 Task: Find connections with filter location Stuttgart Feuerbach with filter topic #Automationwith filter profile language Spanish with filter current company Qualys with filter school K S Institute of Technology, BANGALORE with filter industry Book Publishing with filter service category Business Law with filter keywords title Merchandising Associate
Action: Mouse moved to (625, 80)
Screenshot: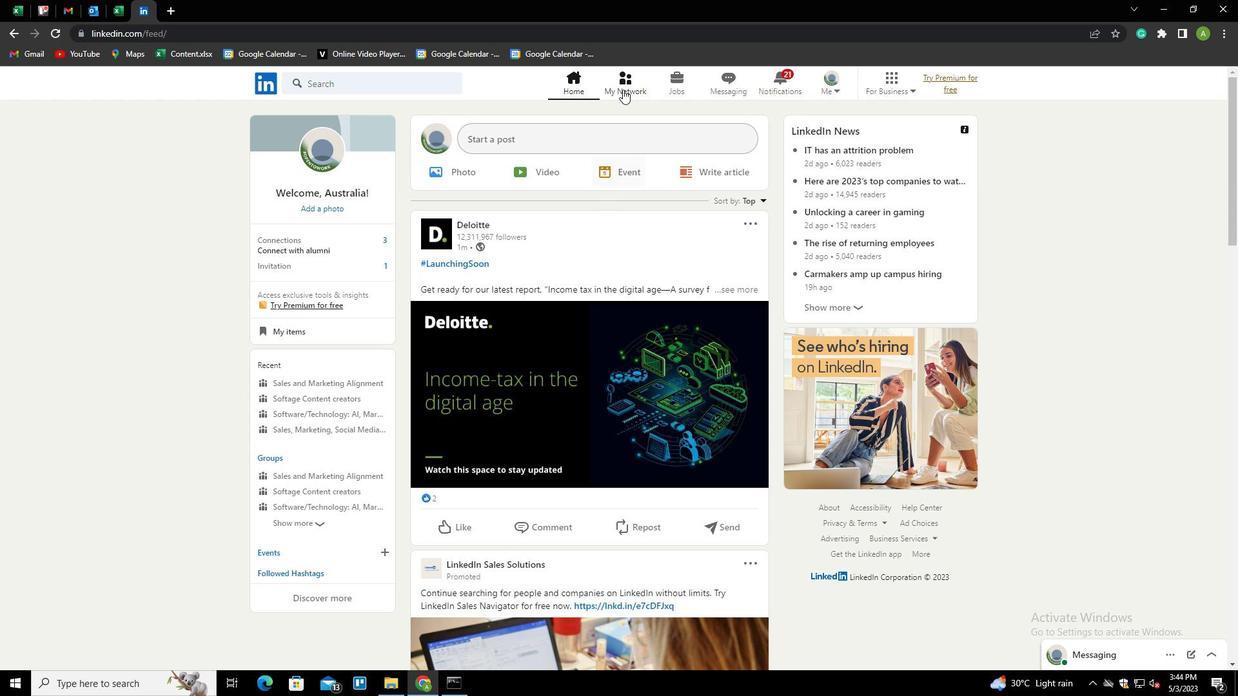 
Action: Mouse pressed left at (625, 80)
Screenshot: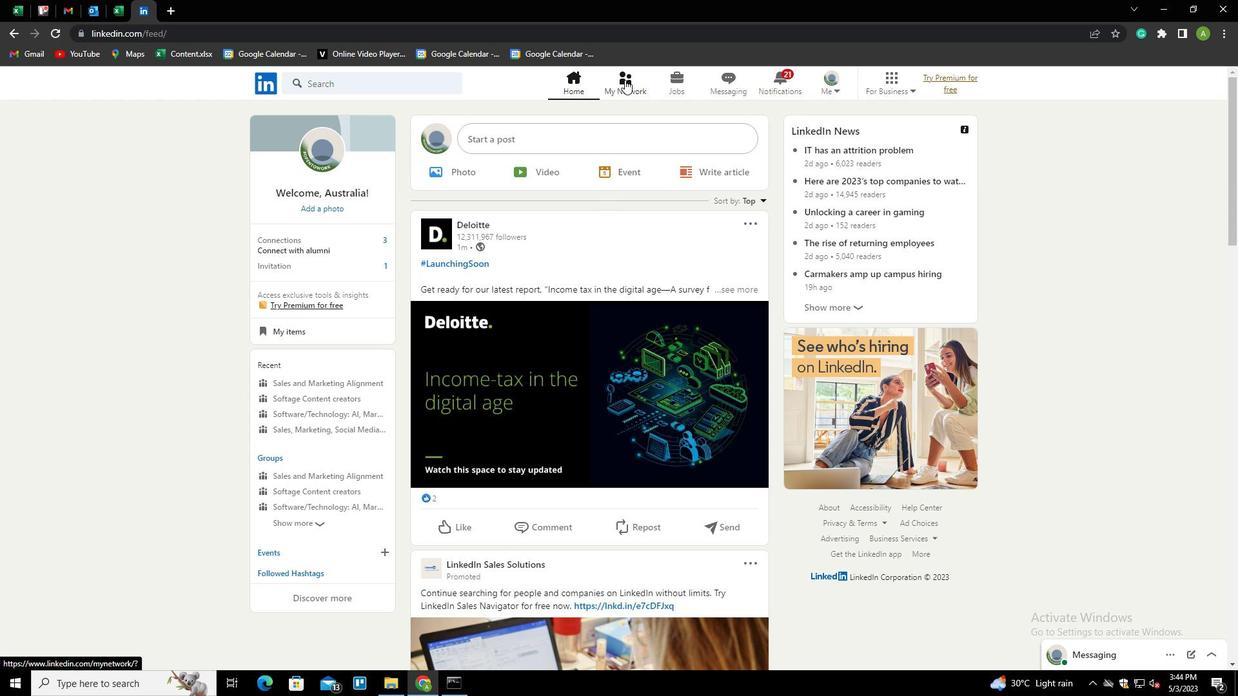 
Action: Mouse moved to (331, 154)
Screenshot: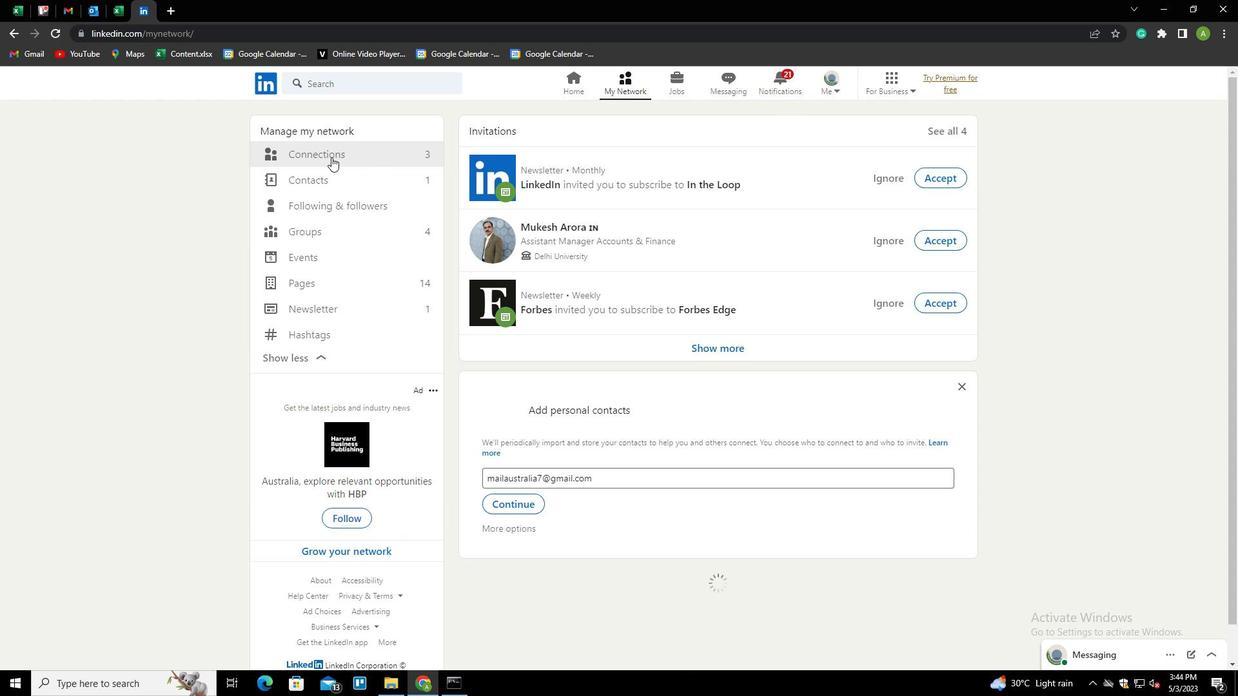 
Action: Mouse pressed left at (331, 154)
Screenshot: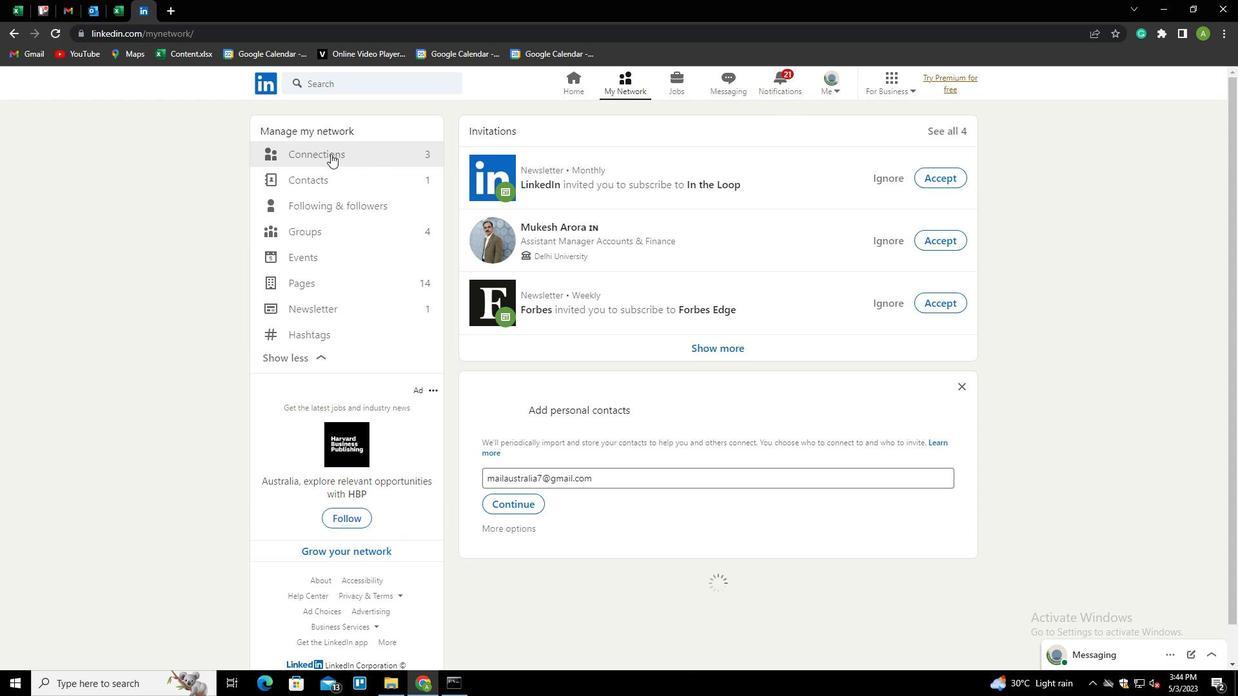 
Action: Mouse moved to (707, 150)
Screenshot: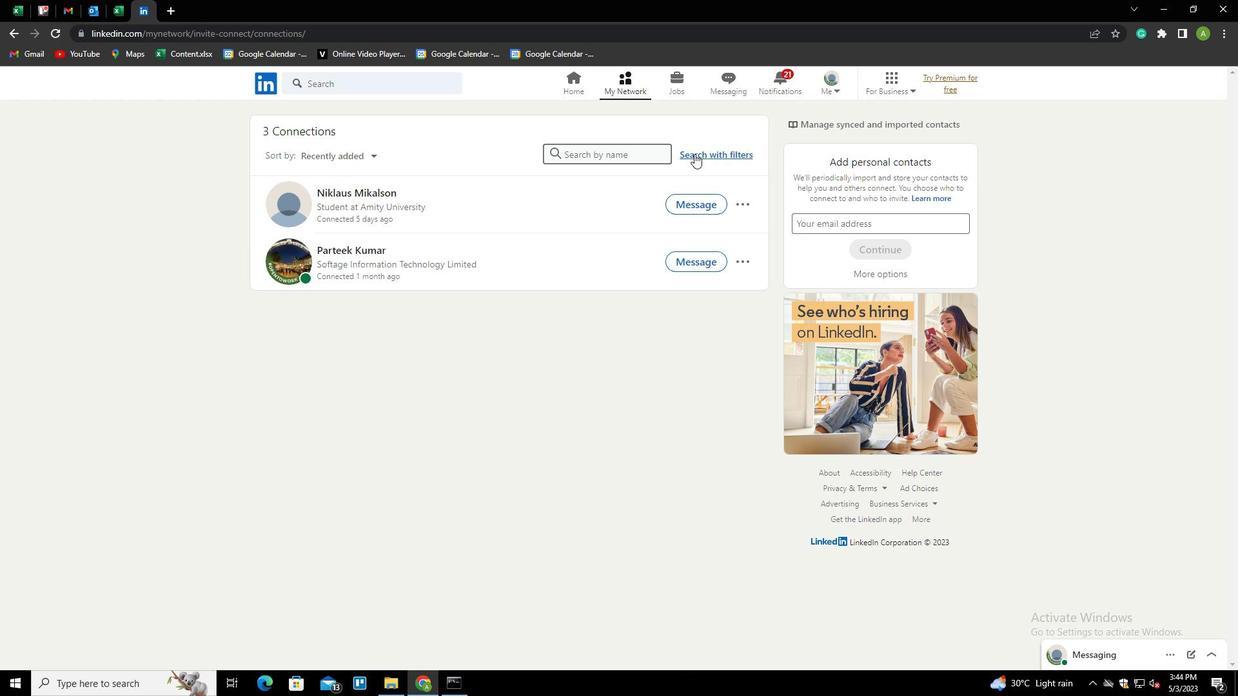 
Action: Mouse pressed left at (707, 150)
Screenshot: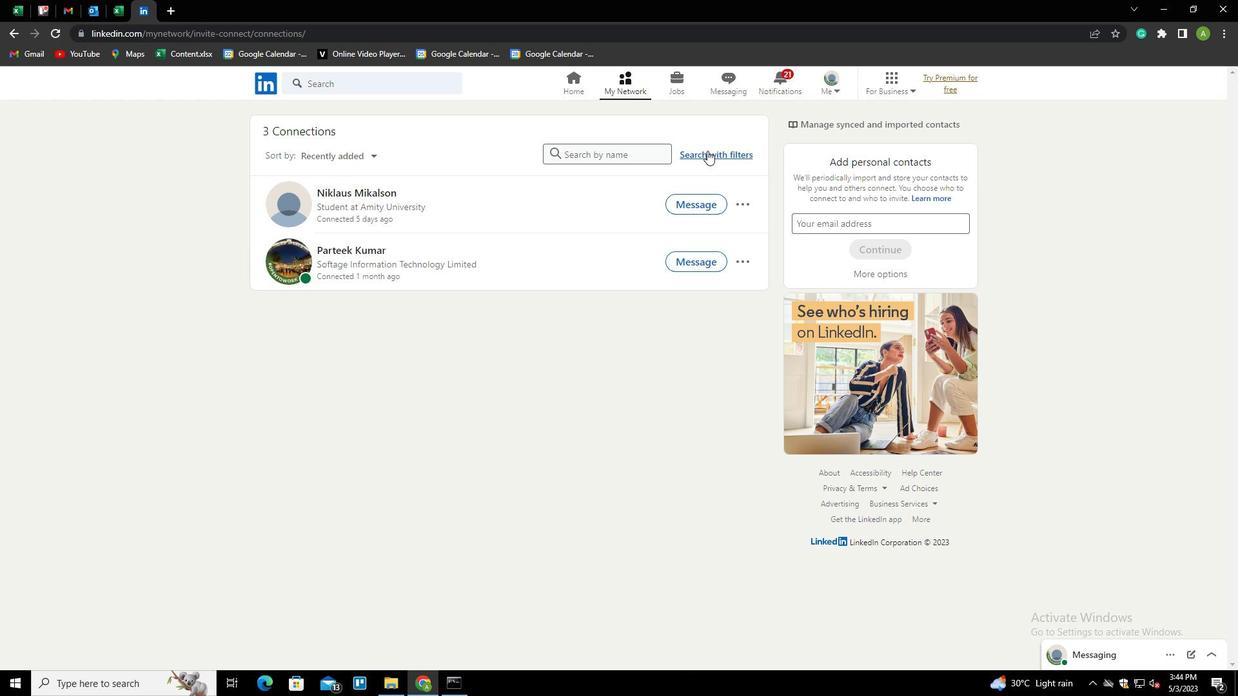
Action: Mouse moved to (656, 120)
Screenshot: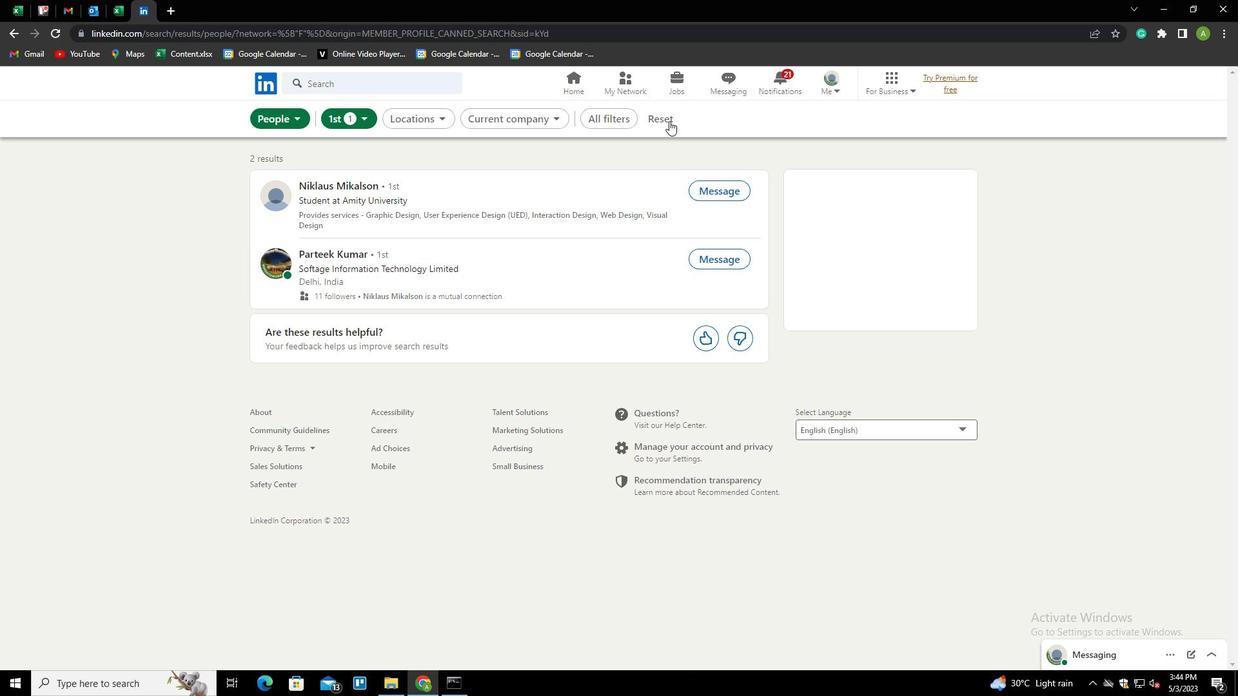 
Action: Mouse pressed left at (656, 120)
Screenshot: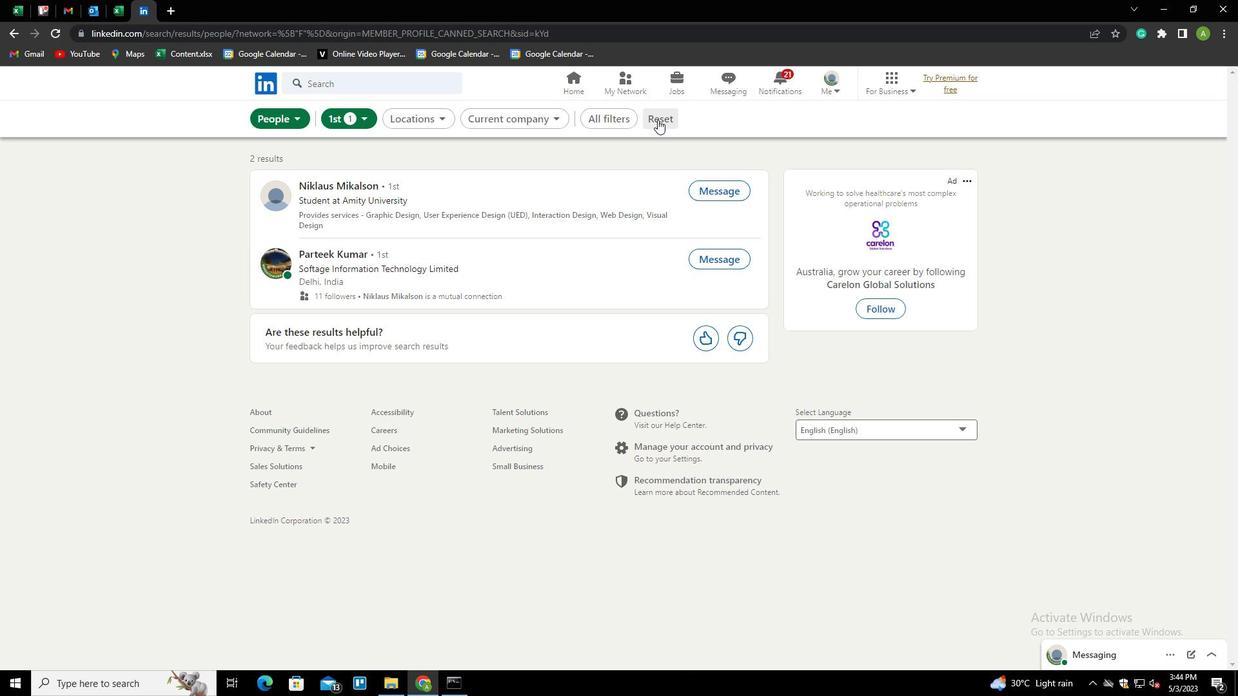 
Action: Mouse moved to (636, 119)
Screenshot: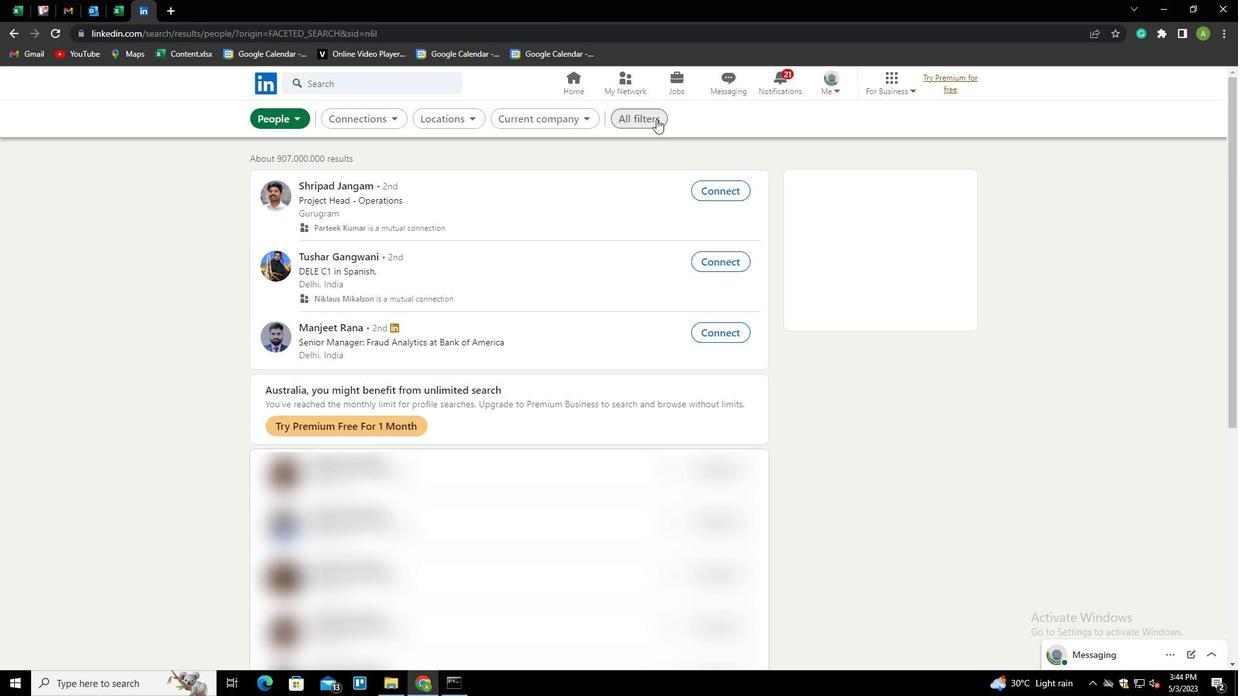 
Action: Mouse pressed left at (636, 119)
Screenshot: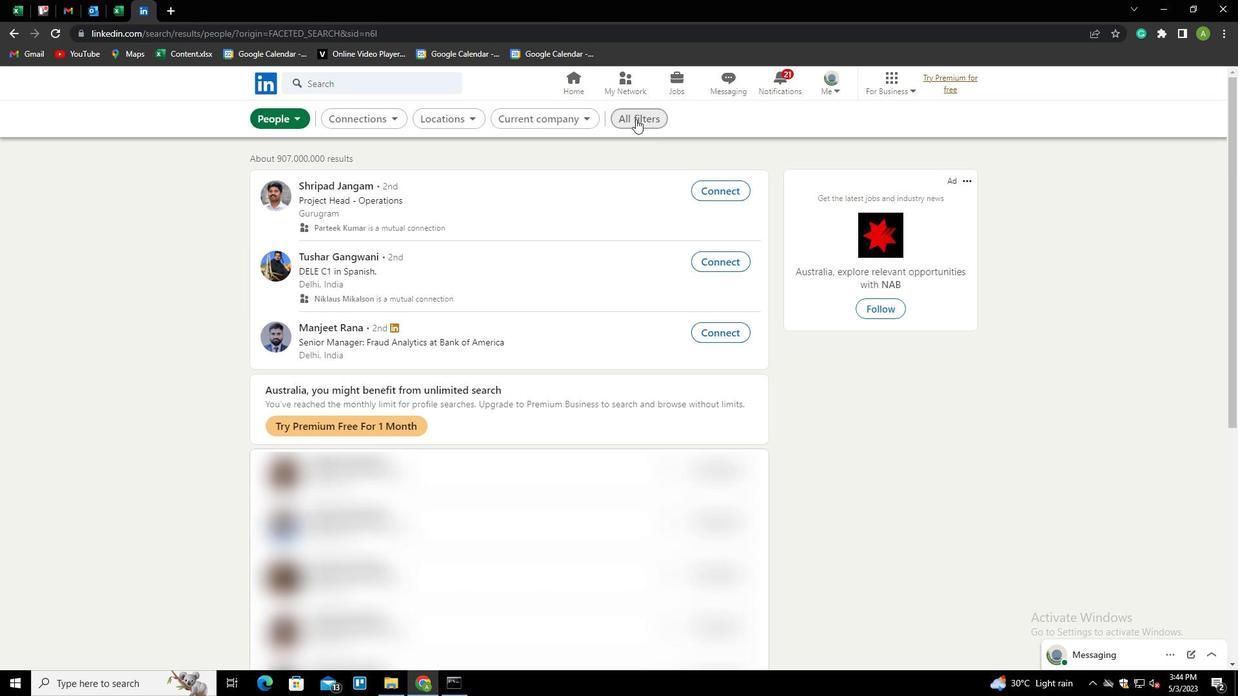 
Action: Mouse moved to (1016, 324)
Screenshot: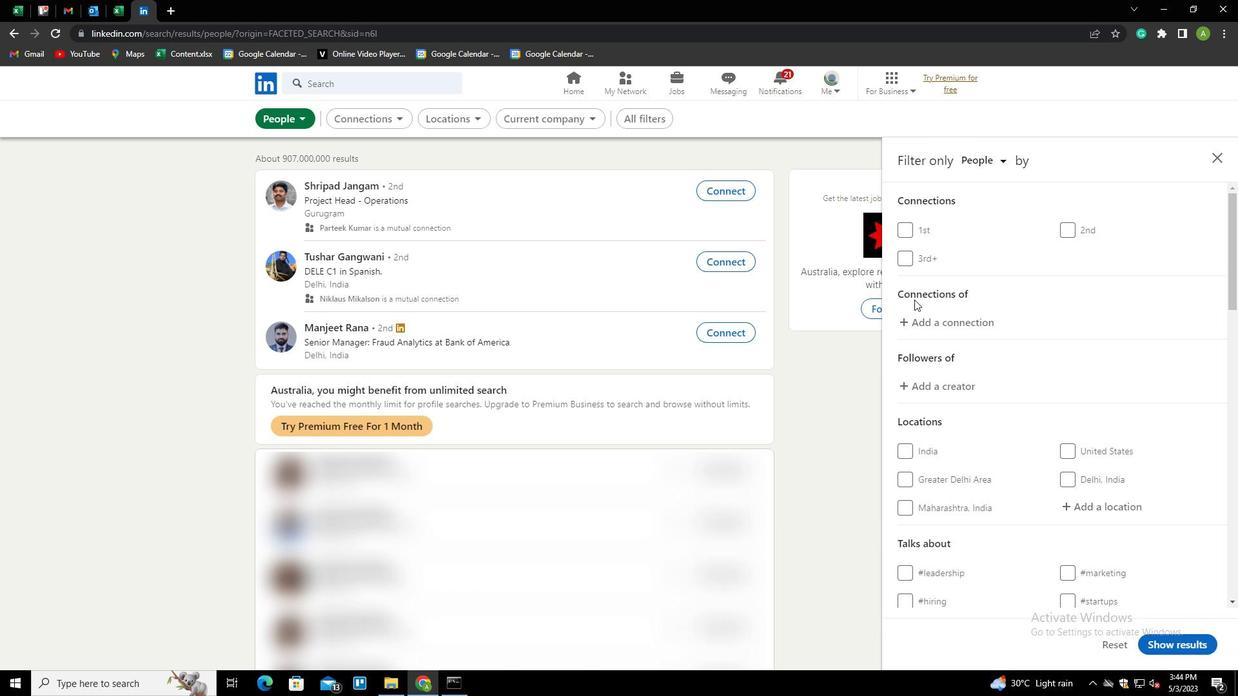 
Action: Mouse scrolled (1016, 323) with delta (0, 0)
Screenshot: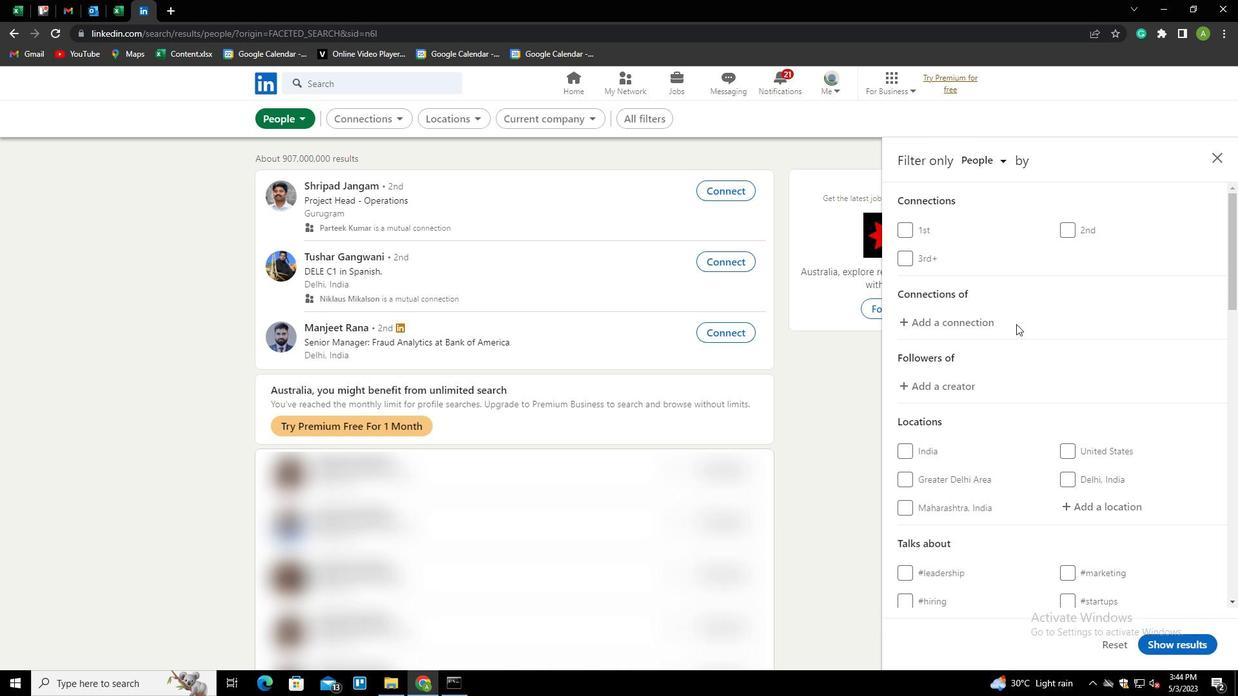 
Action: Mouse scrolled (1016, 323) with delta (0, 0)
Screenshot: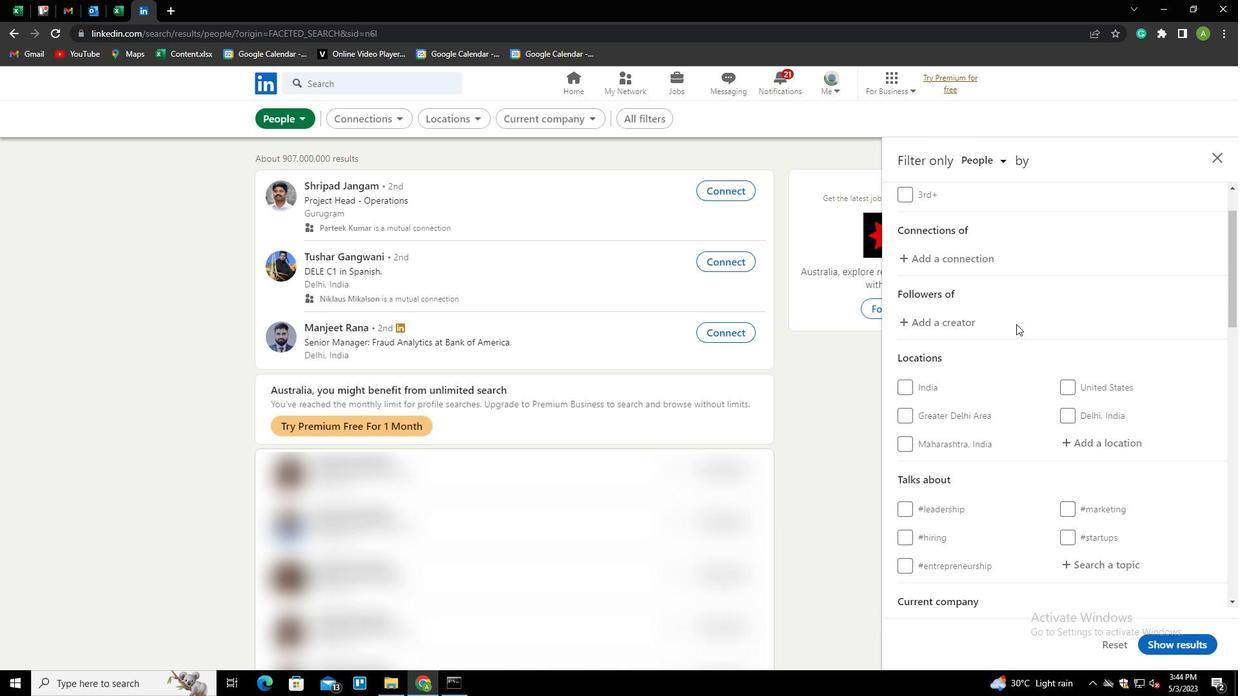 
Action: Mouse scrolled (1016, 323) with delta (0, 0)
Screenshot: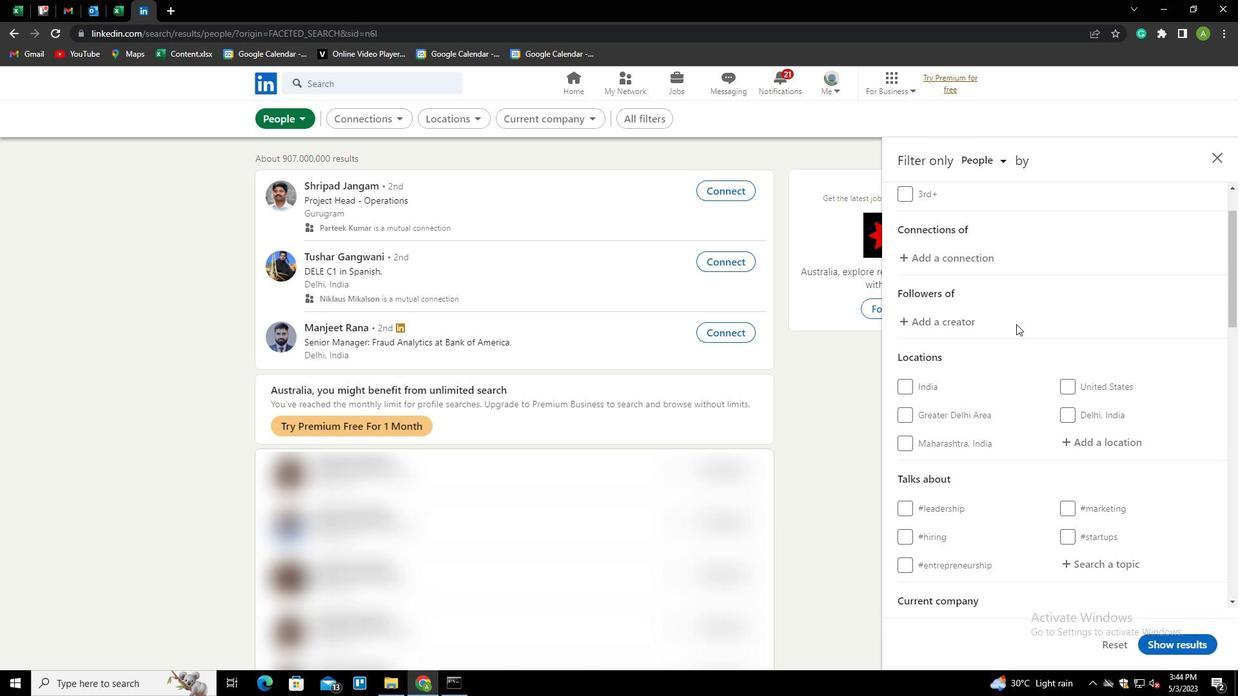 
Action: Mouse moved to (1069, 315)
Screenshot: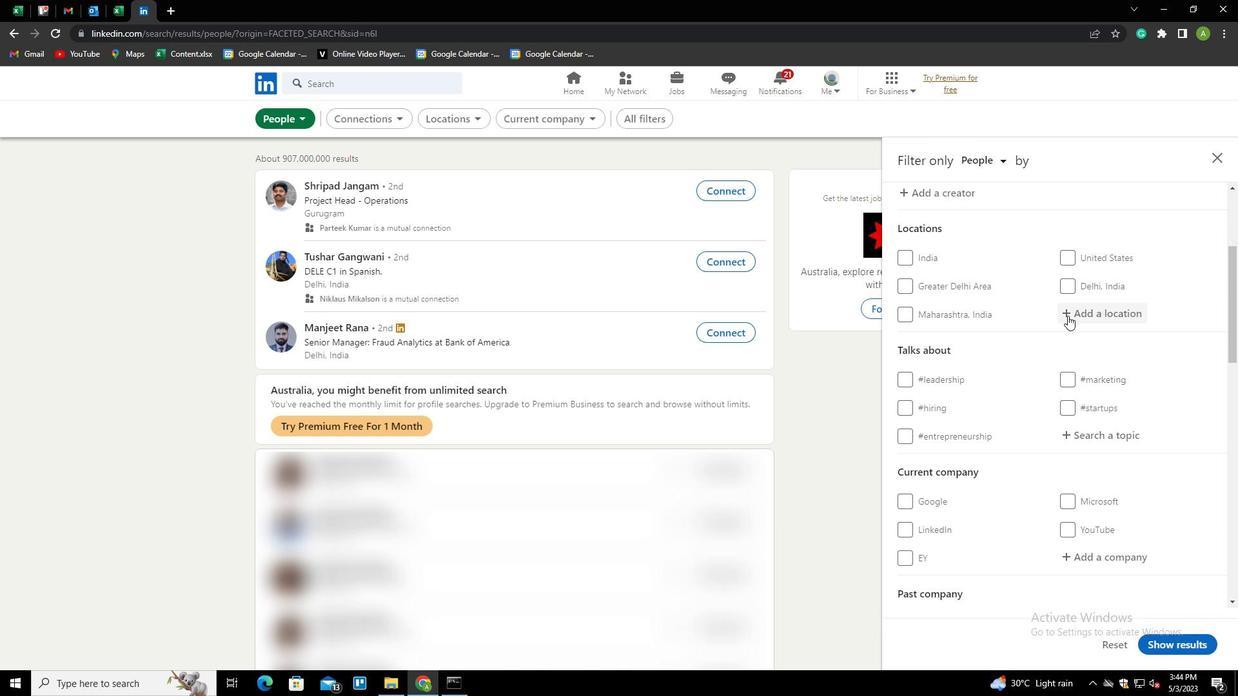 
Action: Mouse pressed left at (1069, 315)
Screenshot: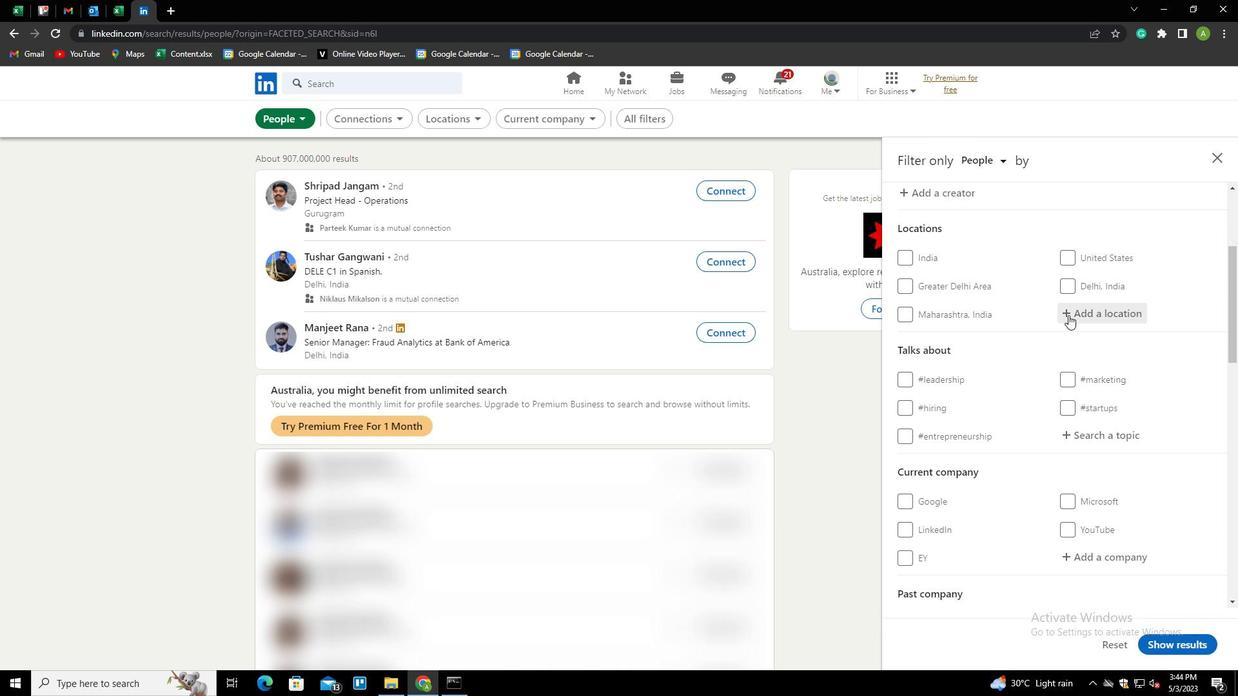 
Action: Mouse moved to (1074, 315)
Screenshot: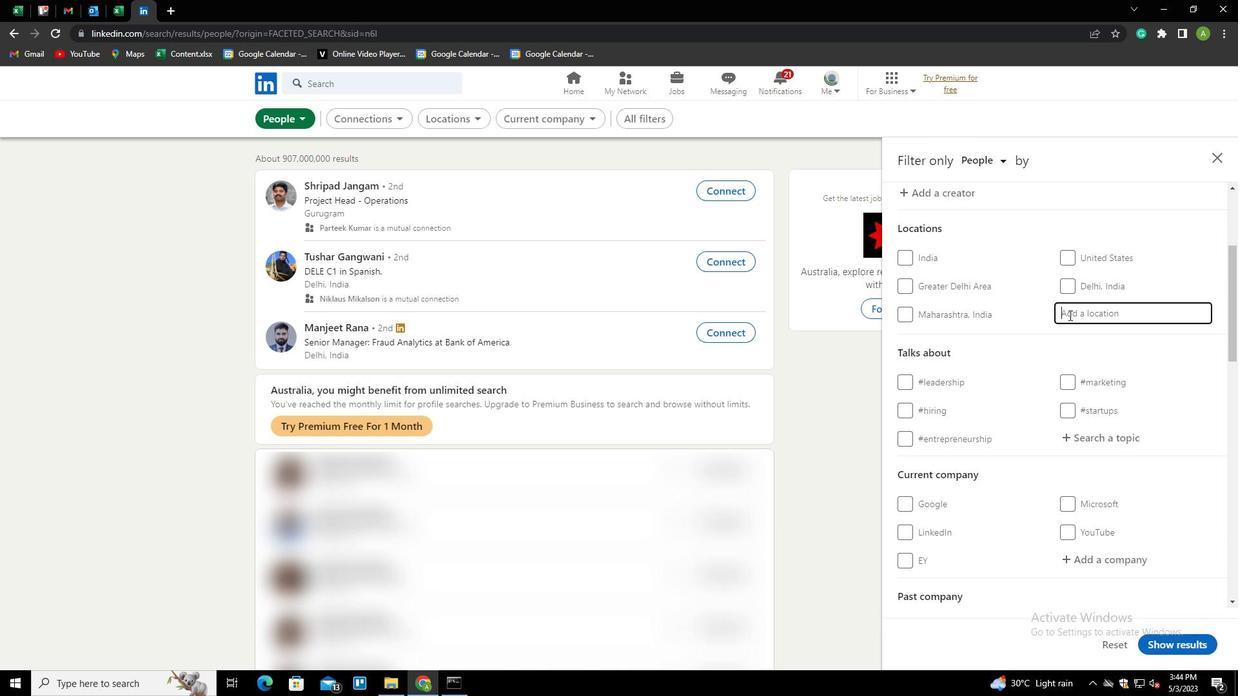 
Action: Mouse pressed left at (1074, 315)
Screenshot: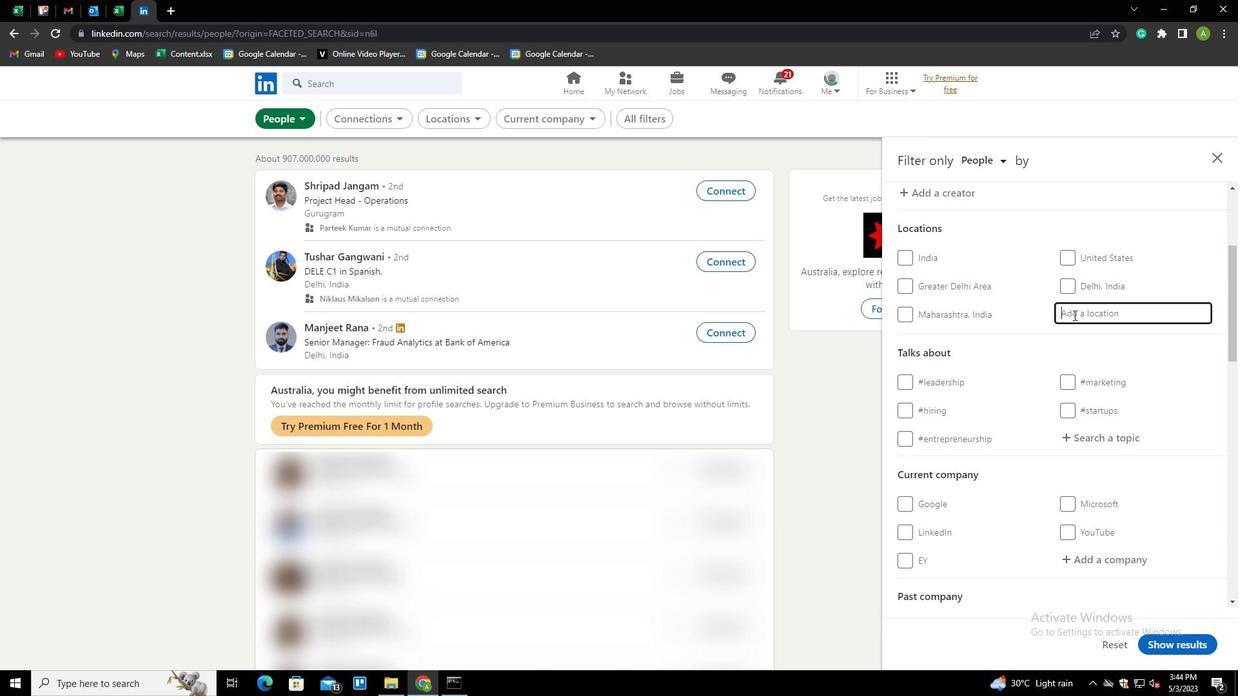 
Action: Key pressed <Key.shift><Key.shift>FERE<Key.backspace><Key.backspace>RE<Key.backspace><Key.backspace>UERBACH<Key.home><Key.shift><Key.shift><Key.shift><Key.shift><Key.shift><Key.shift><Key.shift><Key.shift><Key.shift><Key.shift><Key.shift><Key.shift><Key.shift><Key.shift><Key.shift><Key.shift><Key.shift><Key.shift><Key.shift><Key.shift><Key.shift><Key.shift><Key.shift><Key.shift><Key.shift><Key.shift><Key.shift><Key.shift>STUTTGART<Key.space>
Screenshot: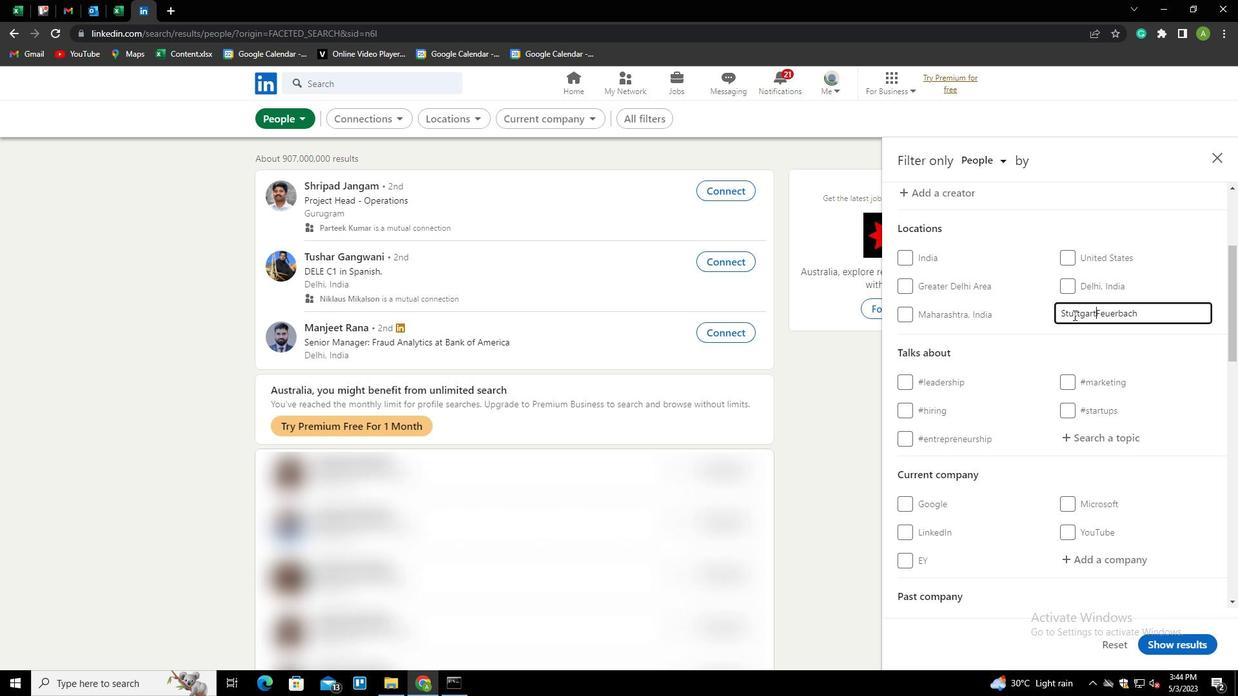 
Action: Mouse moved to (1122, 352)
Screenshot: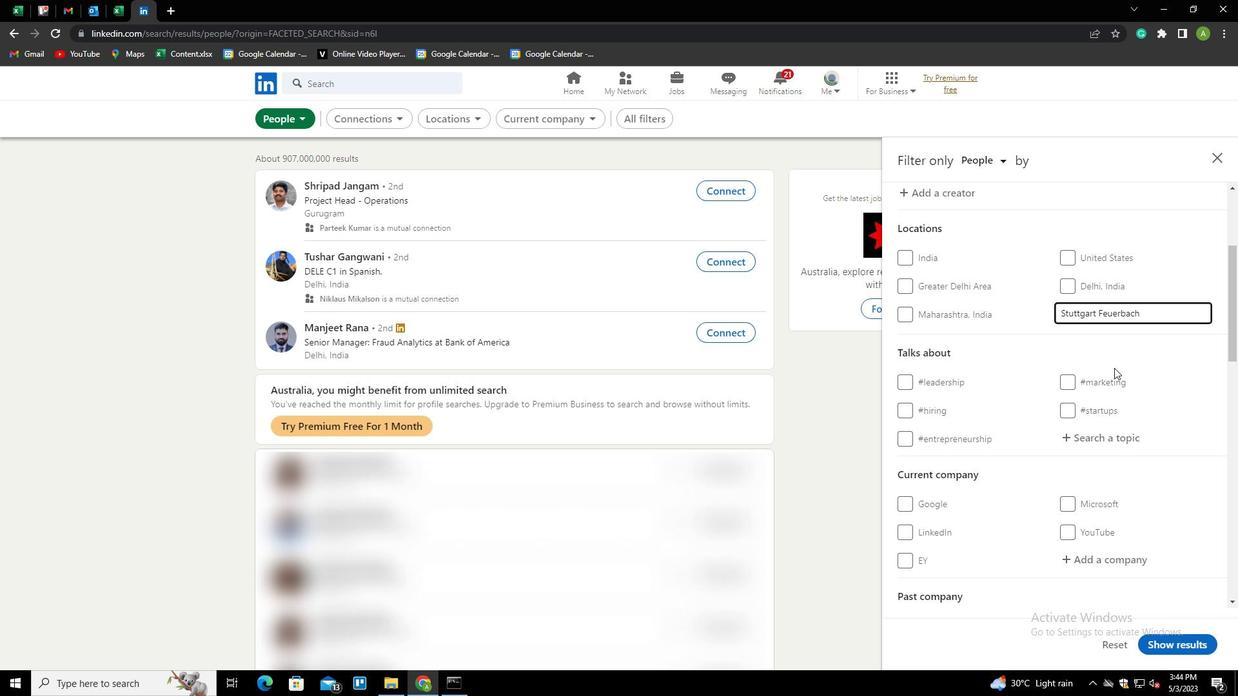 
Action: Mouse pressed left at (1122, 352)
Screenshot: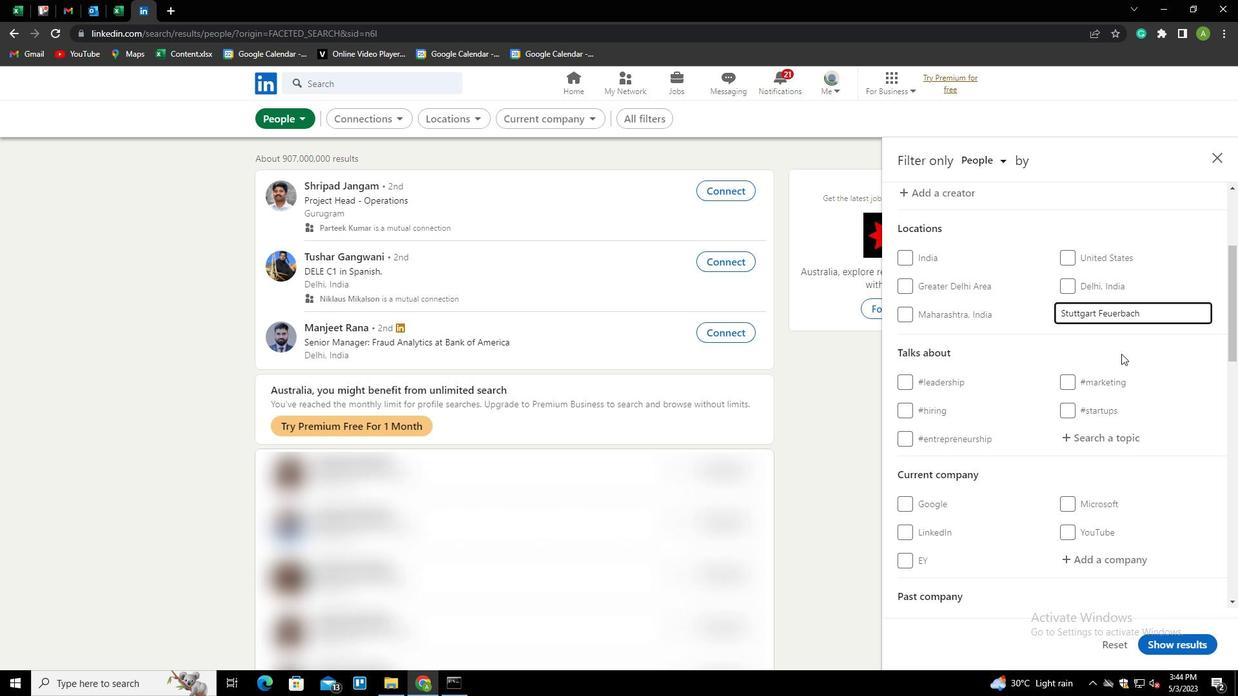 
Action: Mouse moved to (1110, 439)
Screenshot: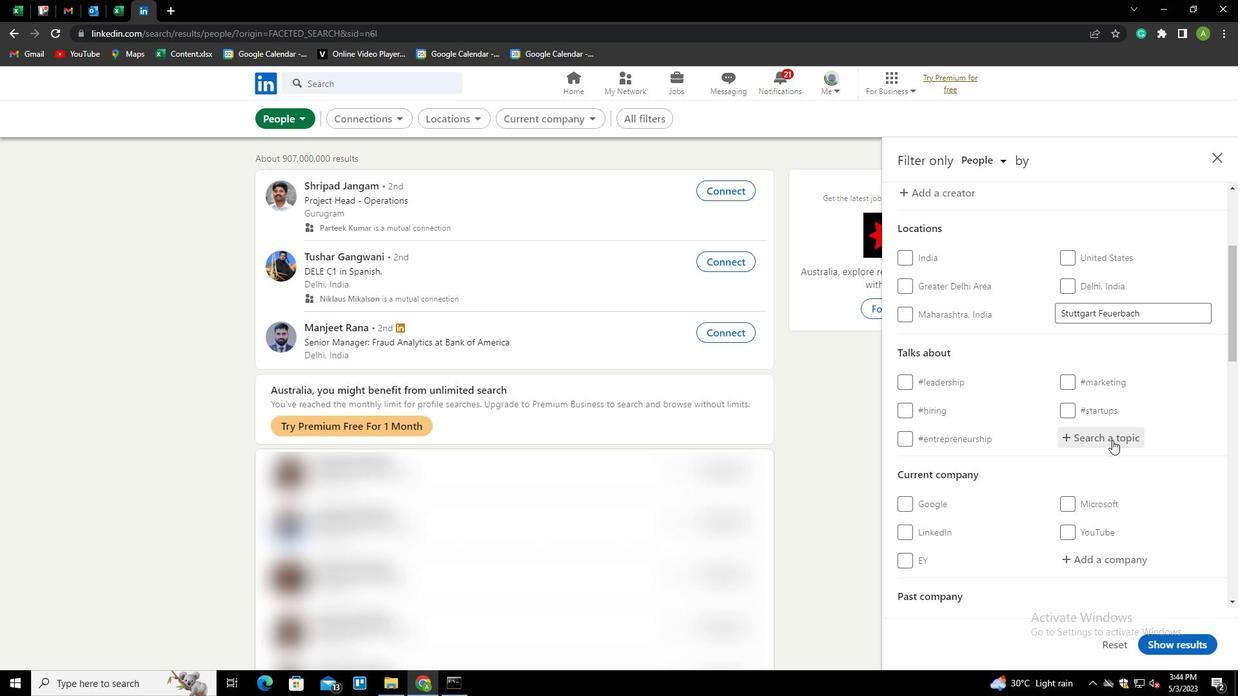 
Action: Mouse pressed left at (1110, 439)
Screenshot: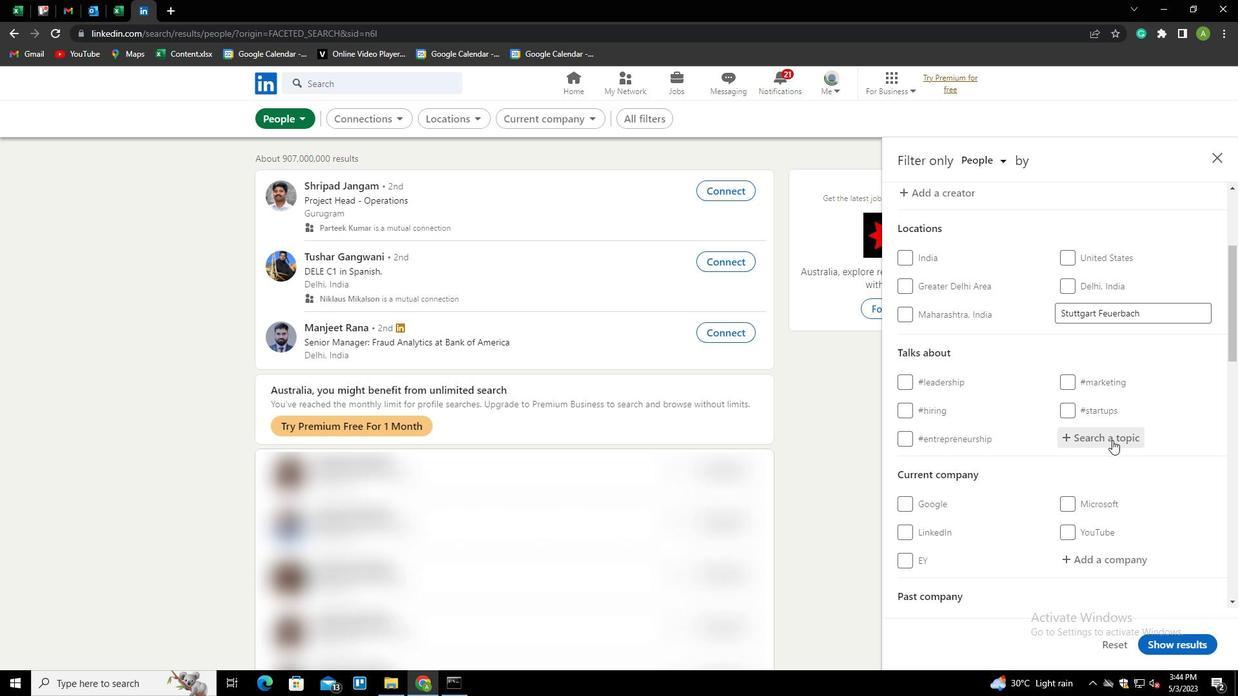 
Action: Mouse moved to (1110, 438)
Screenshot: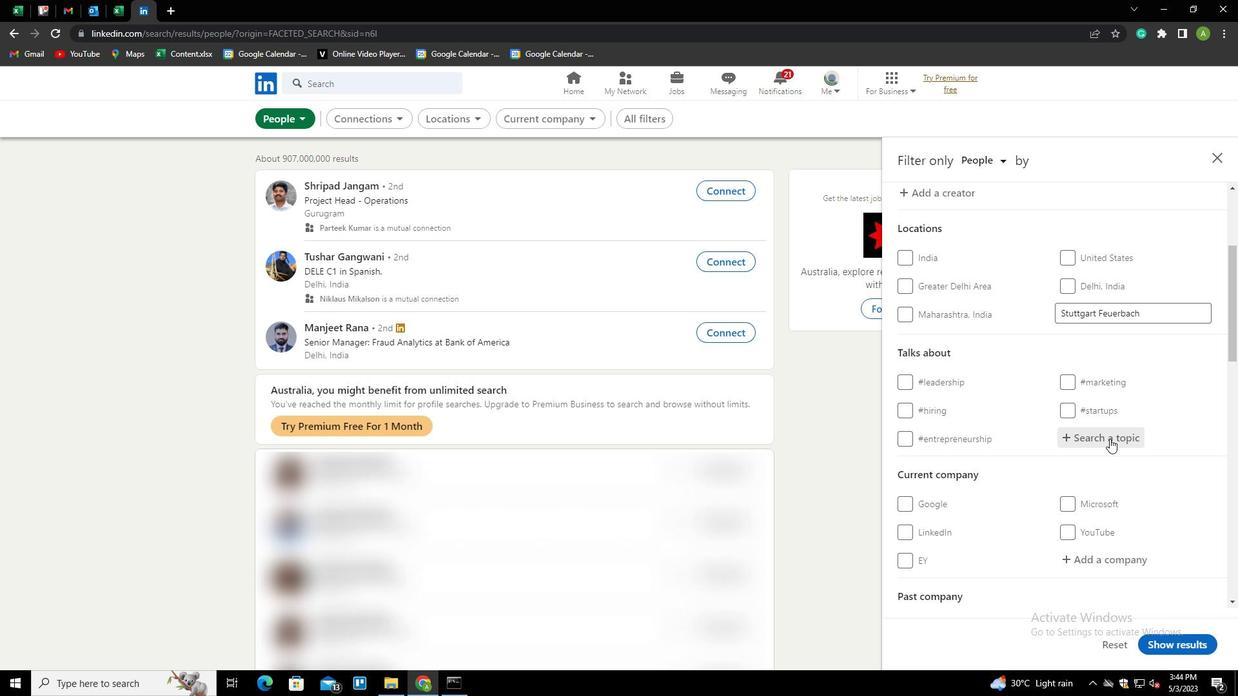 
Action: Key pressed <Key.shift>AUTOMATION<Key.down><Key.enter>
Screenshot: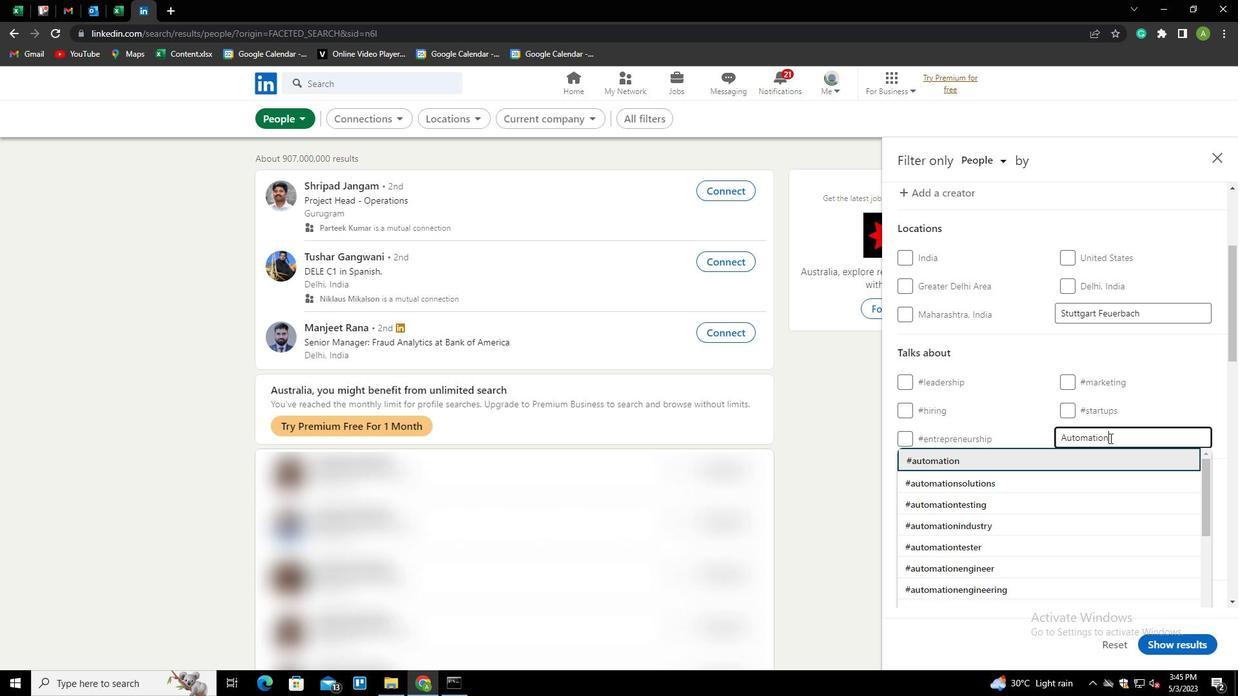 
Action: Mouse scrolled (1110, 438) with delta (0, 0)
Screenshot: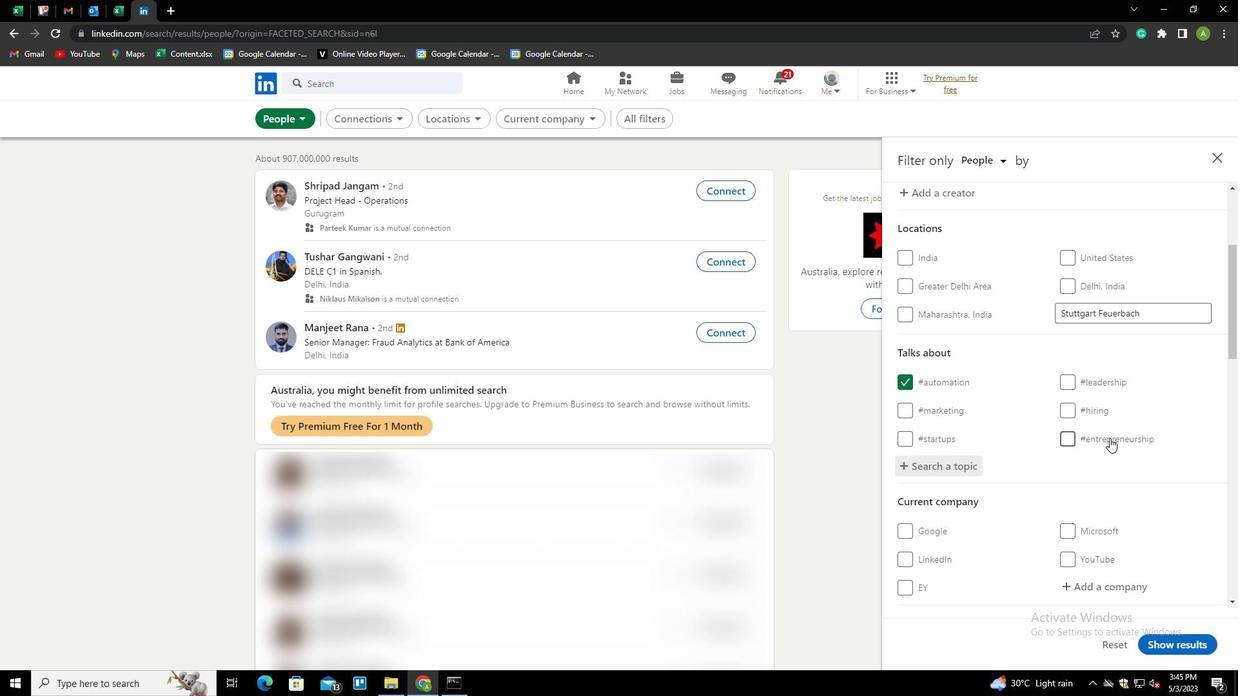 
Action: Mouse scrolled (1110, 438) with delta (0, 0)
Screenshot: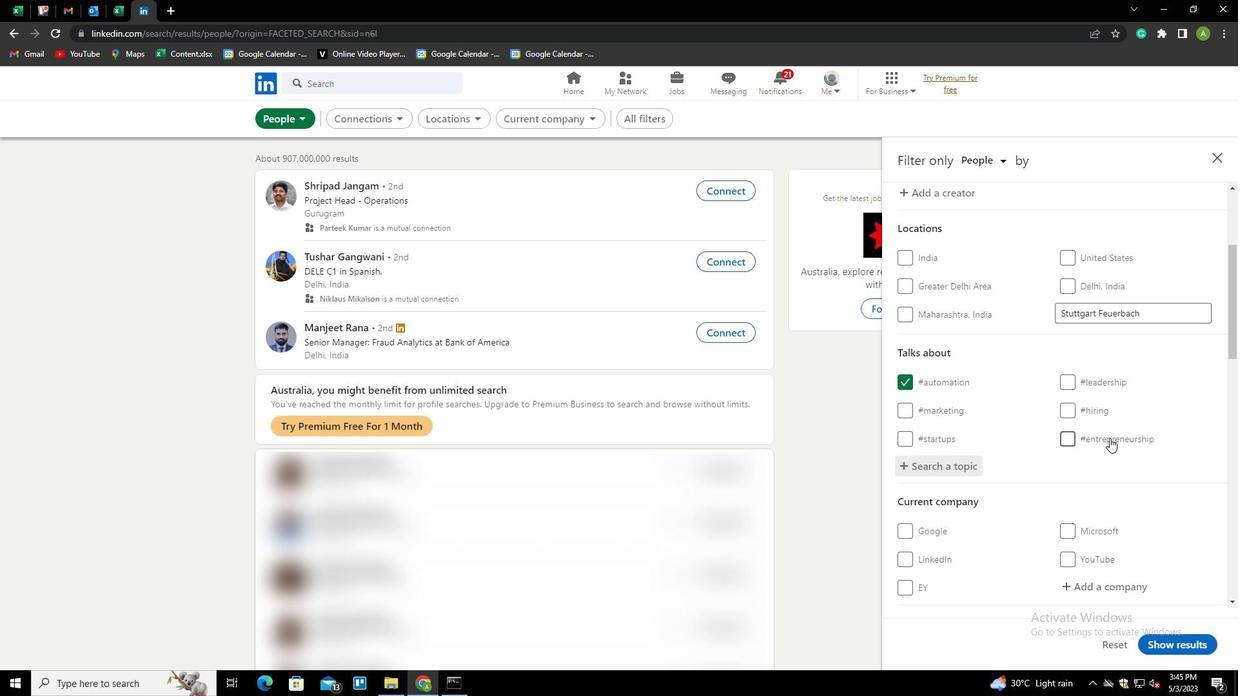 
Action: Mouse scrolled (1110, 438) with delta (0, 0)
Screenshot: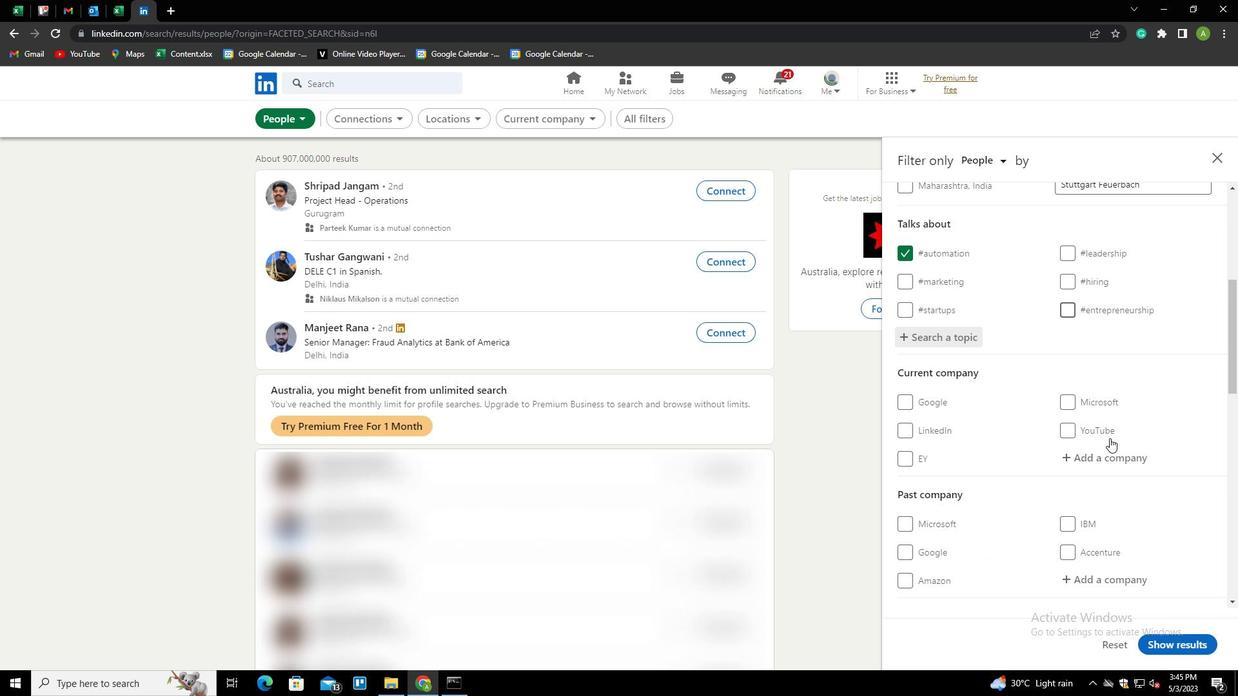 
Action: Mouse scrolled (1110, 438) with delta (0, 0)
Screenshot: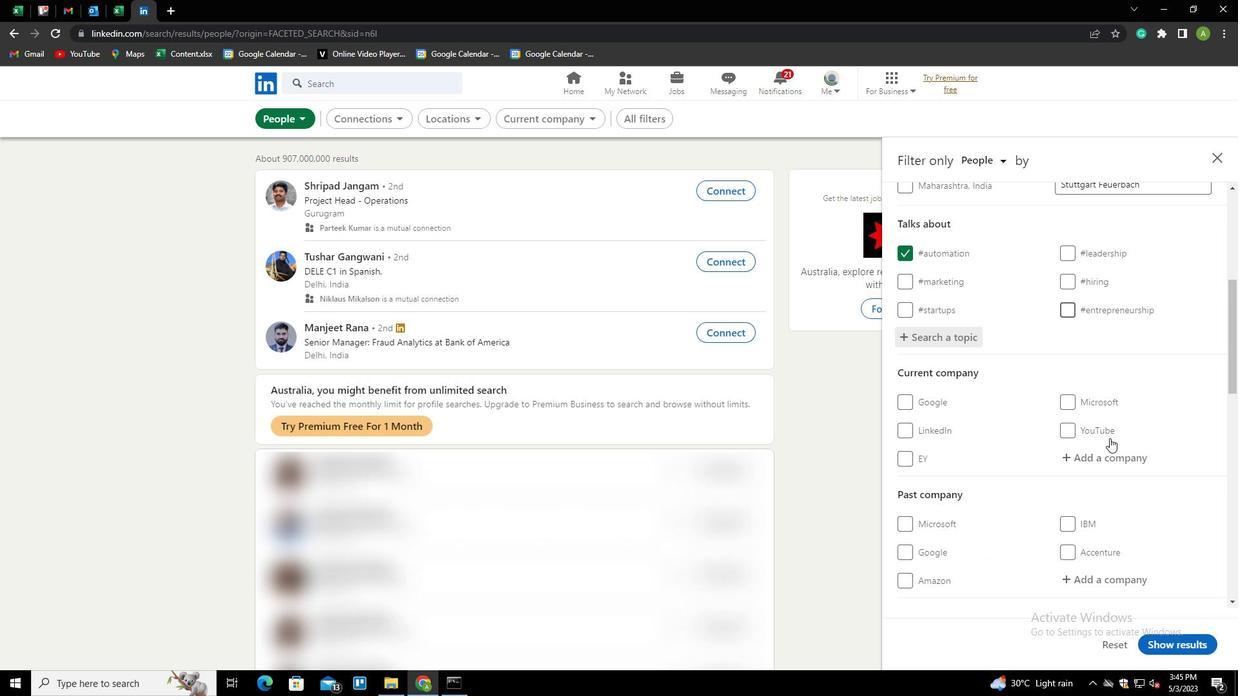 
Action: Mouse scrolled (1110, 438) with delta (0, 0)
Screenshot: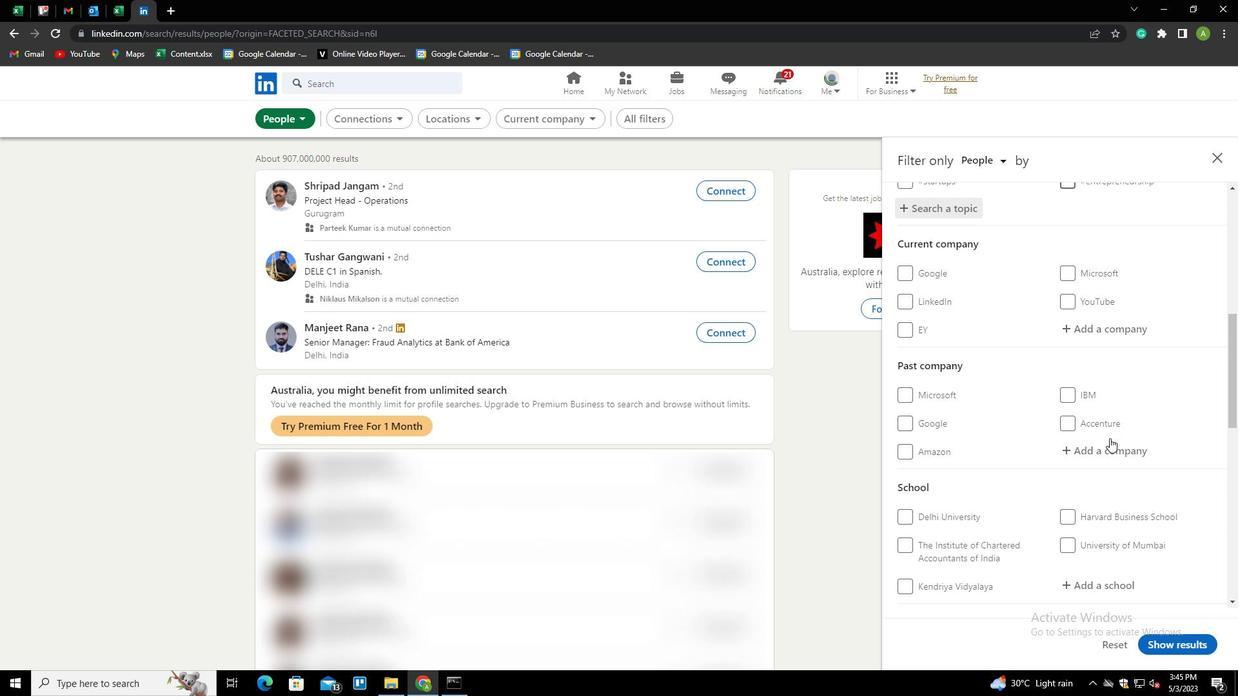 
Action: Mouse scrolled (1110, 438) with delta (0, 0)
Screenshot: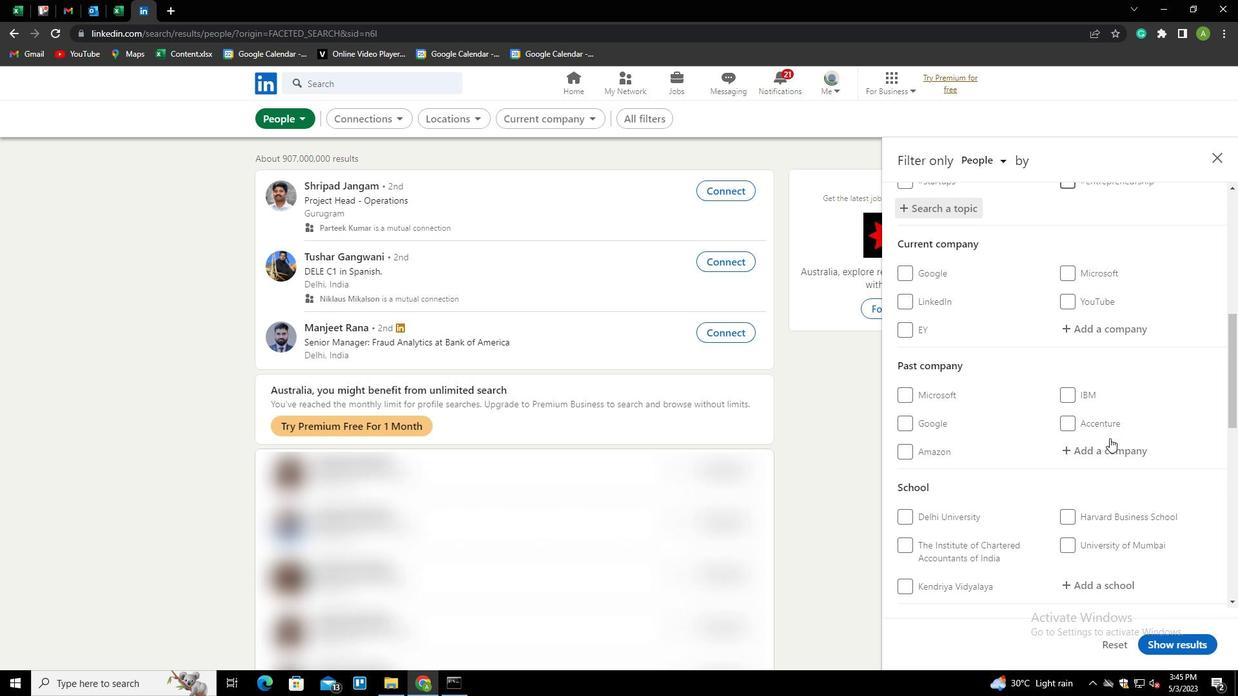 
Action: Mouse scrolled (1110, 438) with delta (0, 0)
Screenshot: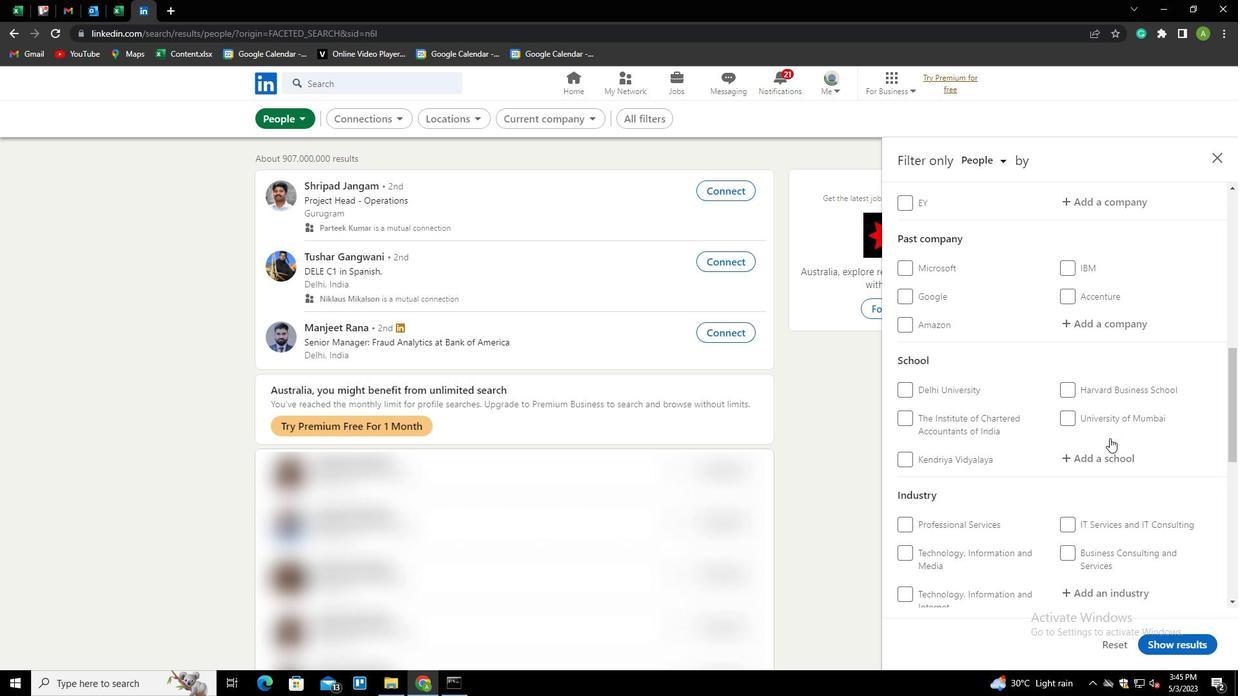 
Action: Mouse scrolled (1110, 438) with delta (0, 0)
Screenshot: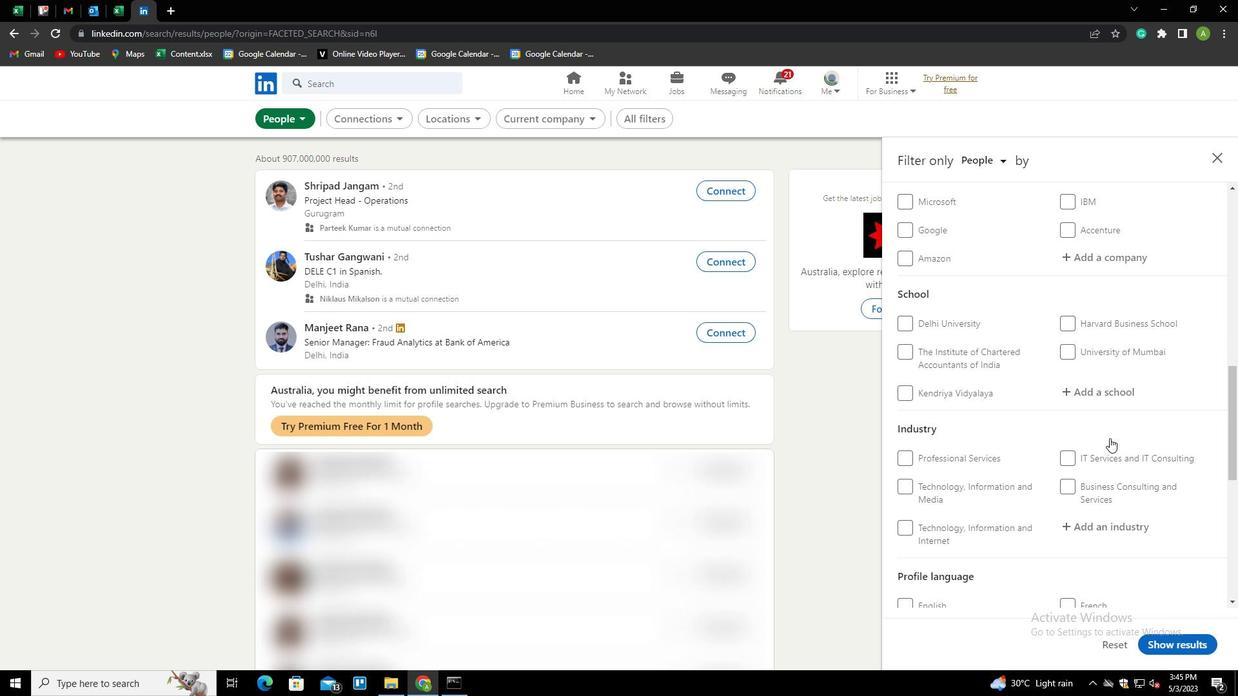 
Action: Mouse scrolled (1110, 438) with delta (0, 0)
Screenshot: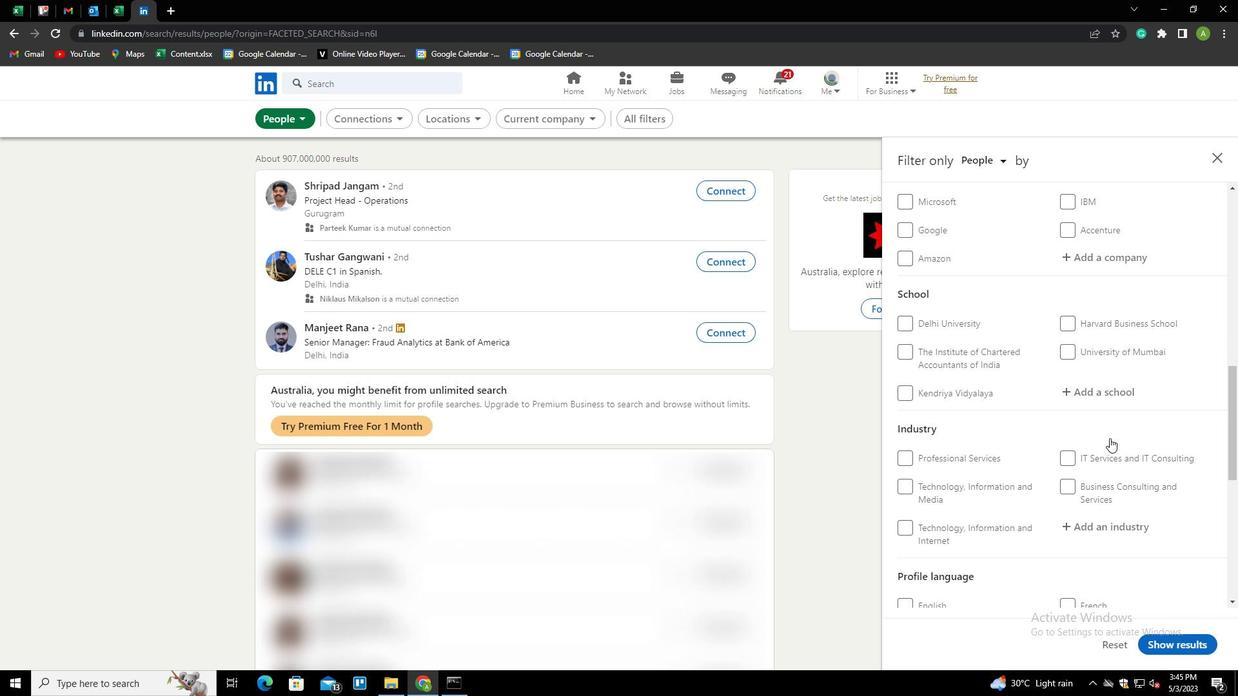 
Action: Mouse moved to (912, 507)
Screenshot: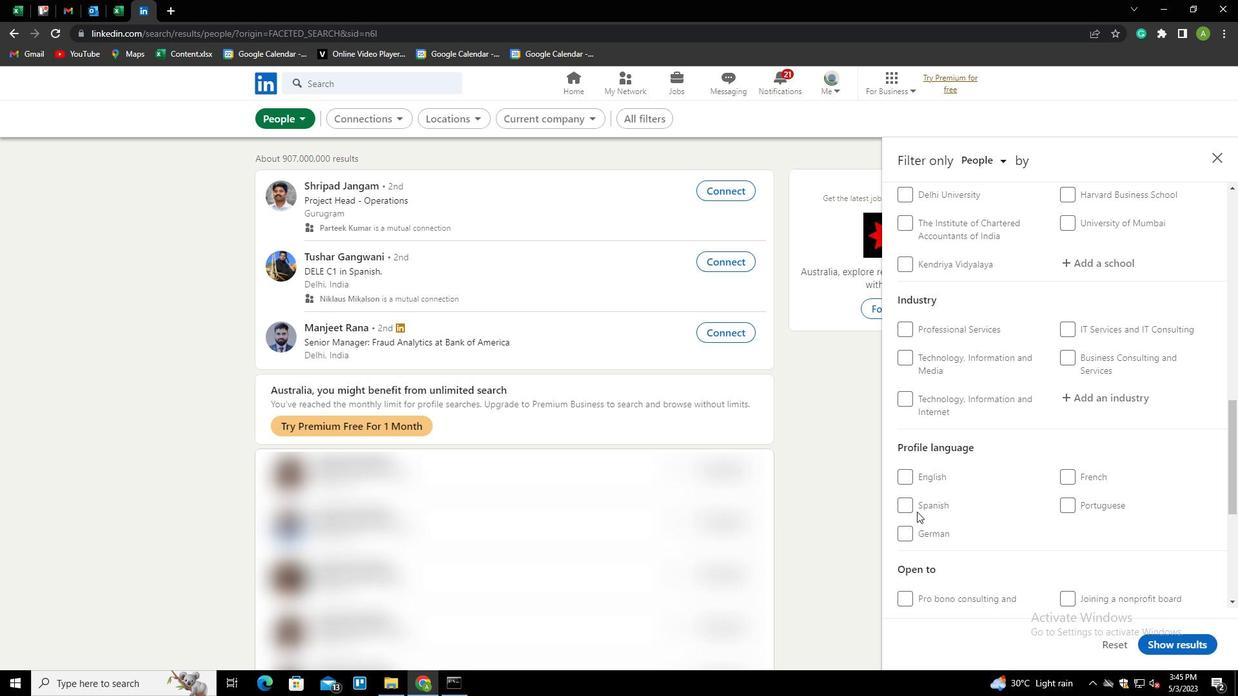 
Action: Mouse pressed left at (912, 507)
Screenshot: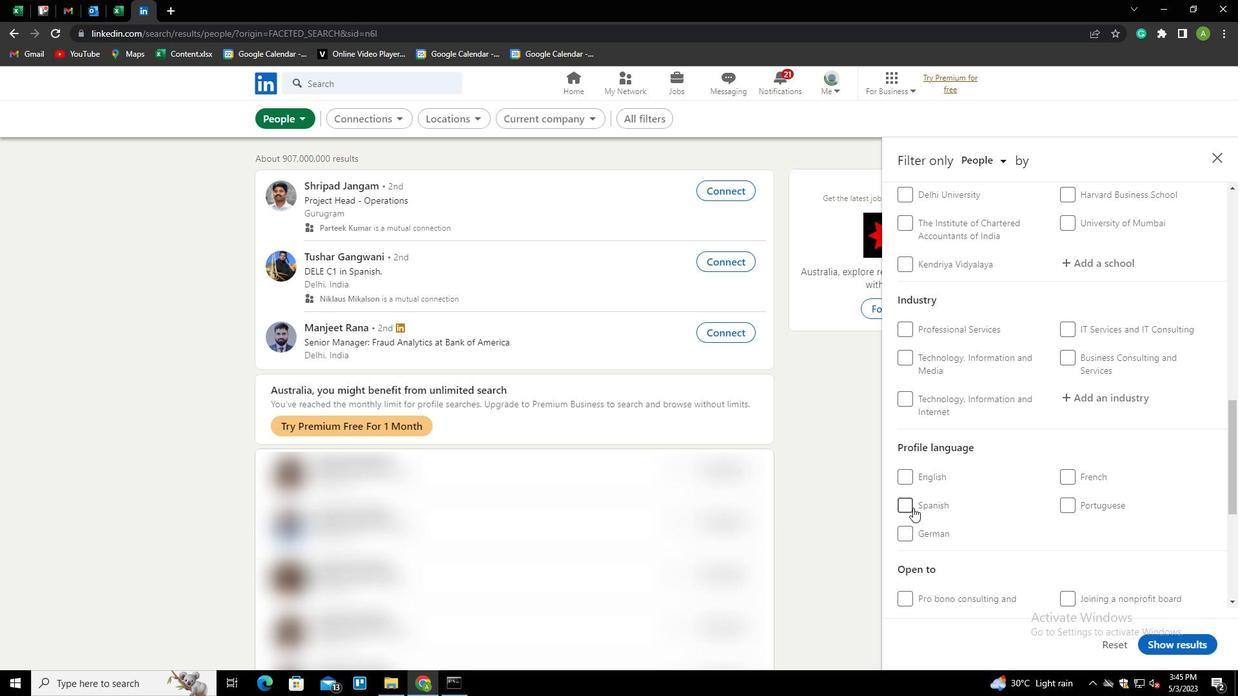 
Action: Mouse moved to (1026, 483)
Screenshot: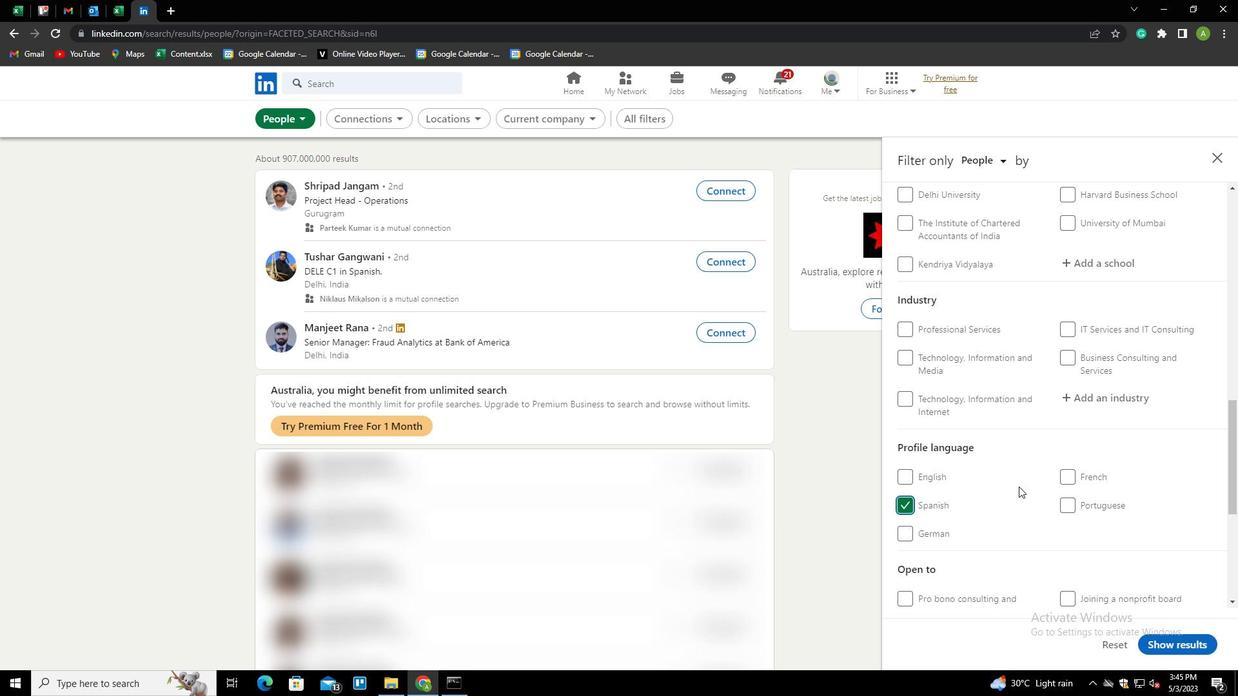 
Action: Mouse scrolled (1026, 484) with delta (0, 0)
Screenshot: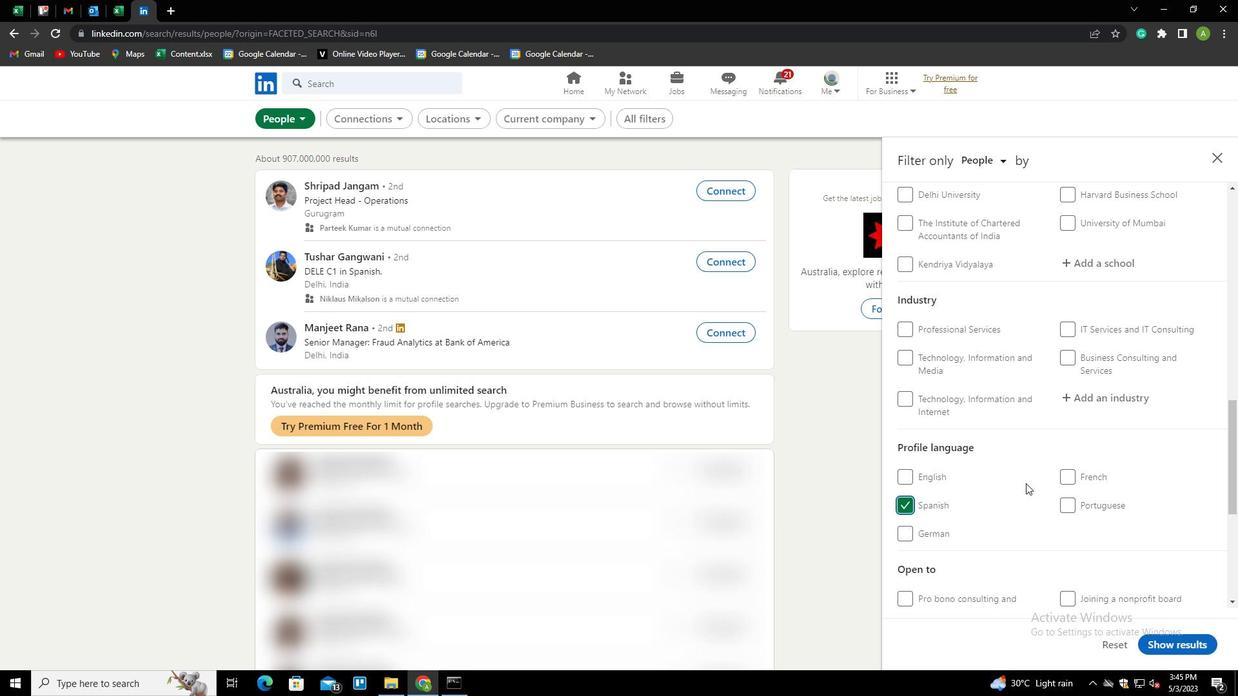 
Action: Mouse scrolled (1026, 484) with delta (0, 0)
Screenshot: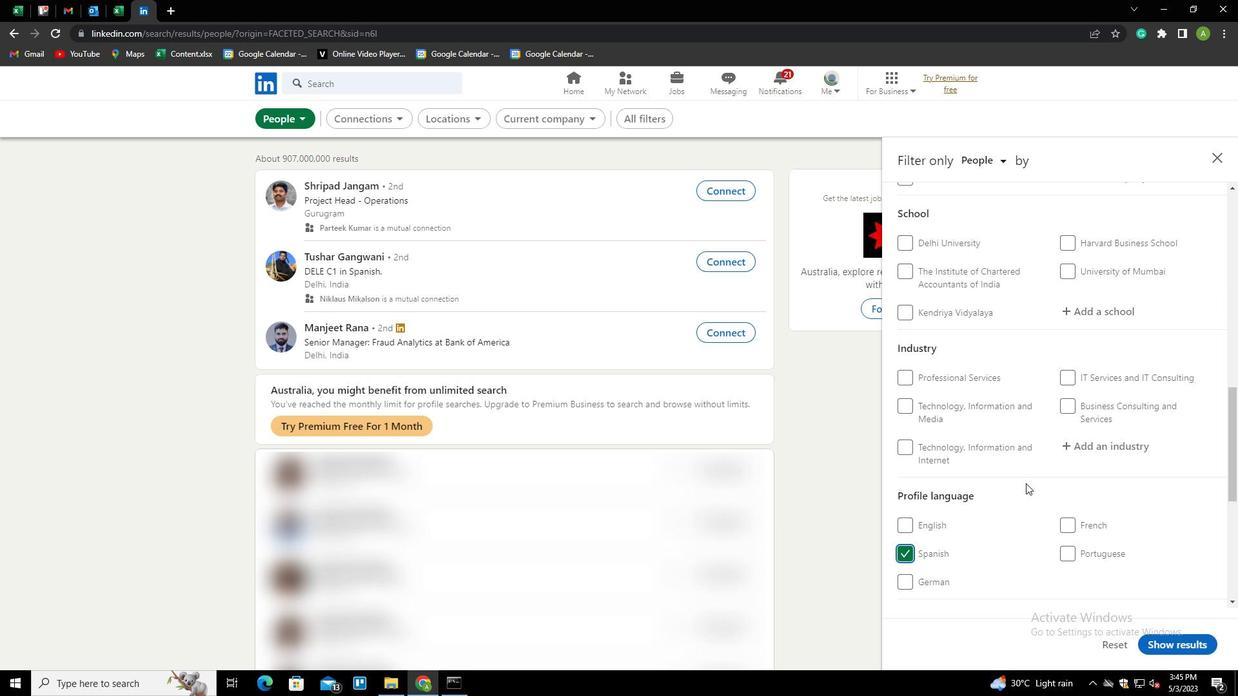 
Action: Mouse scrolled (1026, 484) with delta (0, 0)
Screenshot: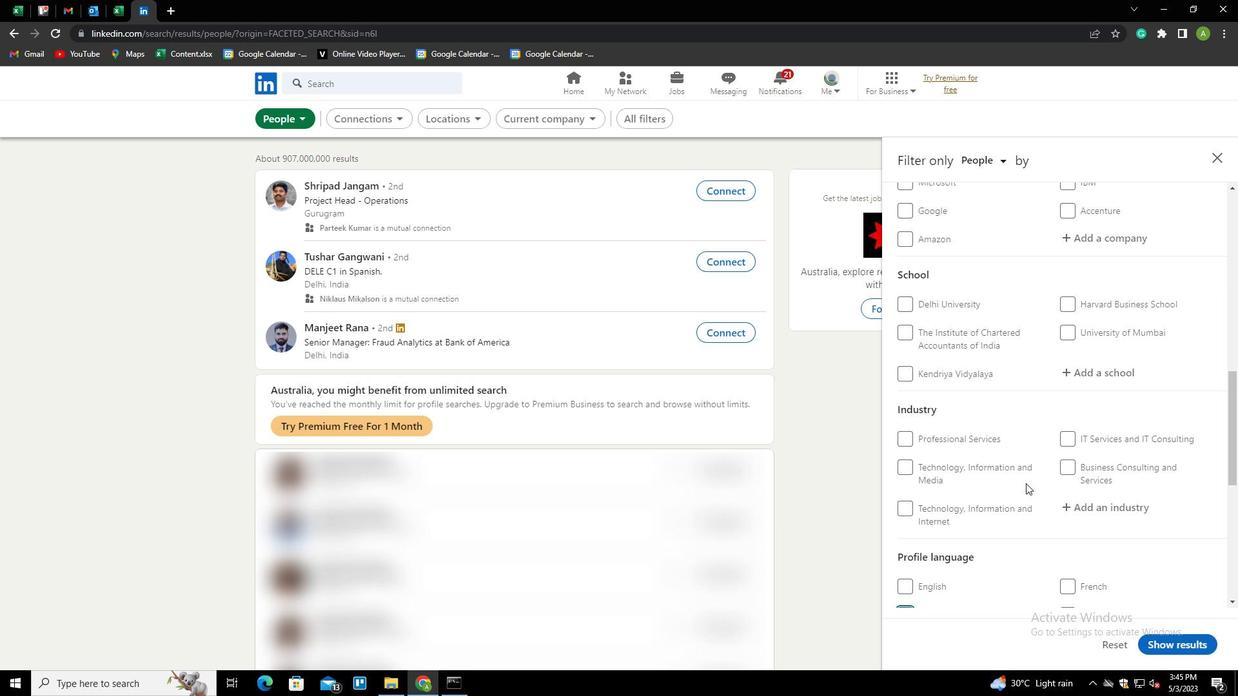 
Action: Mouse scrolled (1026, 484) with delta (0, 0)
Screenshot: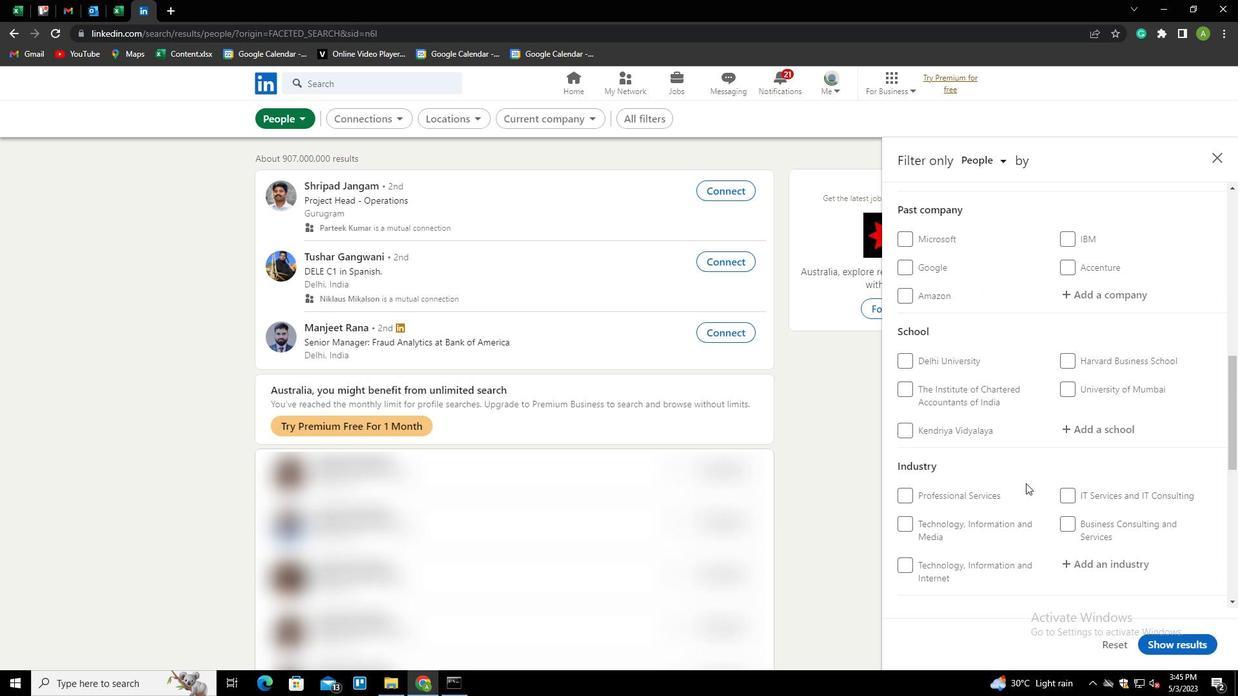 
Action: Mouse scrolled (1026, 484) with delta (0, 0)
Screenshot: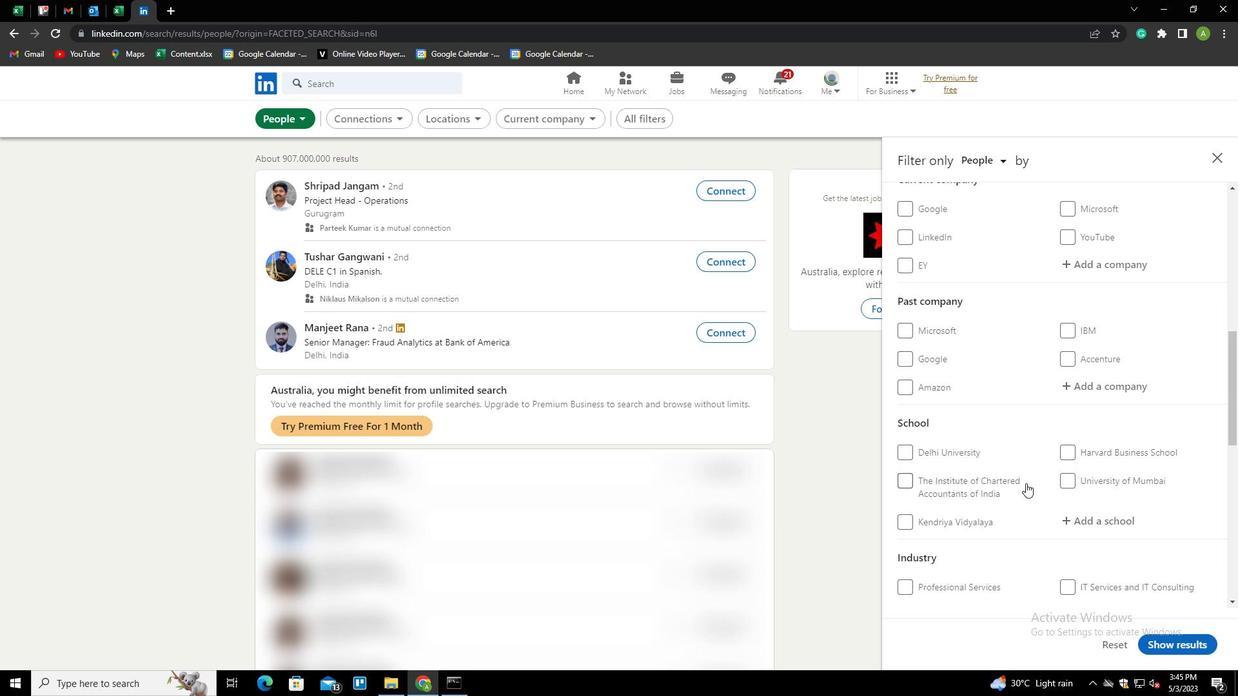 
Action: Mouse scrolled (1026, 484) with delta (0, 0)
Screenshot: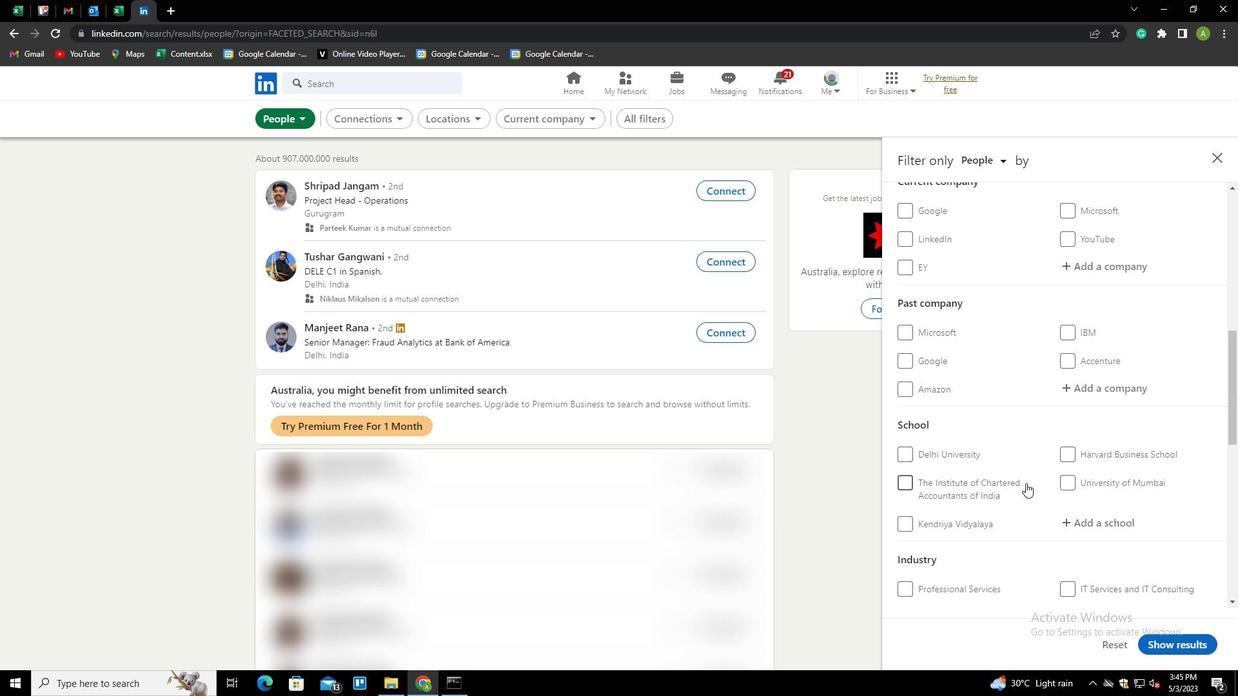 
Action: Mouse moved to (1082, 399)
Screenshot: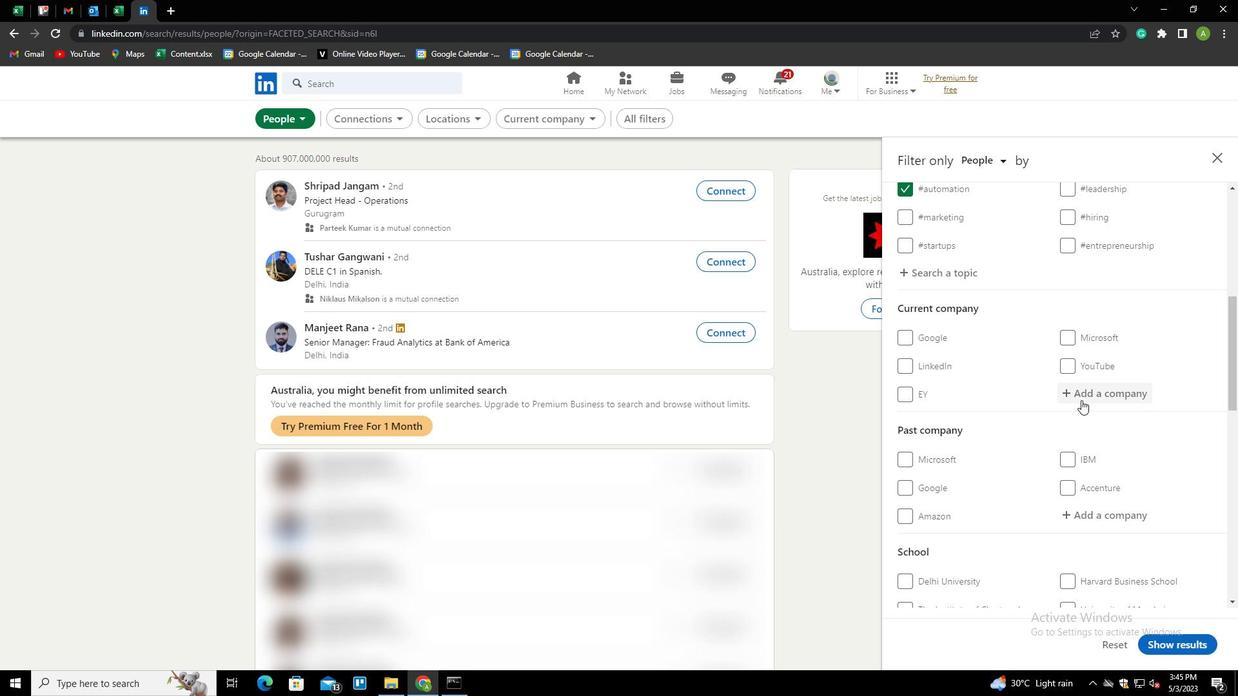 
Action: Mouse pressed left at (1082, 399)
Screenshot: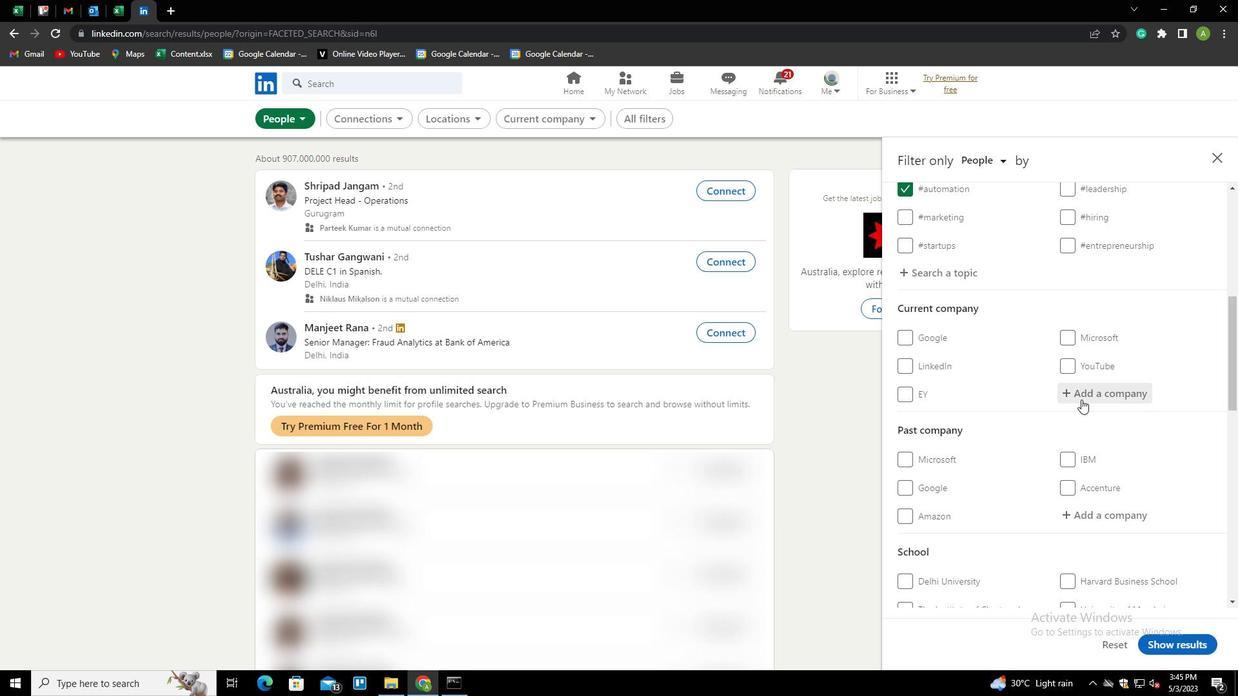 
Action: Key pressed <Key.shift>W<Key.backspace><Key.shift>QUALYS<Key.down><Key.enter>
Screenshot: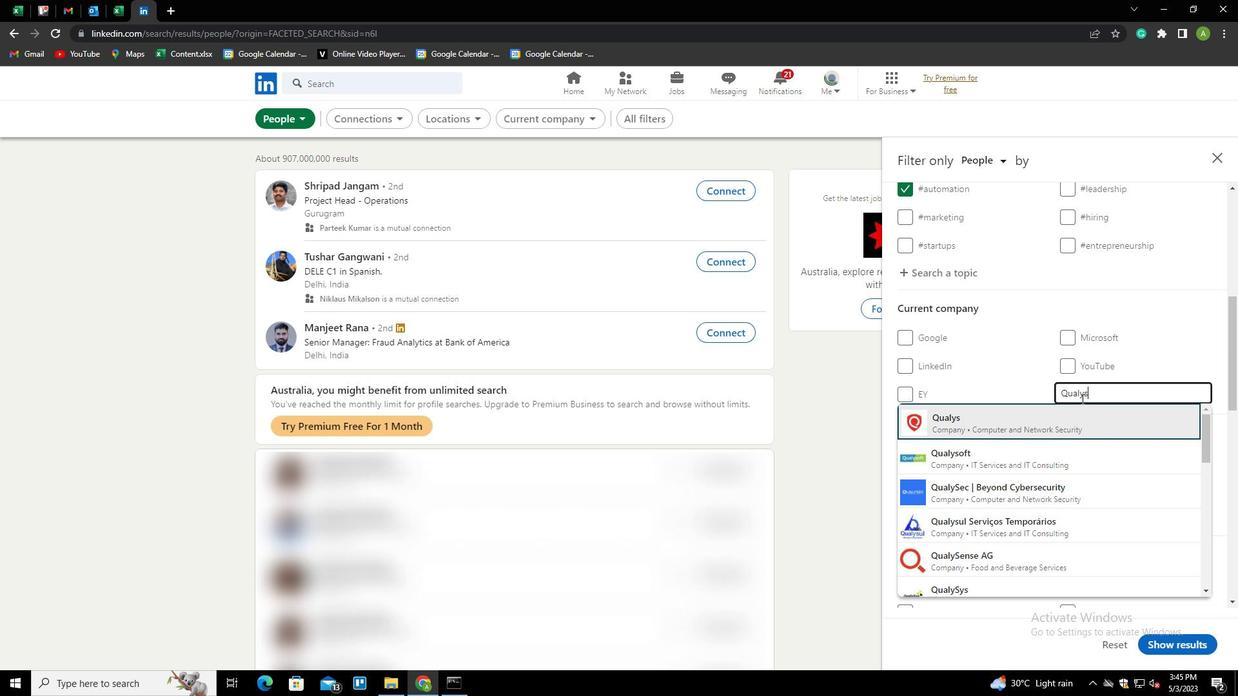 
Action: Mouse scrolled (1082, 398) with delta (0, 0)
Screenshot: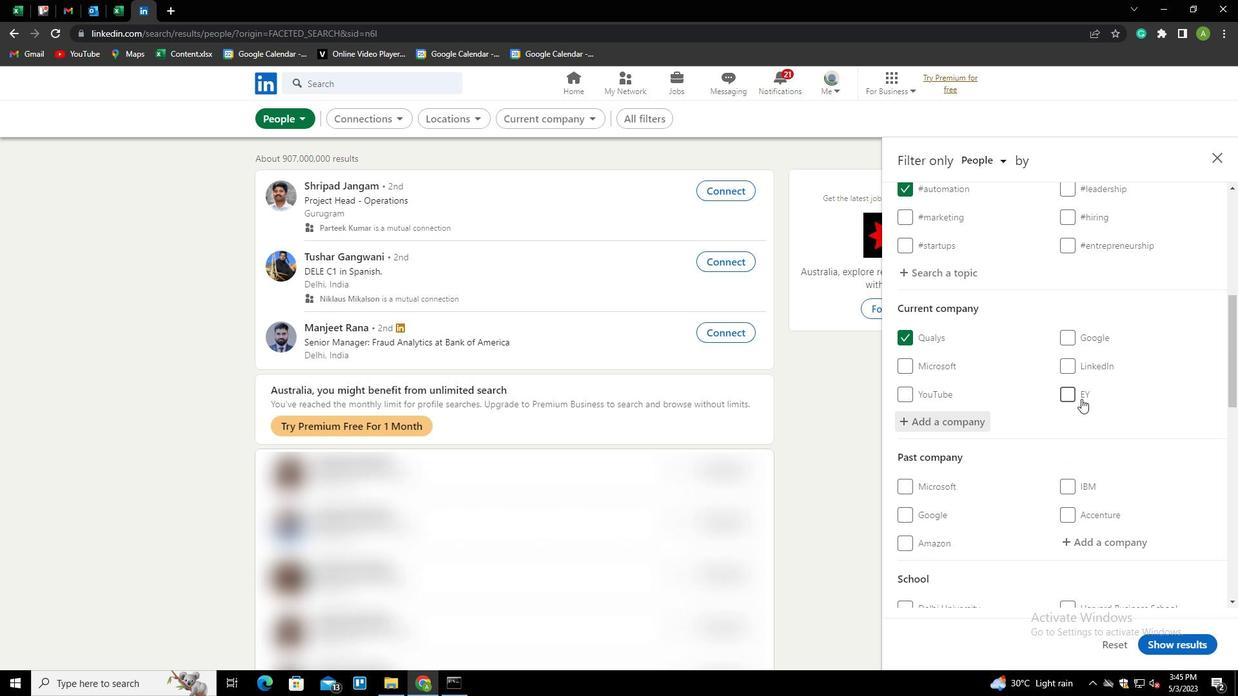 
Action: Mouse scrolled (1082, 398) with delta (0, 0)
Screenshot: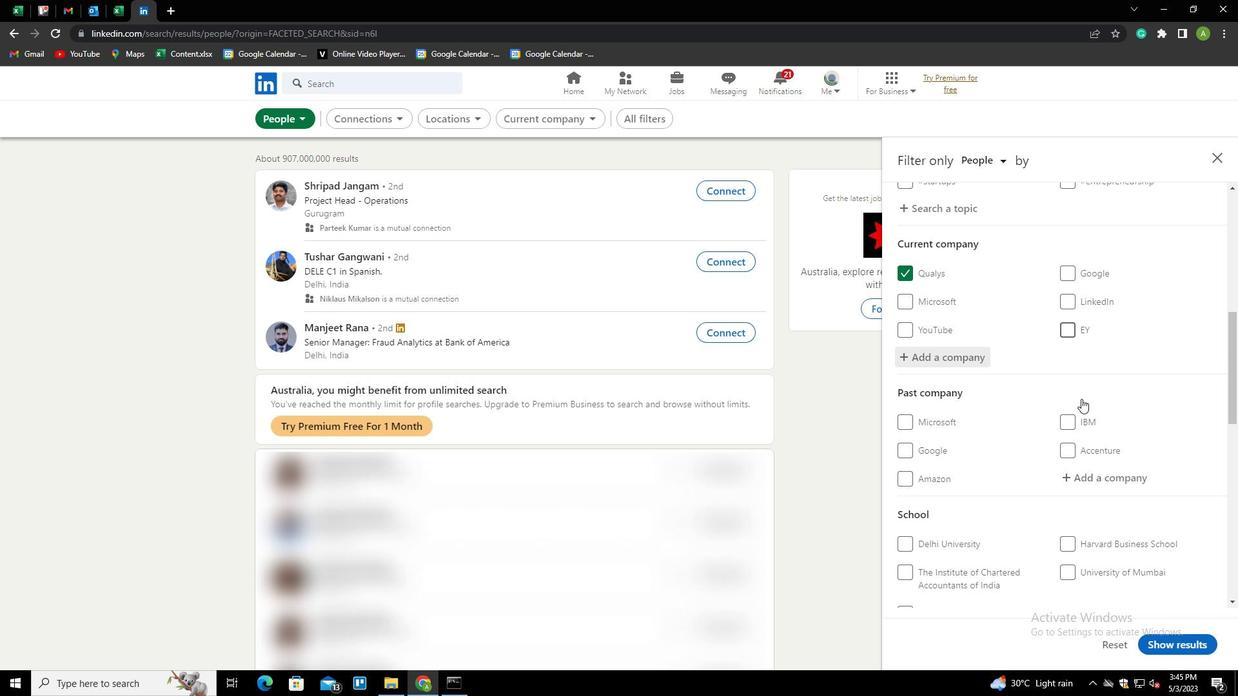 
Action: Mouse scrolled (1082, 398) with delta (0, 0)
Screenshot: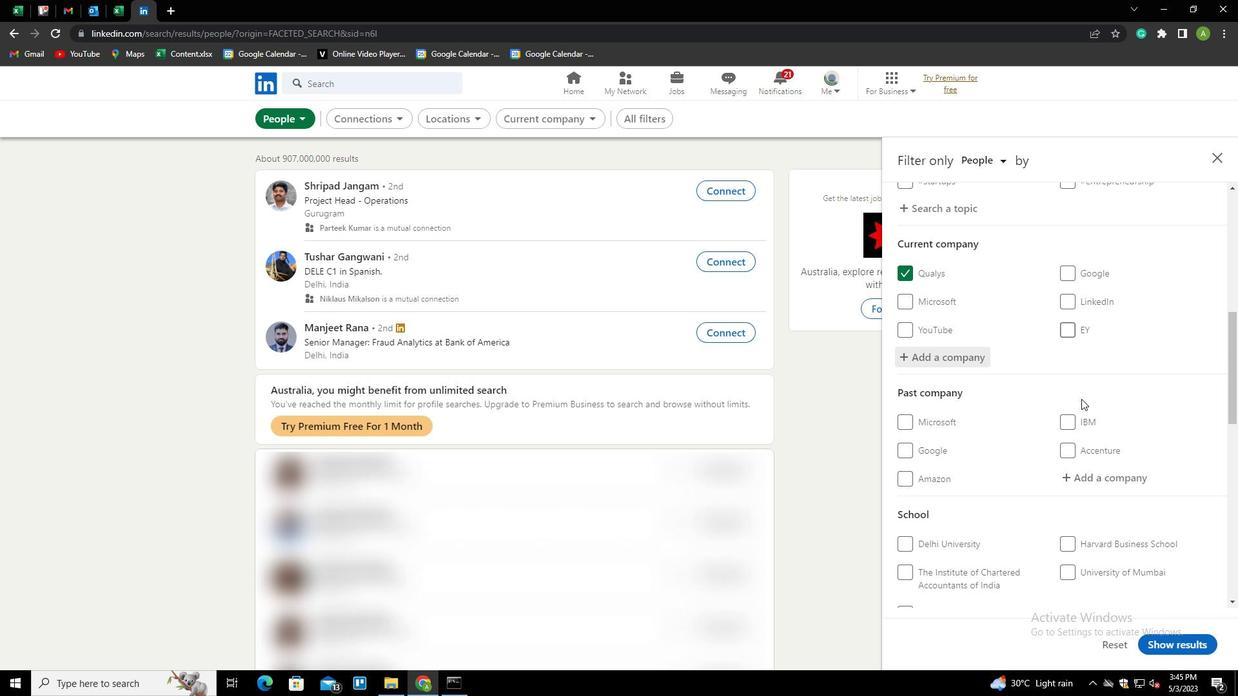 
Action: Mouse scrolled (1082, 398) with delta (0, 0)
Screenshot: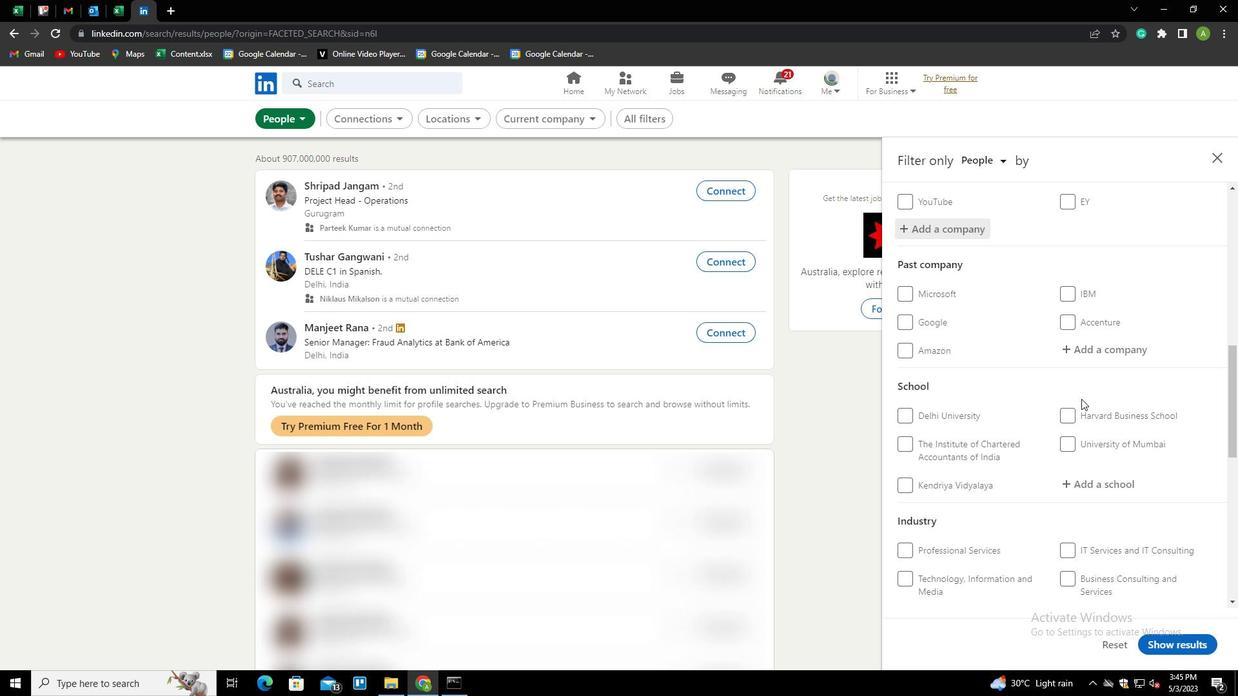 
Action: Mouse moved to (1087, 418)
Screenshot: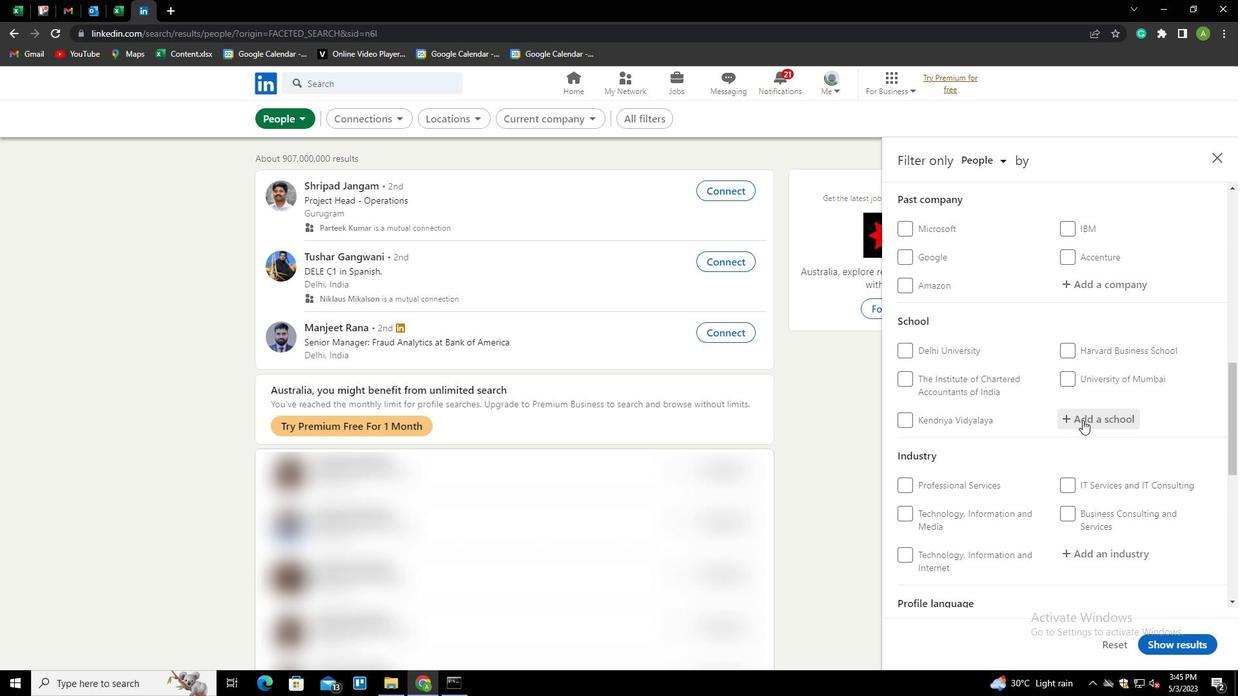 
Action: Mouse pressed left at (1087, 418)
Screenshot: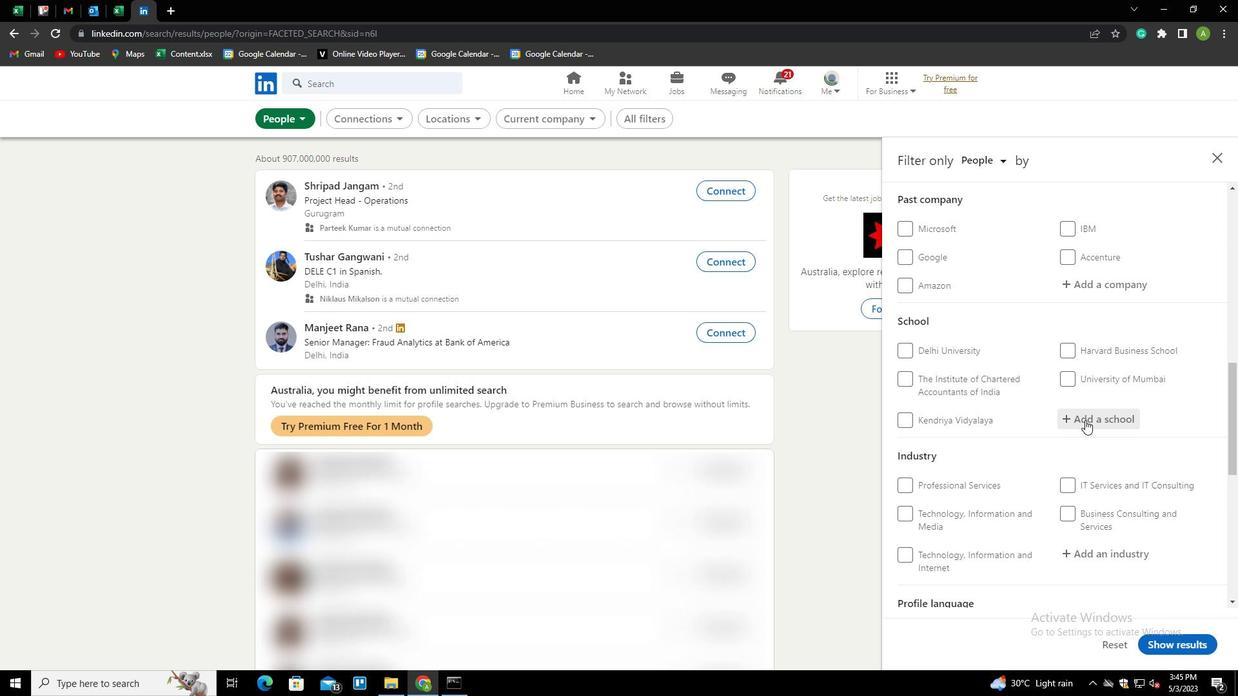 
Action: Mouse moved to (1090, 417)
Screenshot: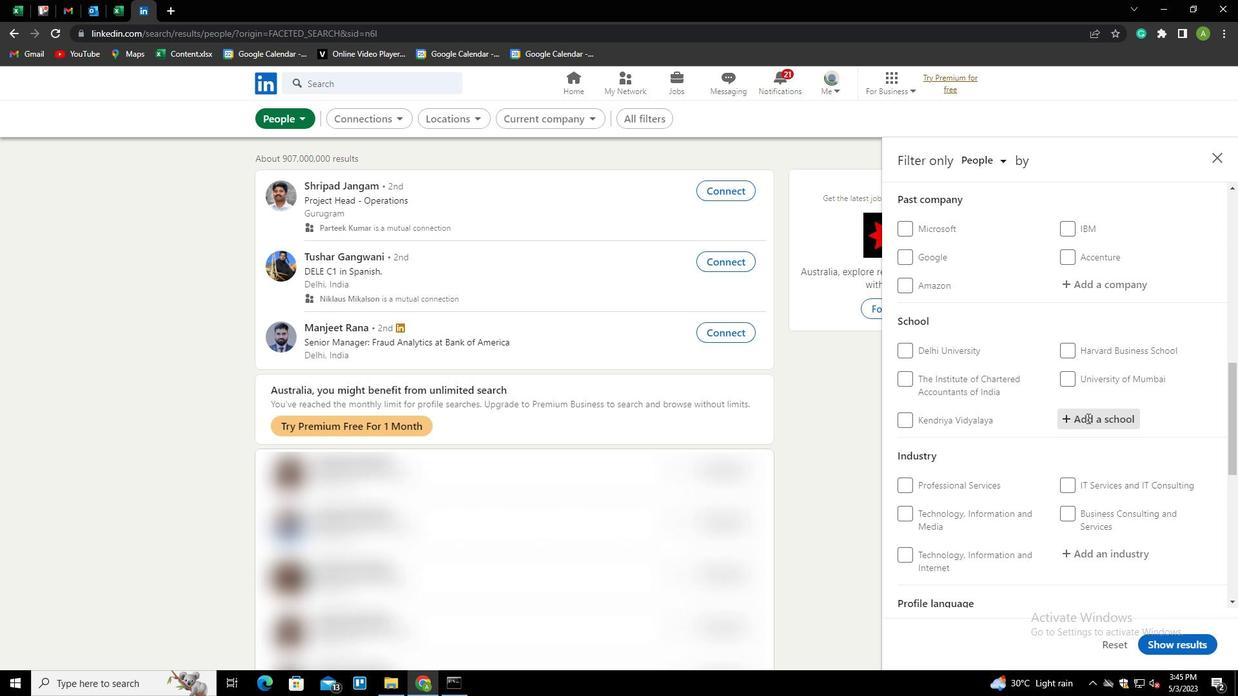 
Action: Mouse pressed left at (1090, 417)
Screenshot: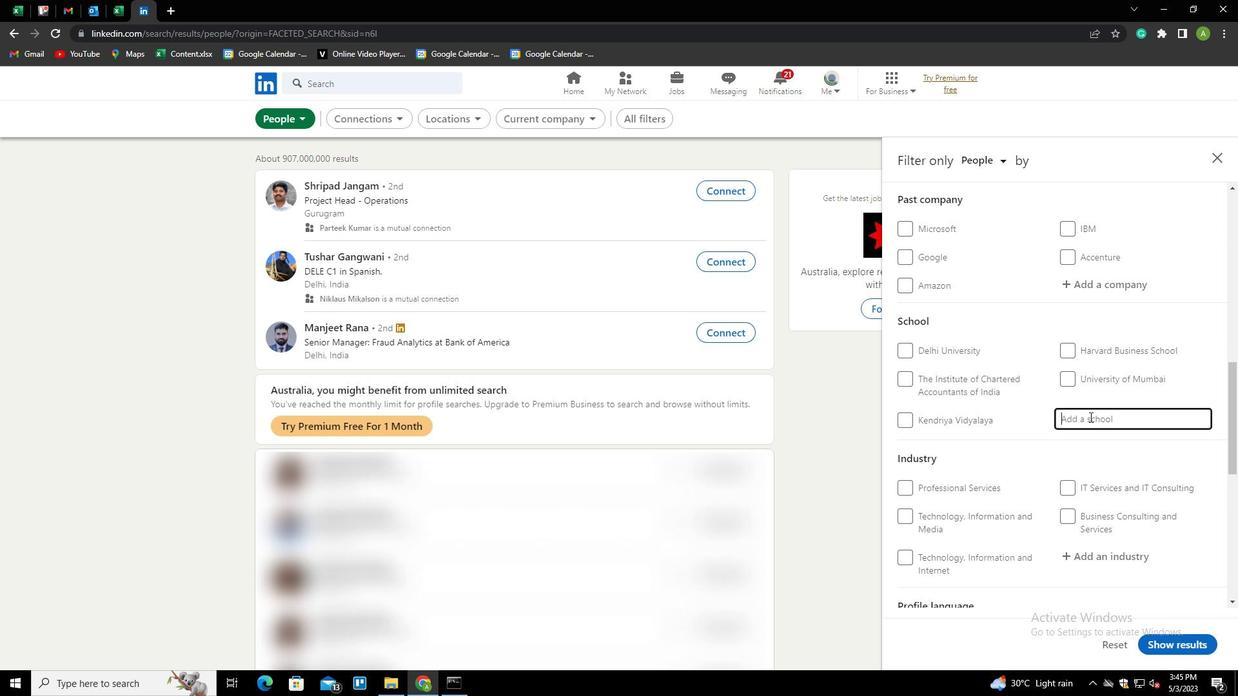 
Action: Key pressed <Key.shift>K<Key.space>S<Key.space>INSTITUTE<Key.space>OF<Key.space><Key.shift>TECHNOLOGY<Key.down><Key.enter>
Screenshot: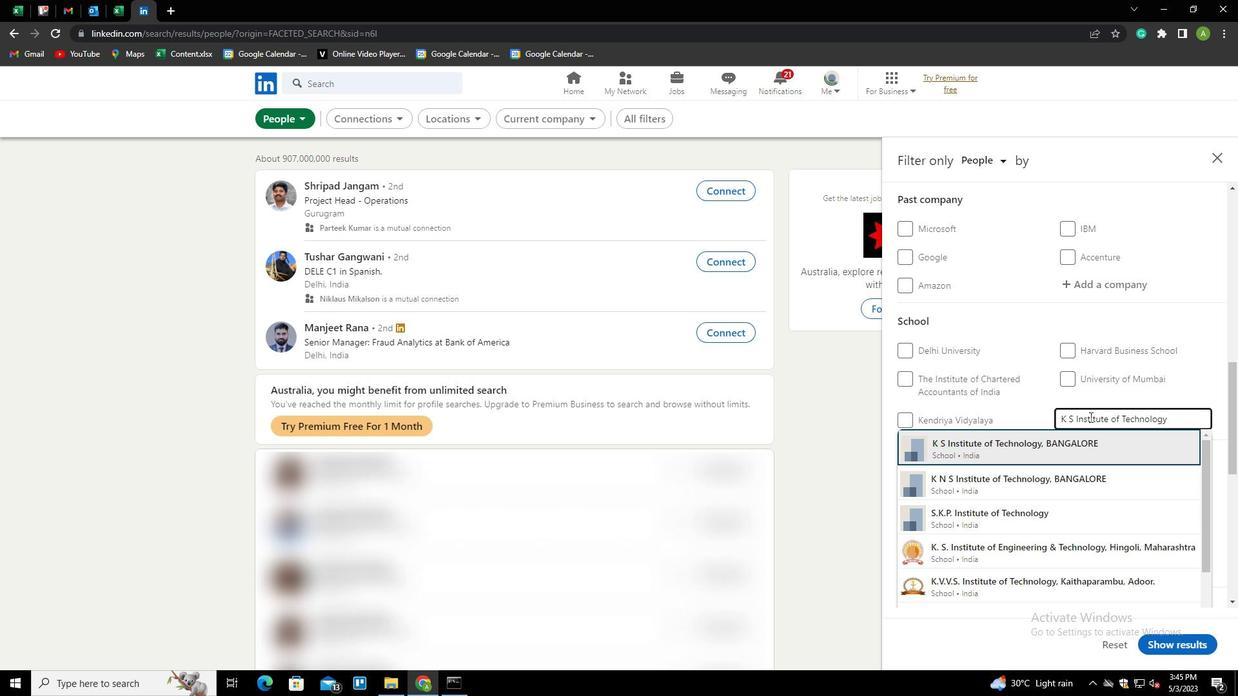 
Action: Mouse scrolled (1090, 416) with delta (0, 0)
Screenshot: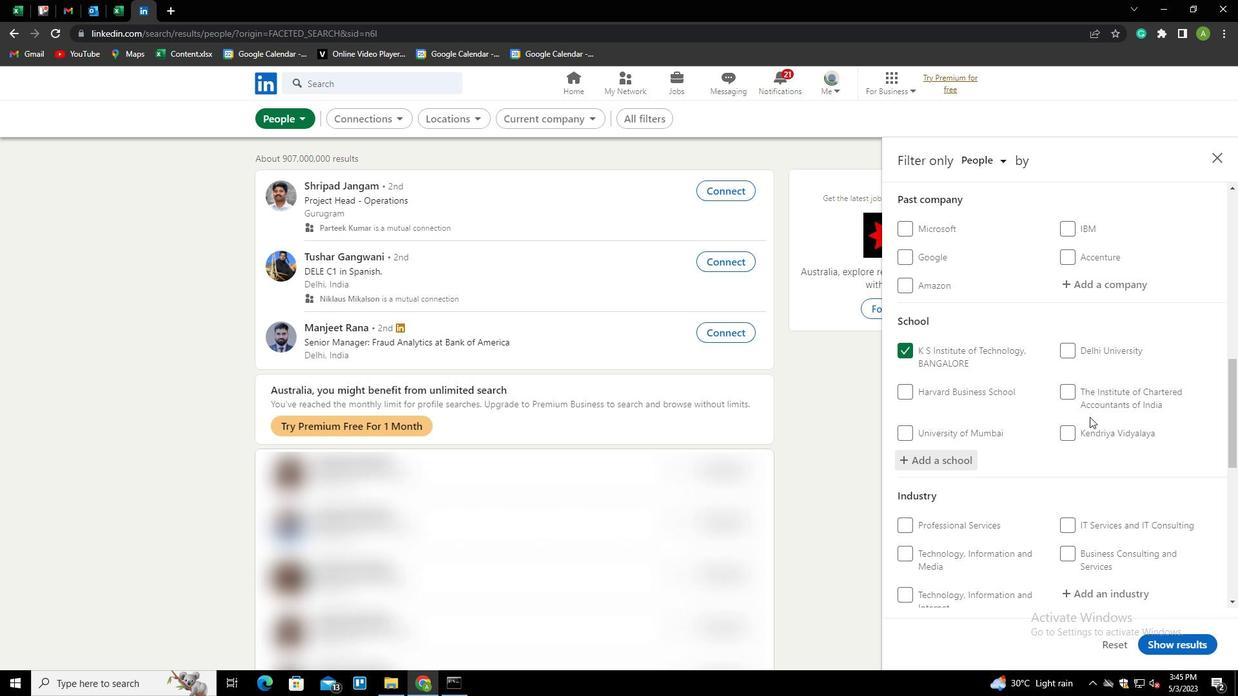 
Action: Mouse scrolled (1090, 416) with delta (0, 0)
Screenshot: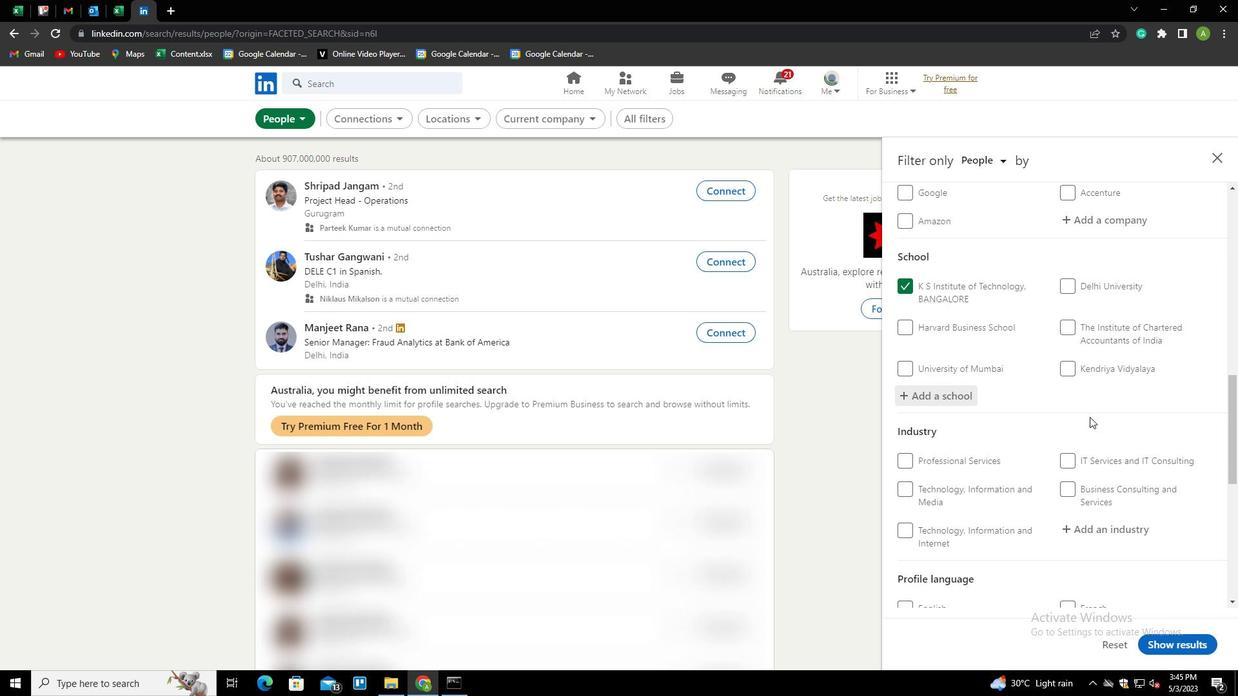 
Action: Mouse scrolled (1090, 416) with delta (0, 0)
Screenshot: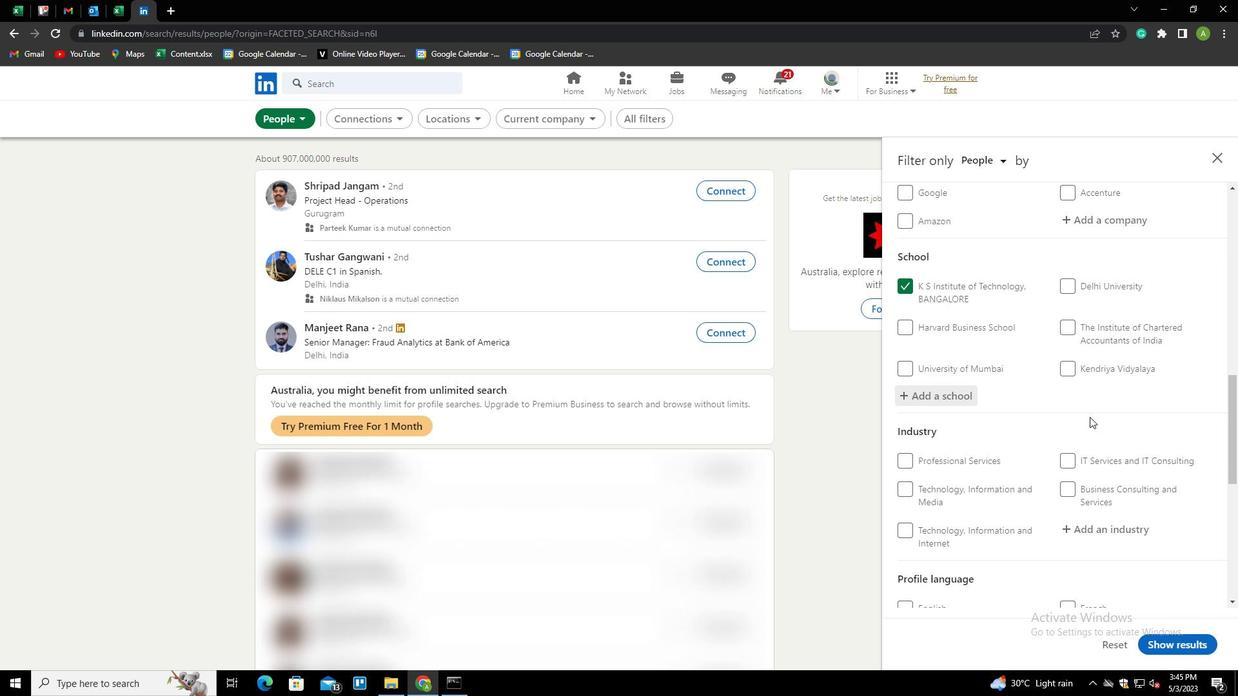 
Action: Mouse moved to (1104, 404)
Screenshot: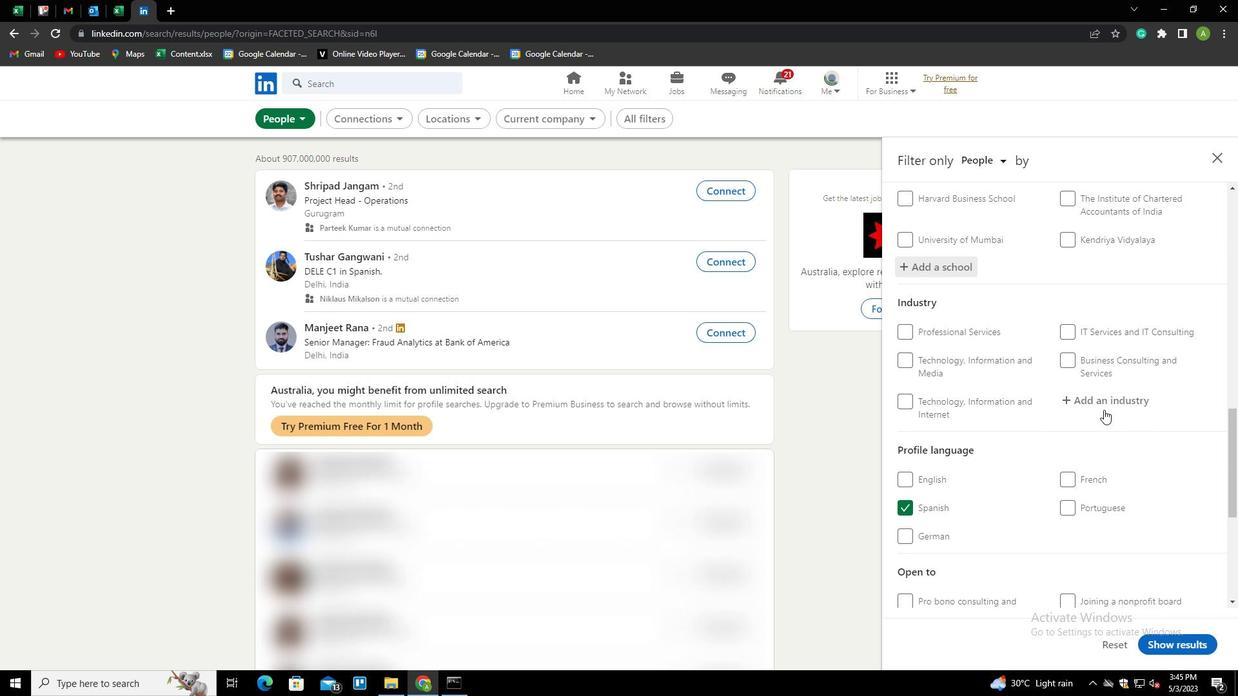 
Action: Mouse pressed left at (1104, 404)
Screenshot: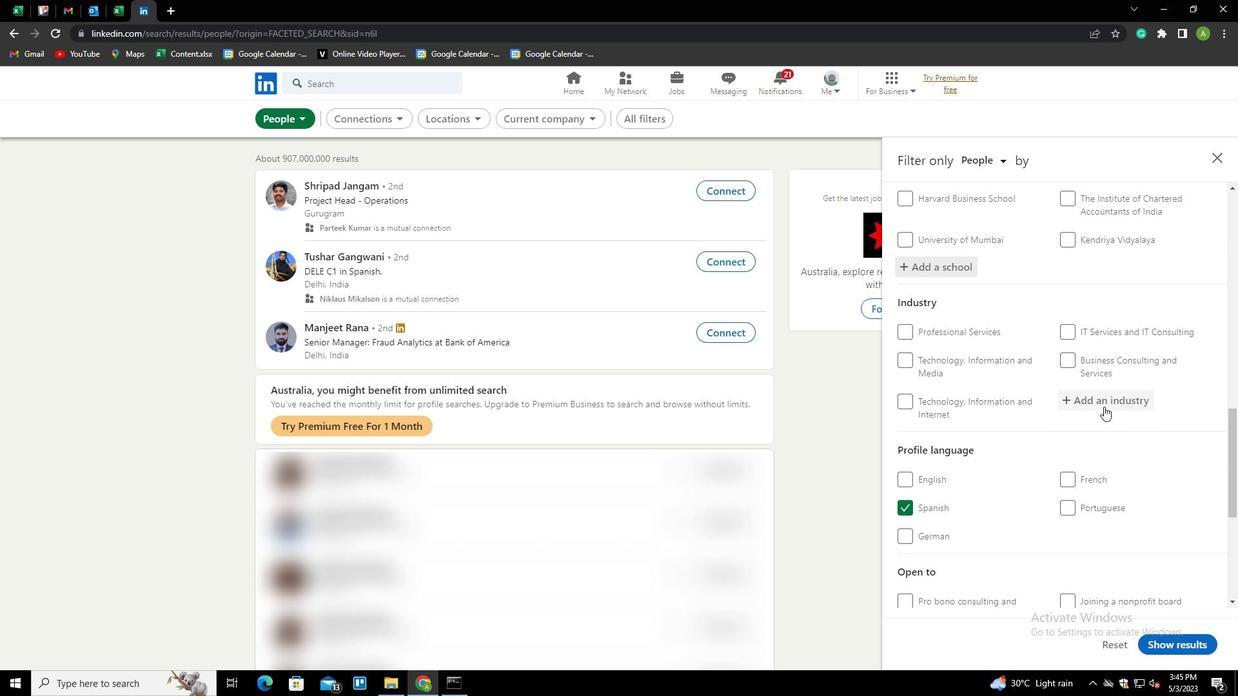 
Action: Mouse moved to (1106, 401)
Screenshot: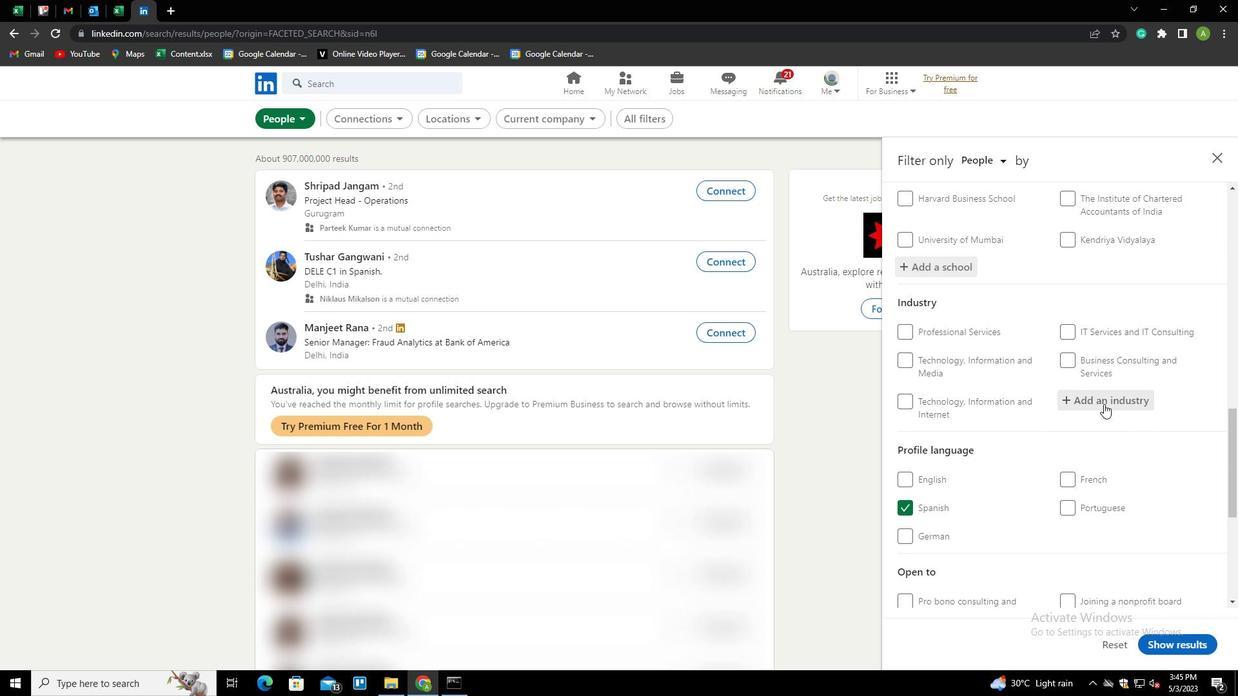
Action: Key pressed <Key.shift><Key.shift><Key.shift><Key.shift><Key.shift><Key.shift><Key.shift><Key.shift><Key.shift><Key.shift><Key.shift><Key.shift><Key.shift><Key.shift><Key.shift><Key.shift><Key.shift><Key.shift><Key.shift><Key.shift><Key.shift><Key.shift><Key.shift><Key.shift><Key.shift><Key.shift><Key.shift><Key.shift><Key.shift><Key.shift><Key.shift><Key.shift><Key.shift><Key.shift><Key.shift><Key.shift><Key.shift><Key.shift>BOOK<Key.space><Key.shift><Key.shift><Key.shift><Key.shift><Key.shift><Key.shift><Key.shift><Key.shift><Key.shift>F<Key.backspace><Key.shift>PUBLIS<Key.down><Key.down><Key.enter>
Screenshot: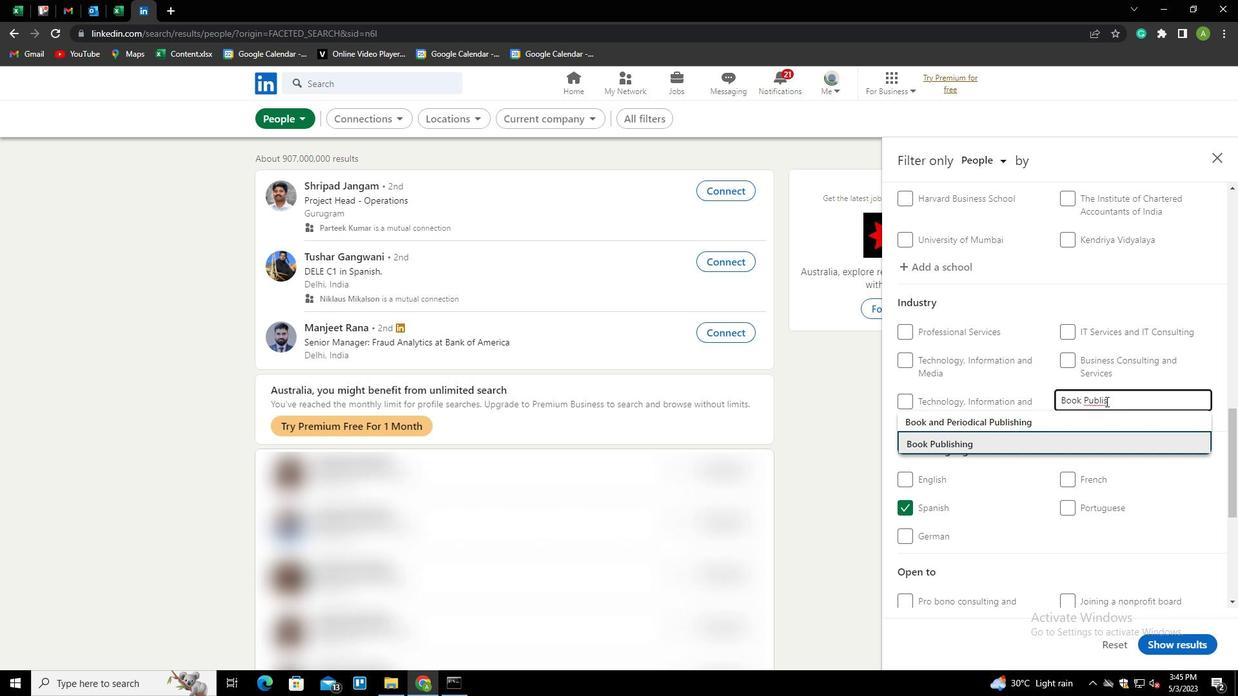
Action: Mouse scrolled (1106, 401) with delta (0, 0)
Screenshot: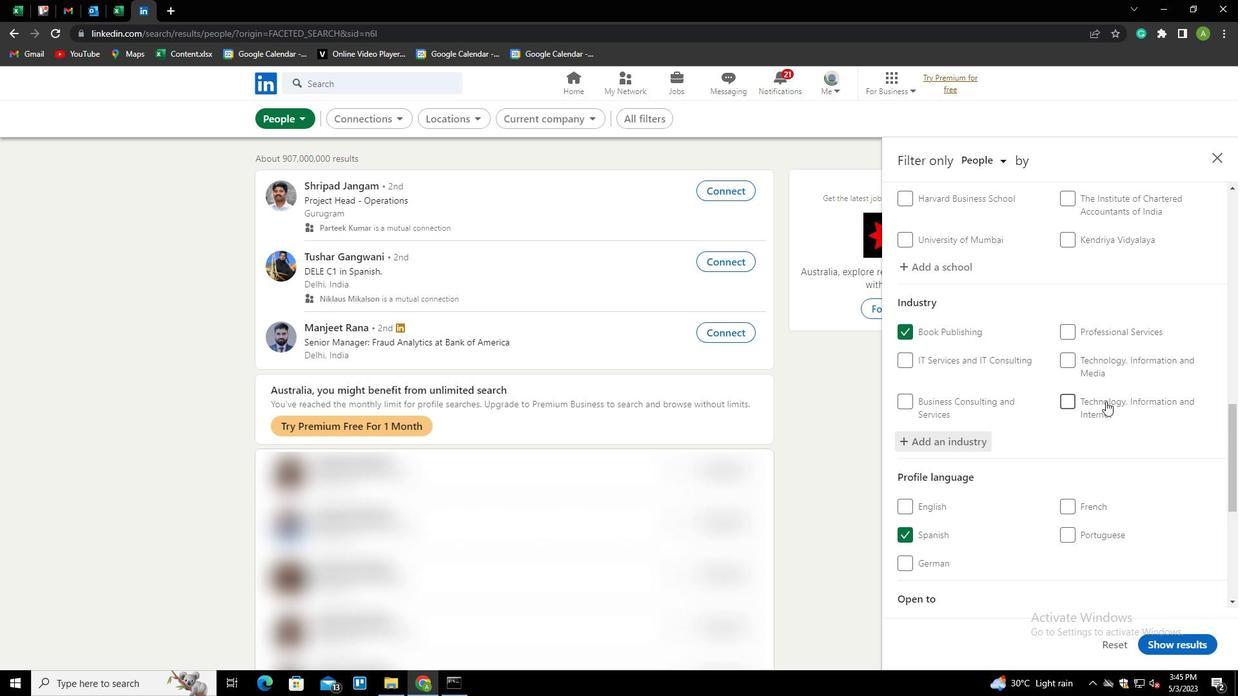 
Action: Mouse scrolled (1106, 401) with delta (0, 0)
Screenshot: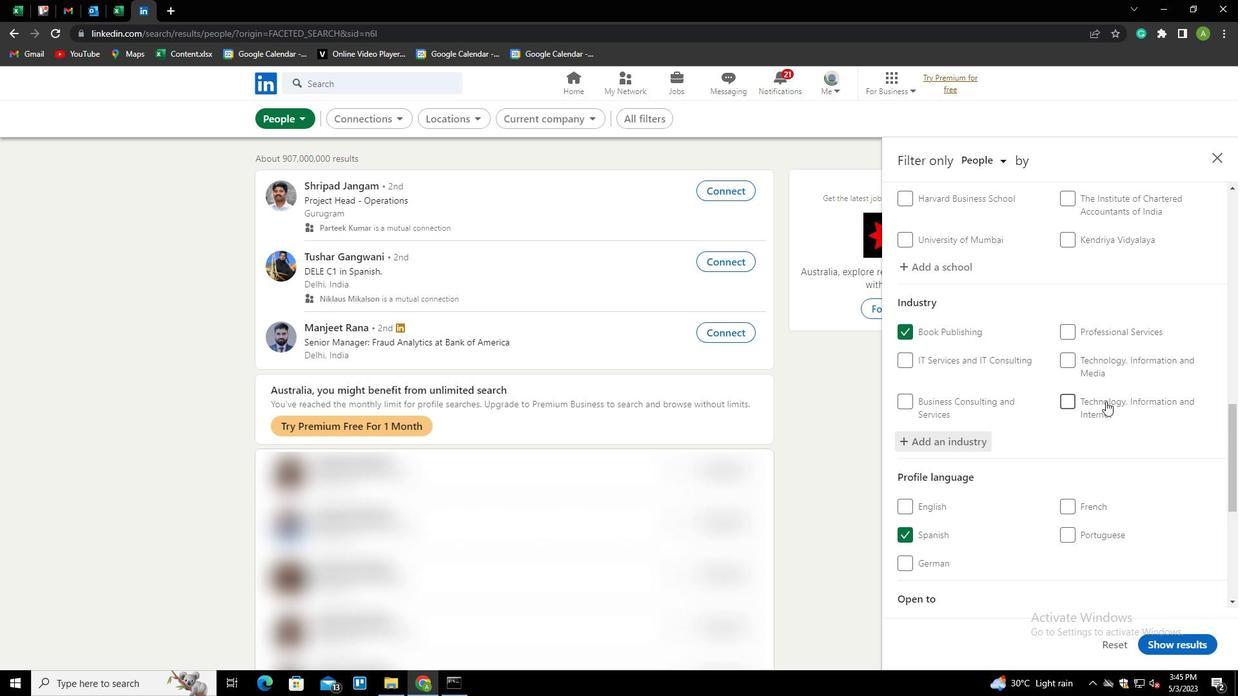 
Action: Mouse scrolled (1106, 401) with delta (0, 0)
Screenshot: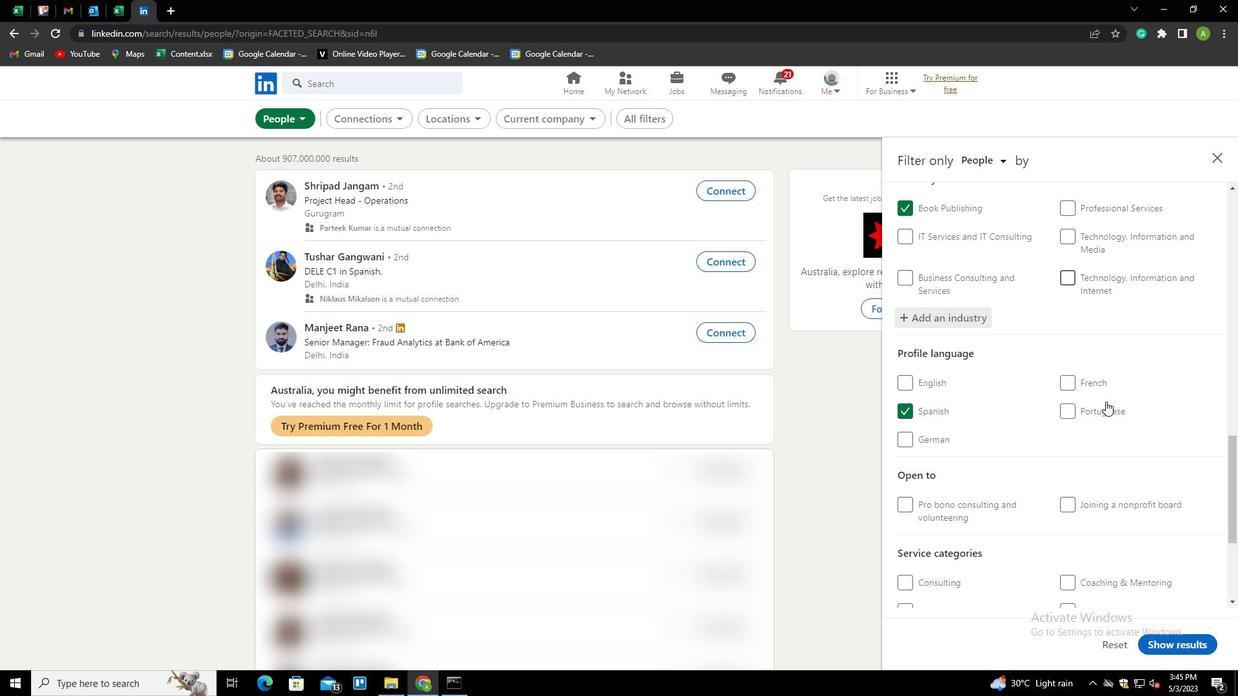 
Action: Mouse scrolled (1106, 401) with delta (0, 0)
Screenshot: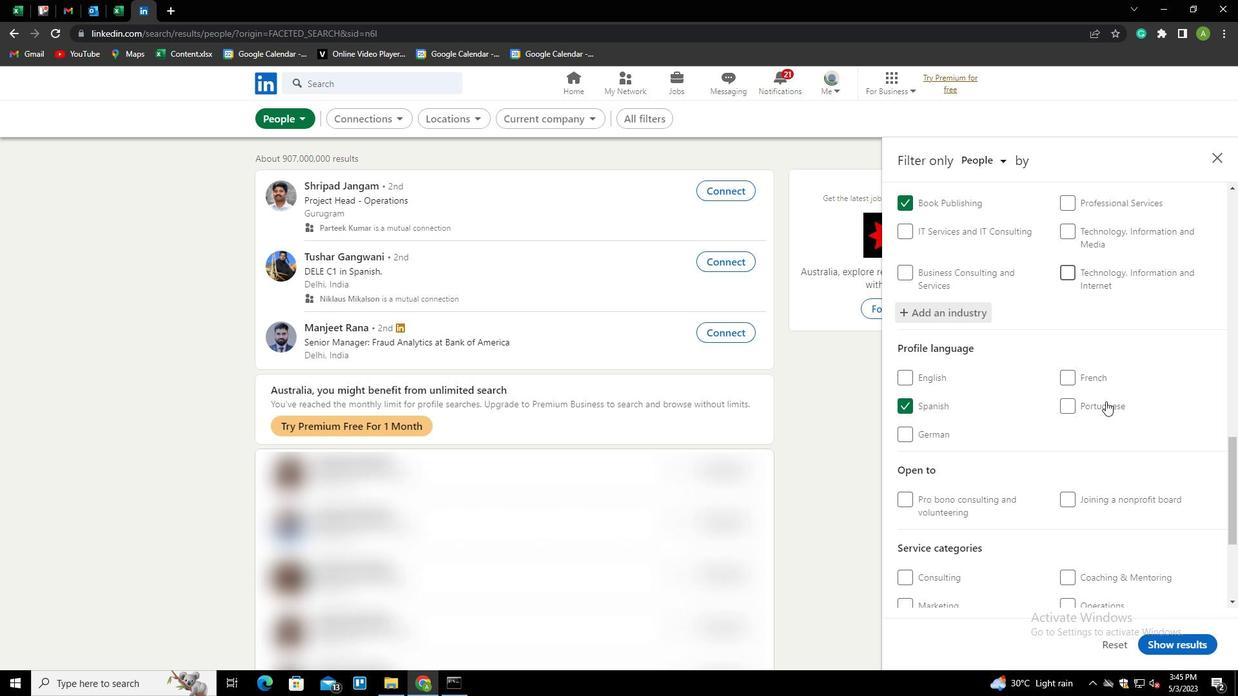 
Action: Mouse scrolled (1106, 401) with delta (0, 0)
Screenshot: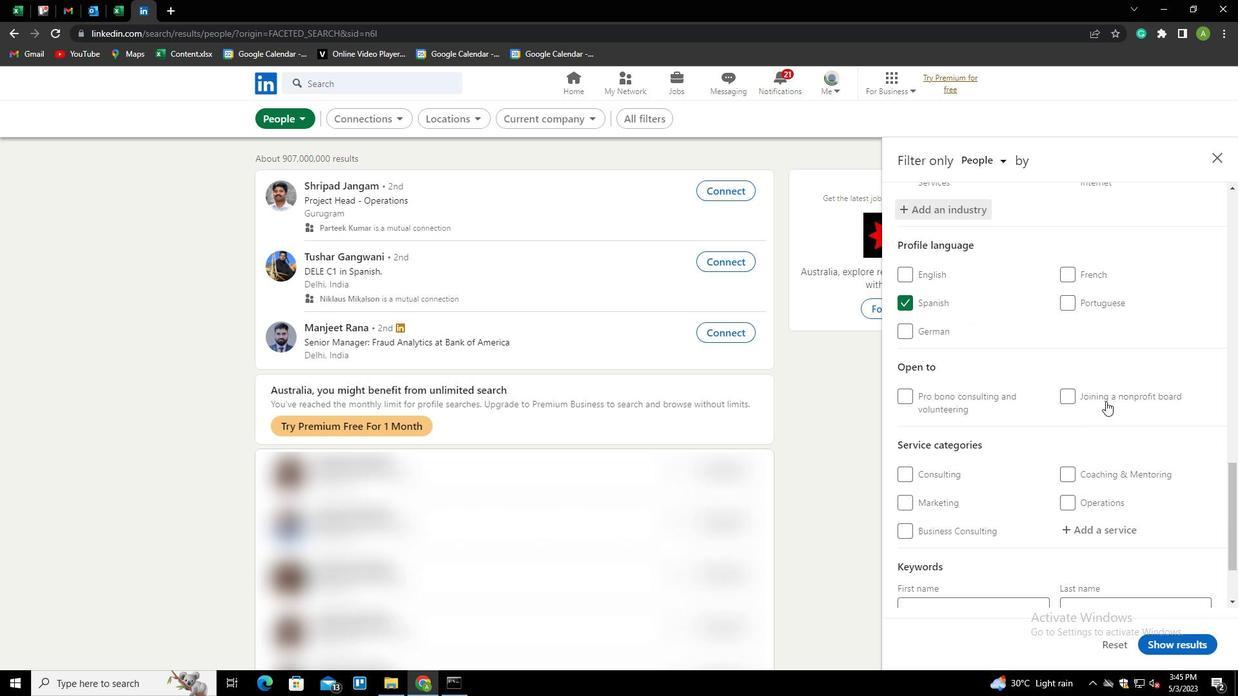 
Action: Mouse scrolled (1106, 401) with delta (0, 0)
Screenshot: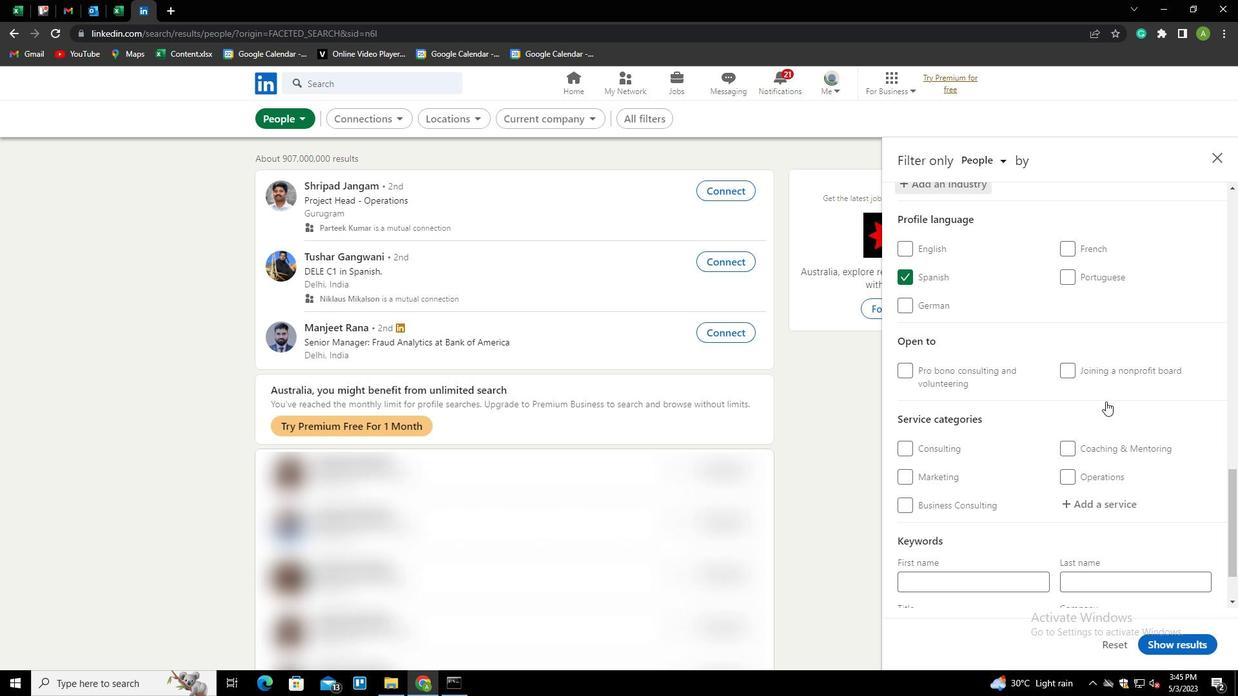 
Action: Mouse scrolled (1106, 401) with delta (0, 0)
Screenshot: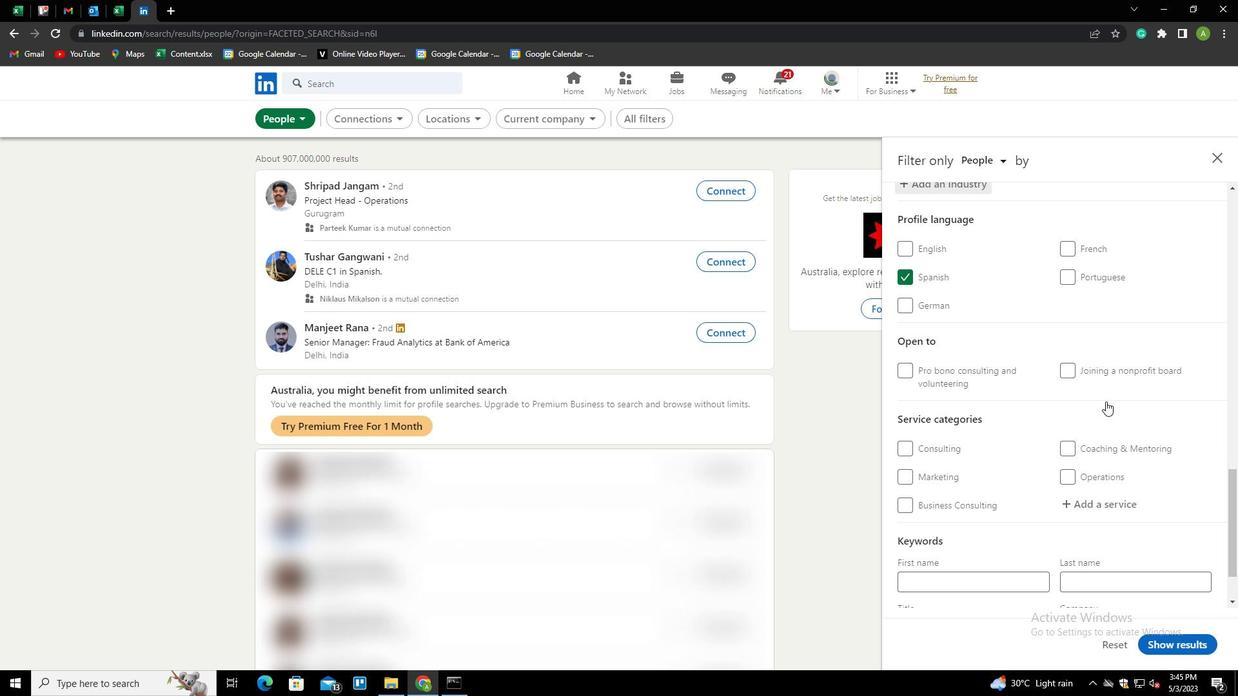 
Action: Mouse moved to (1091, 423)
Screenshot: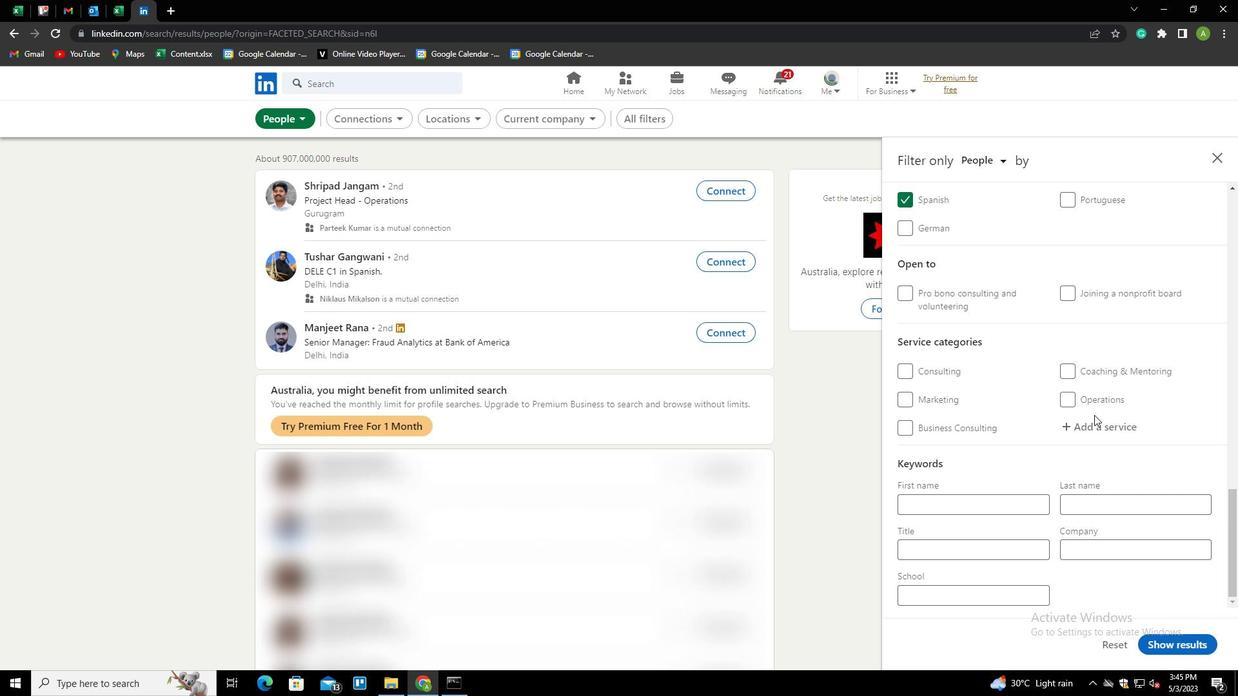 
Action: Mouse pressed left at (1091, 423)
Screenshot: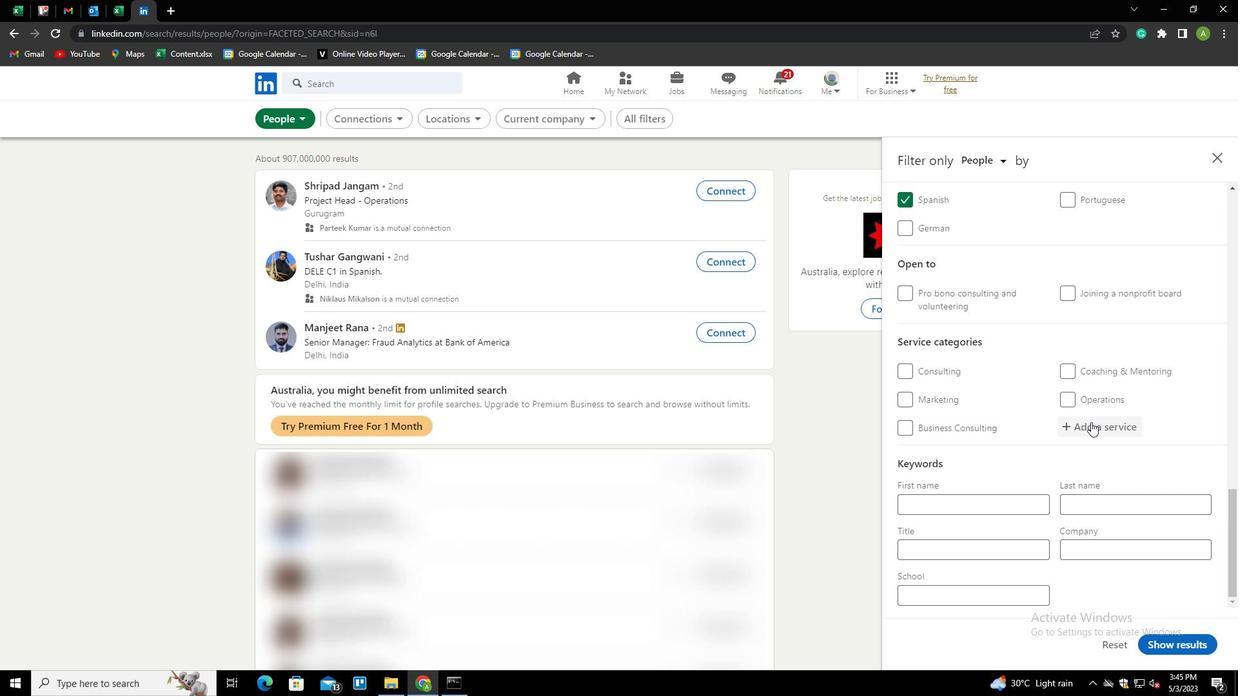 
Action: Mouse moved to (1094, 424)
Screenshot: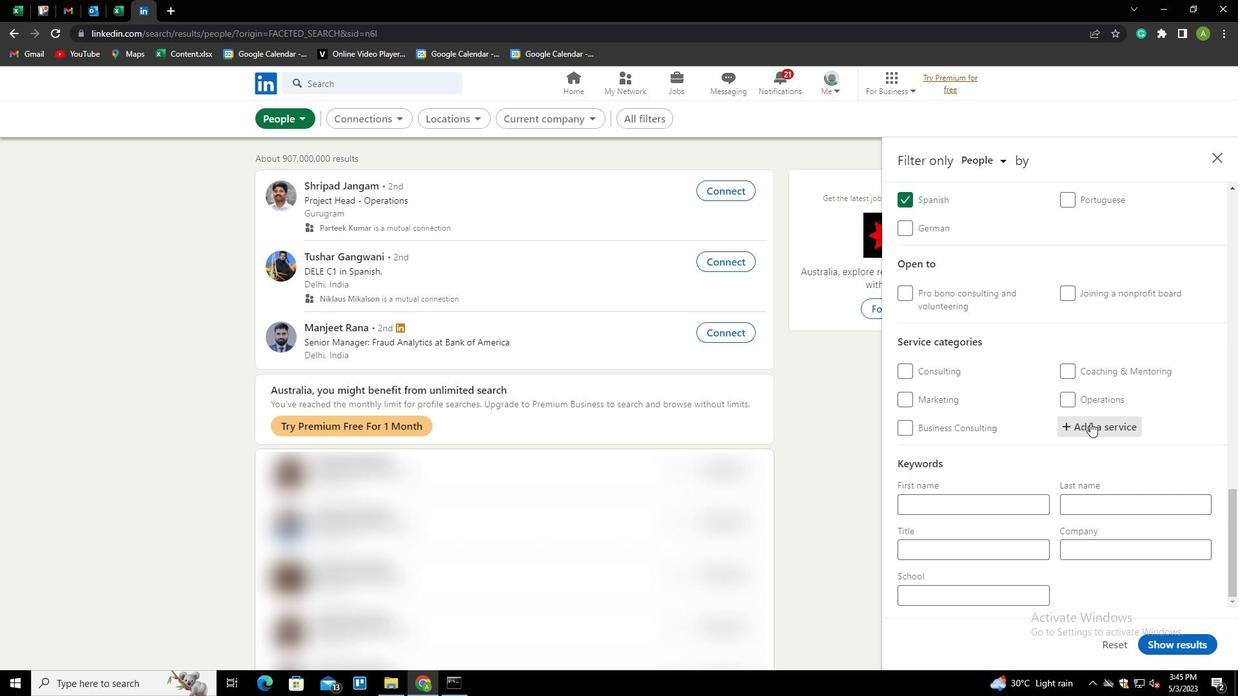 
Action: Mouse pressed left at (1094, 424)
Screenshot: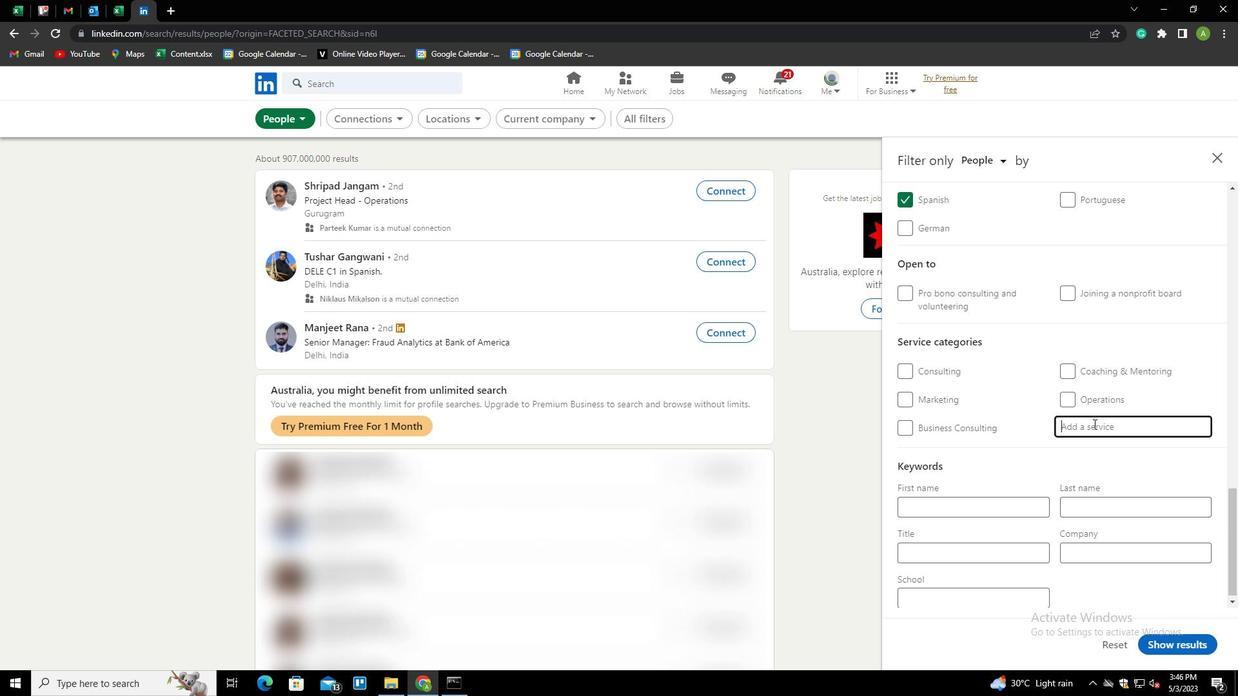 
Action: Key pressed <Key.shift>BUSINESS<Key.space><Key.shift>LAW<Key.down><Key.enter>
Screenshot: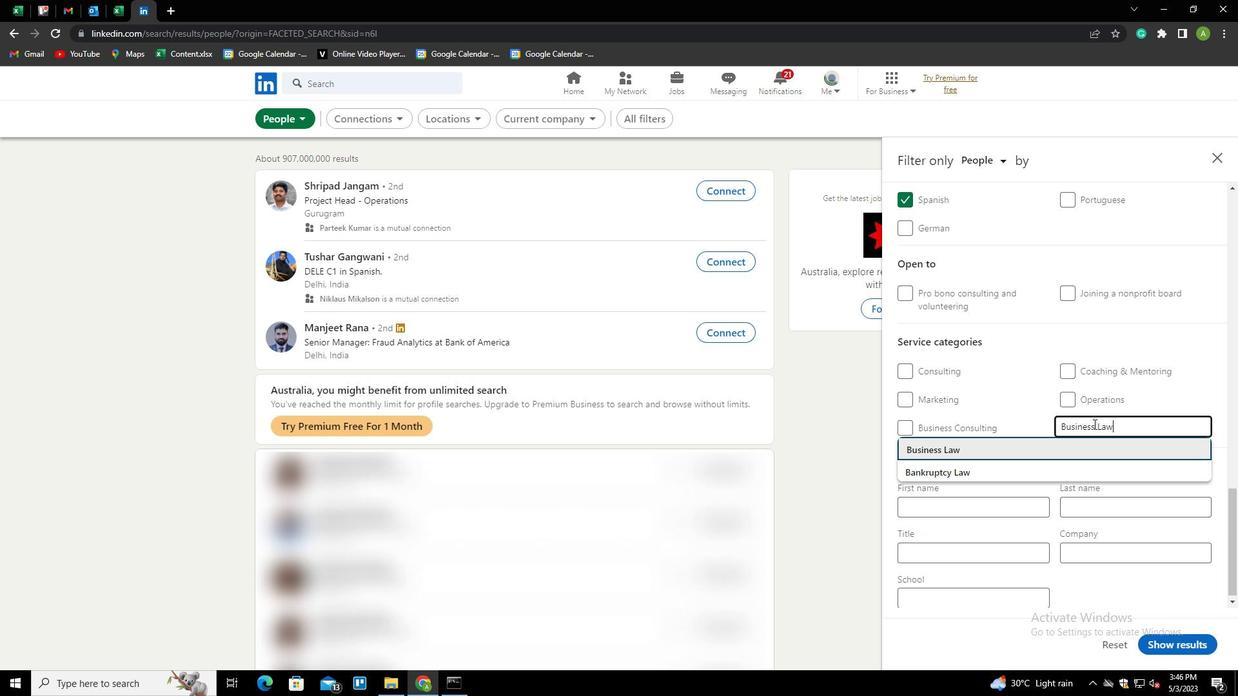 
Action: Mouse scrolled (1094, 423) with delta (0, 0)
Screenshot: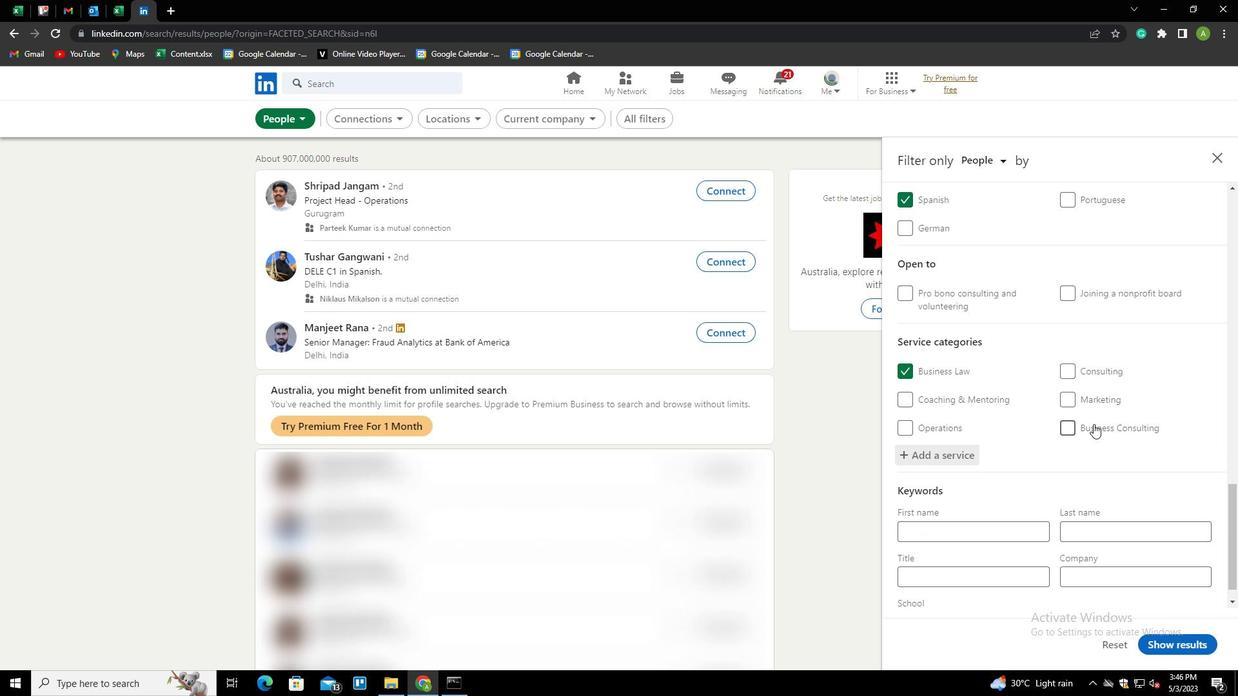 
Action: Mouse scrolled (1094, 423) with delta (0, 0)
Screenshot: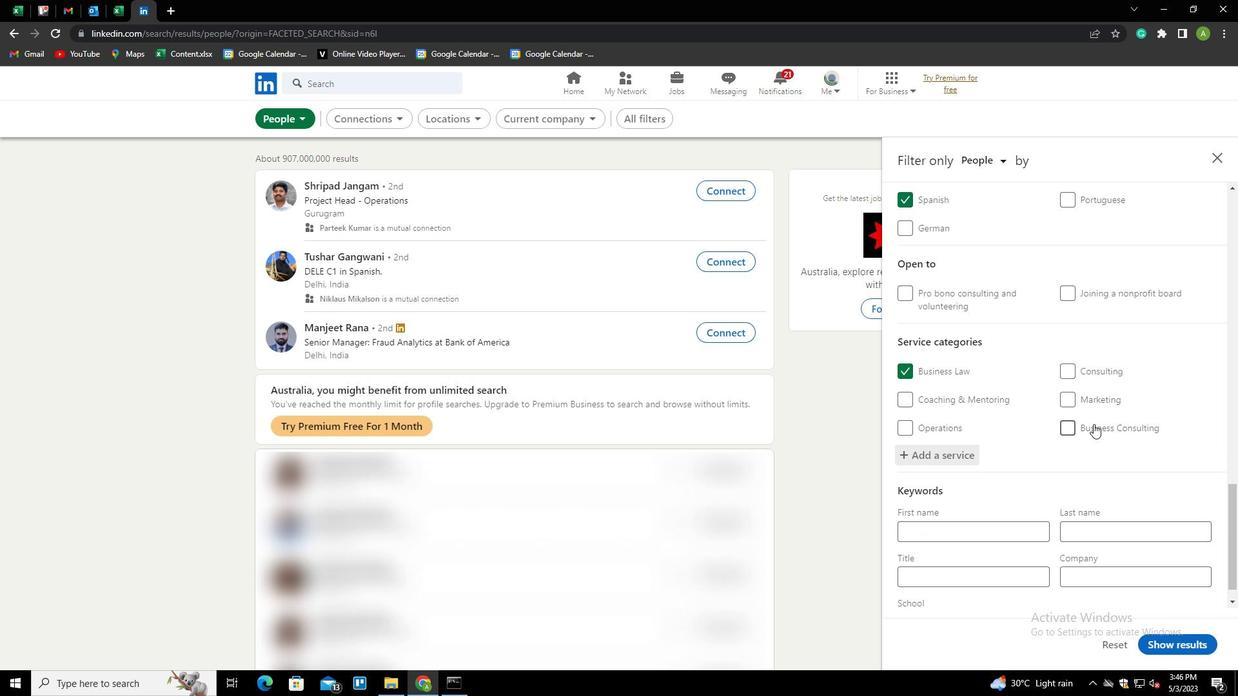 
Action: Mouse scrolled (1094, 423) with delta (0, 0)
Screenshot: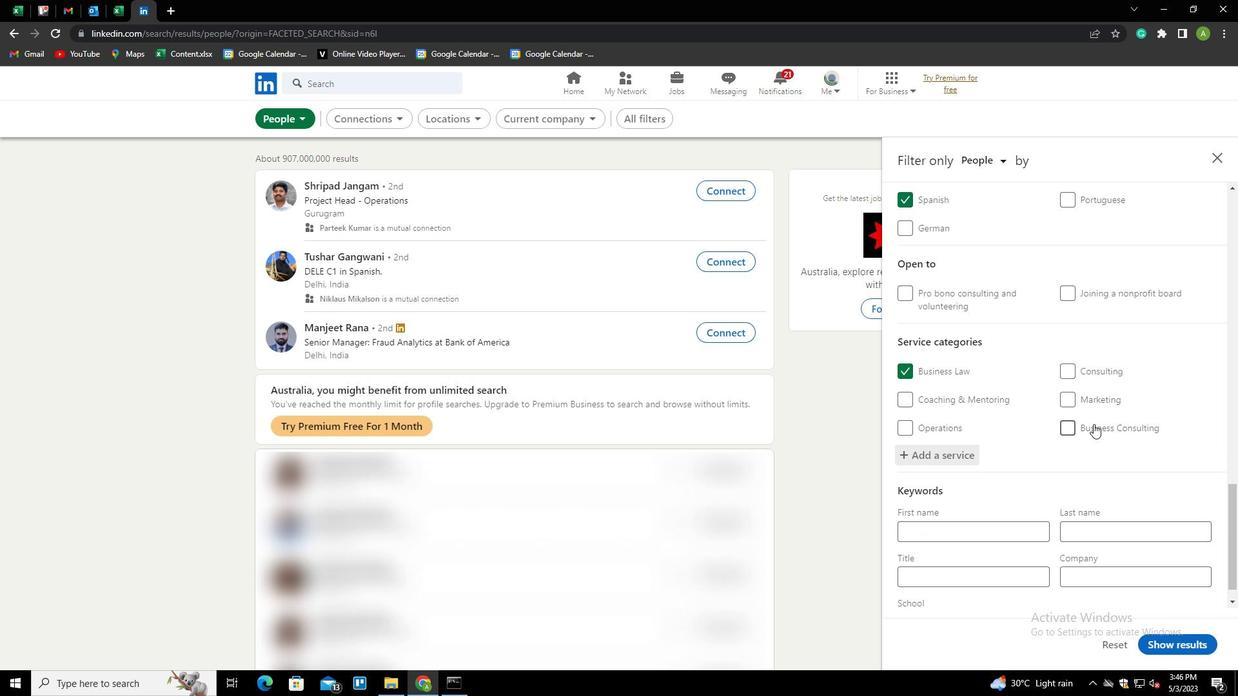
Action: Mouse scrolled (1094, 423) with delta (0, 0)
Screenshot: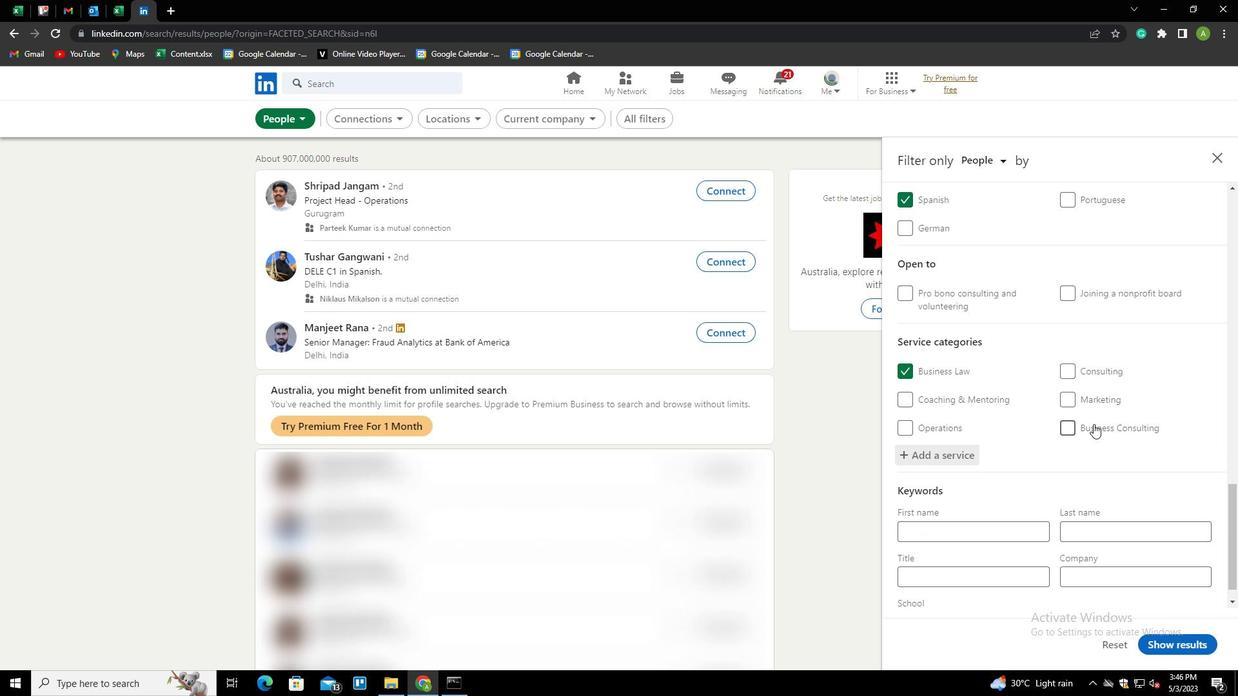
Action: Mouse scrolled (1094, 423) with delta (0, 0)
Screenshot: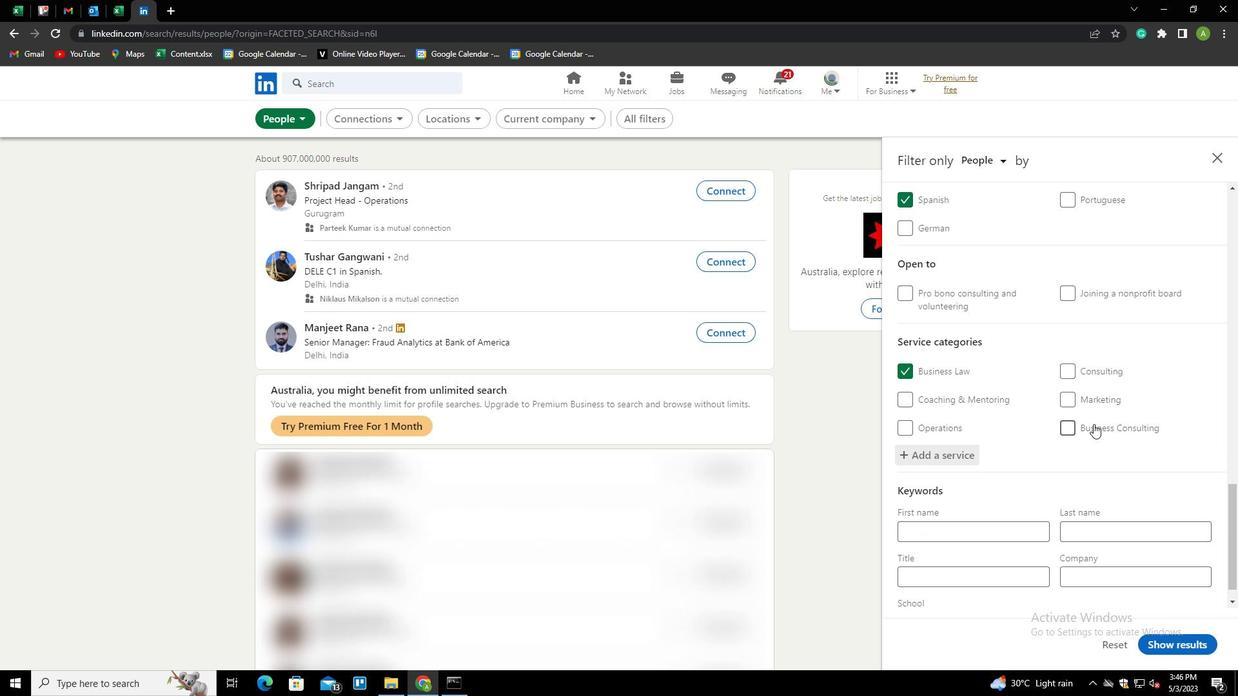 
Action: Mouse moved to (1000, 549)
Screenshot: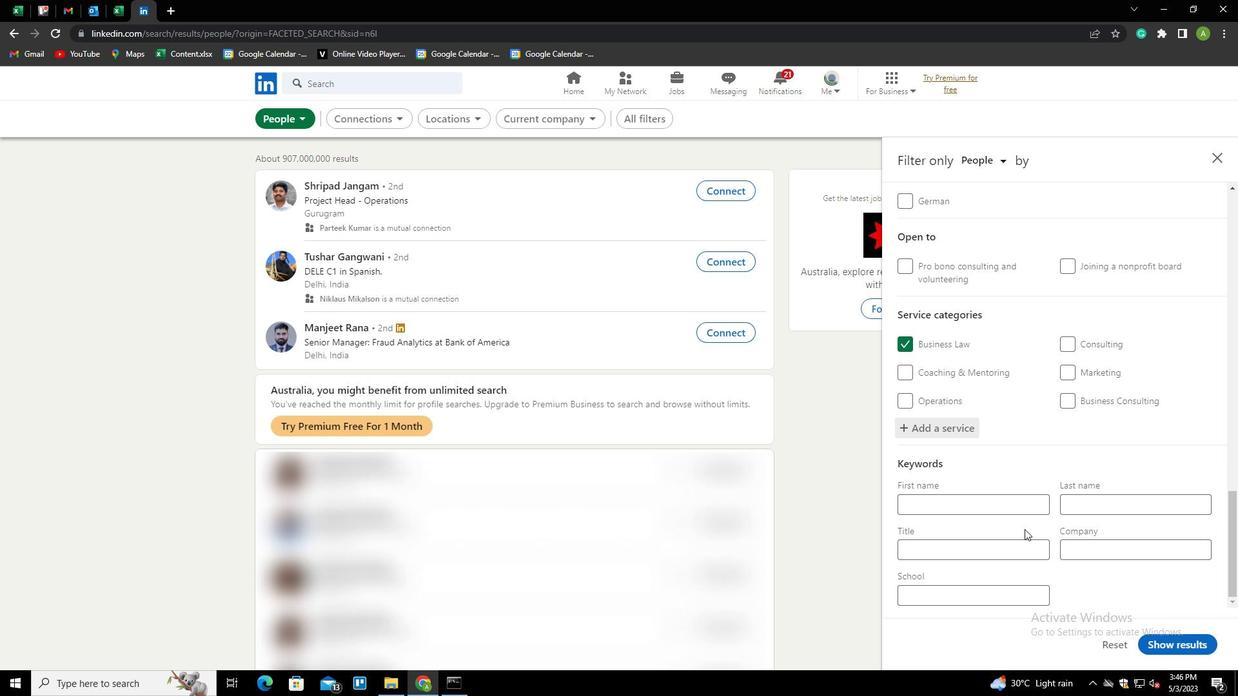 
Action: Mouse pressed left at (1000, 549)
Screenshot: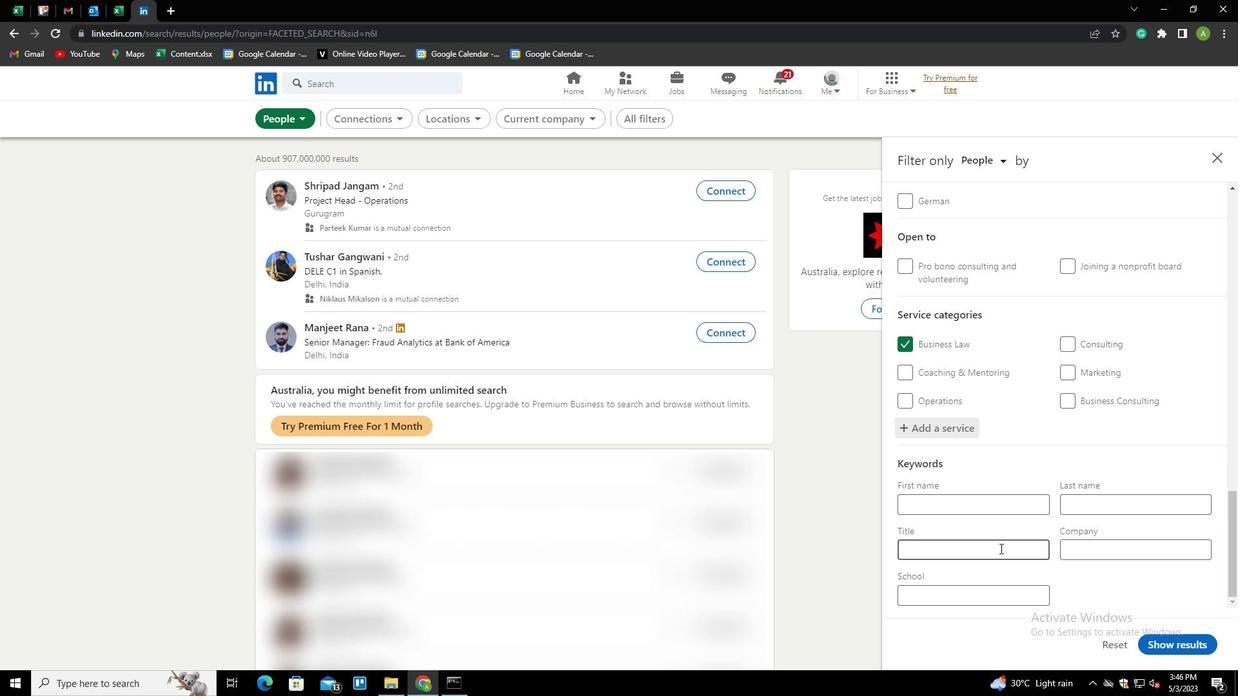 
Action: Key pressed <Key.shift><Key.shift><Key.shift><Key.shift><Key.shift><Key.shift><Key.shift><Key.shift>MERCHSN<Key.backspace><Key.backspace>ANDISING
Screenshot: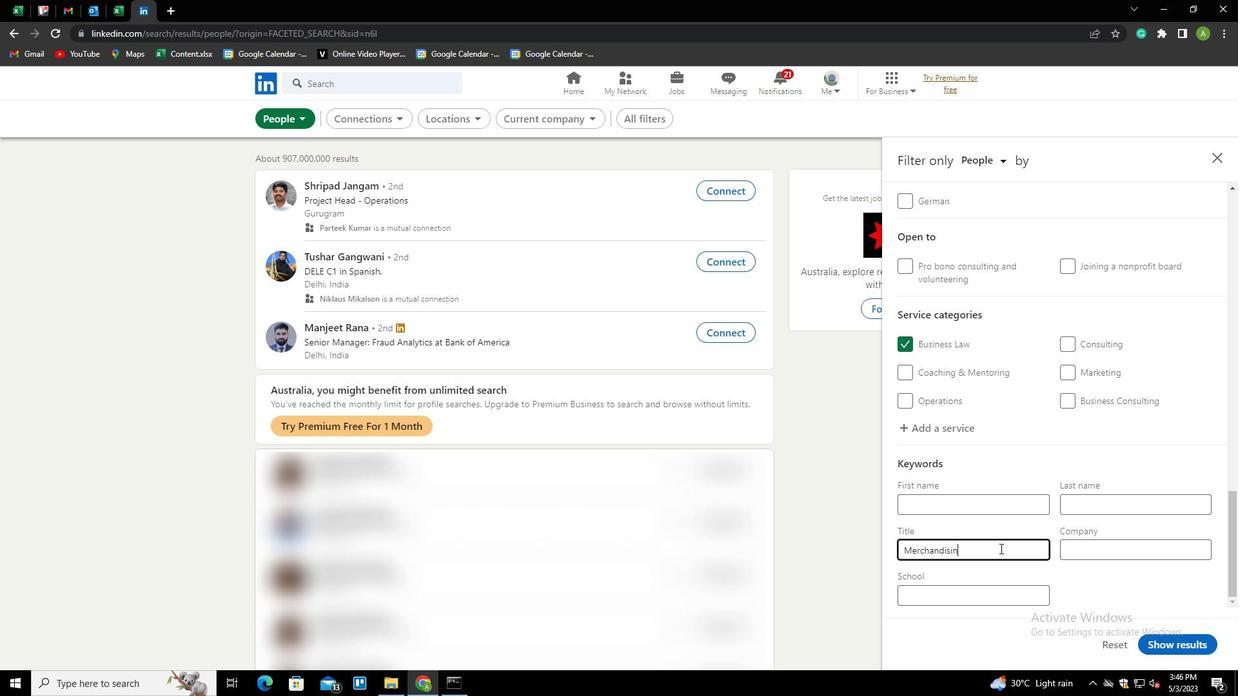 
Action: Mouse moved to (1129, 588)
Screenshot: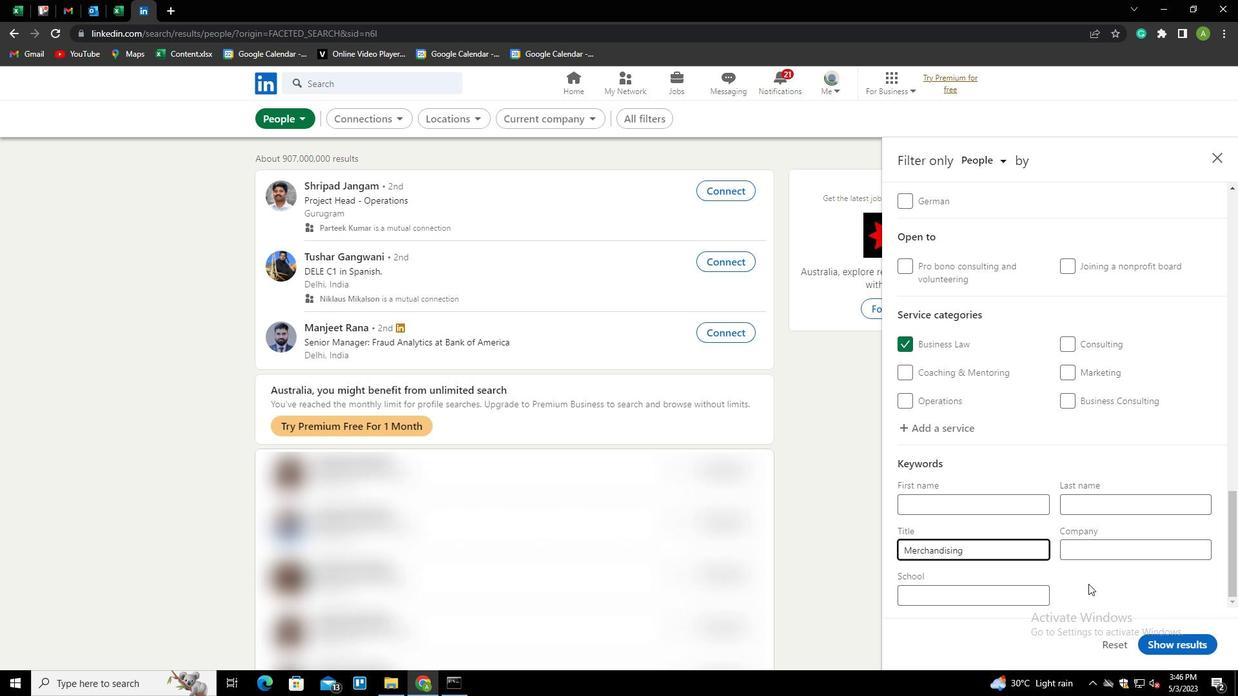 
Action: Mouse pressed left at (1129, 588)
Screenshot: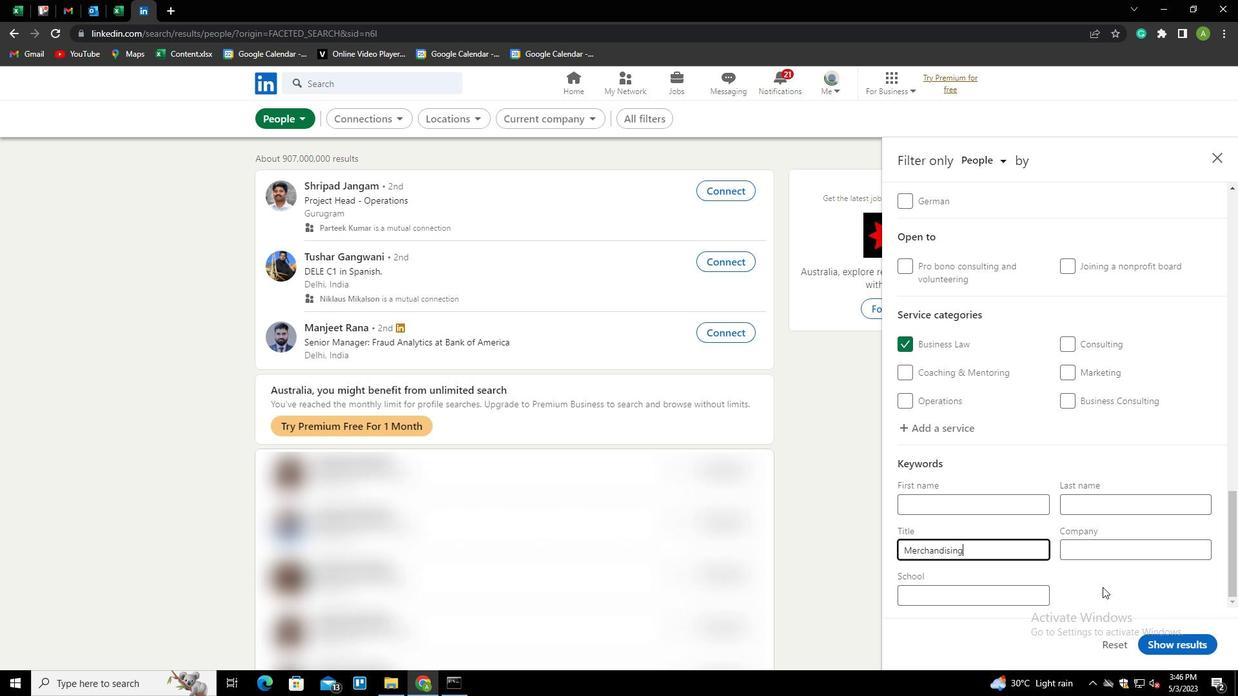 
Action: Mouse moved to (994, 548)
Screenshot: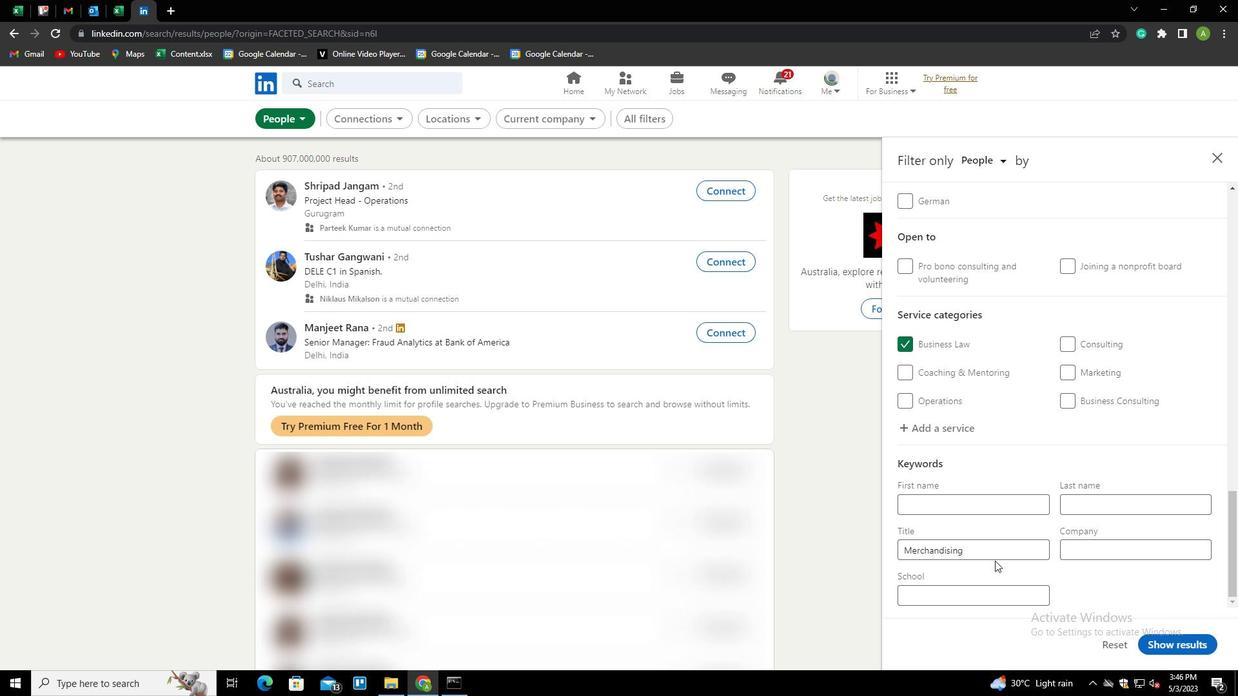 
Action: Mouse pressed left at (994, 548)
Screenshot: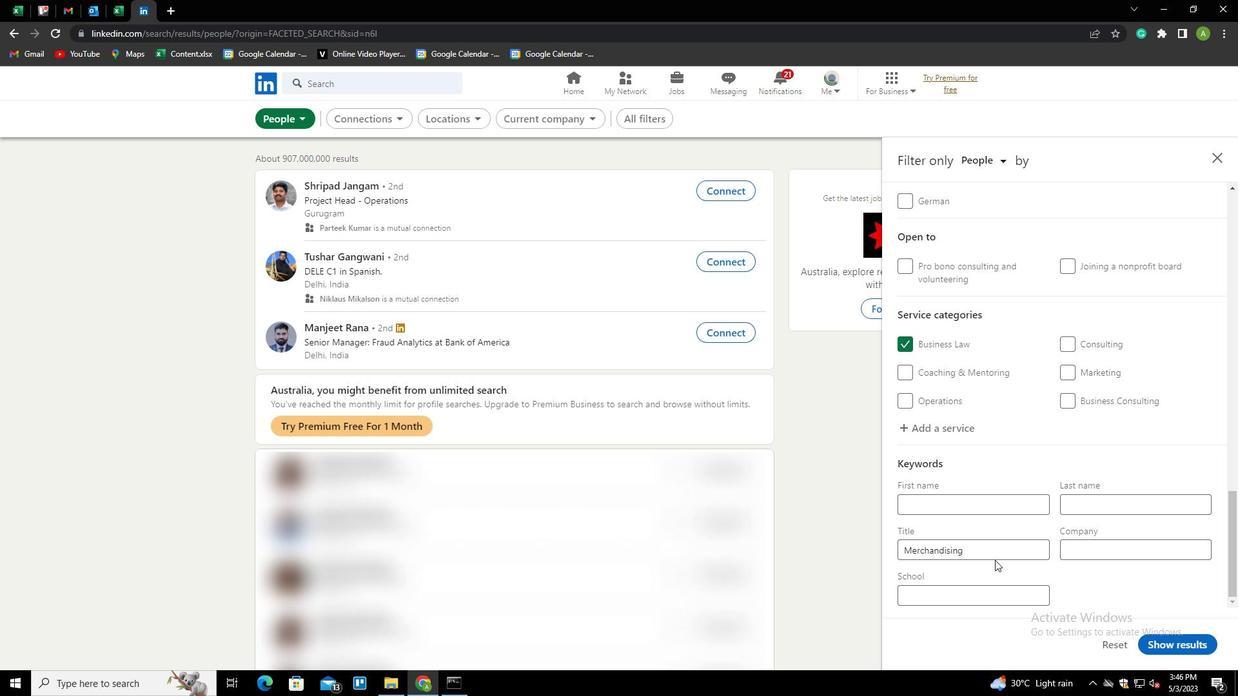 
Action: Key pressed <Key.space><Key.shift>ASSOCIATE
Screenshot: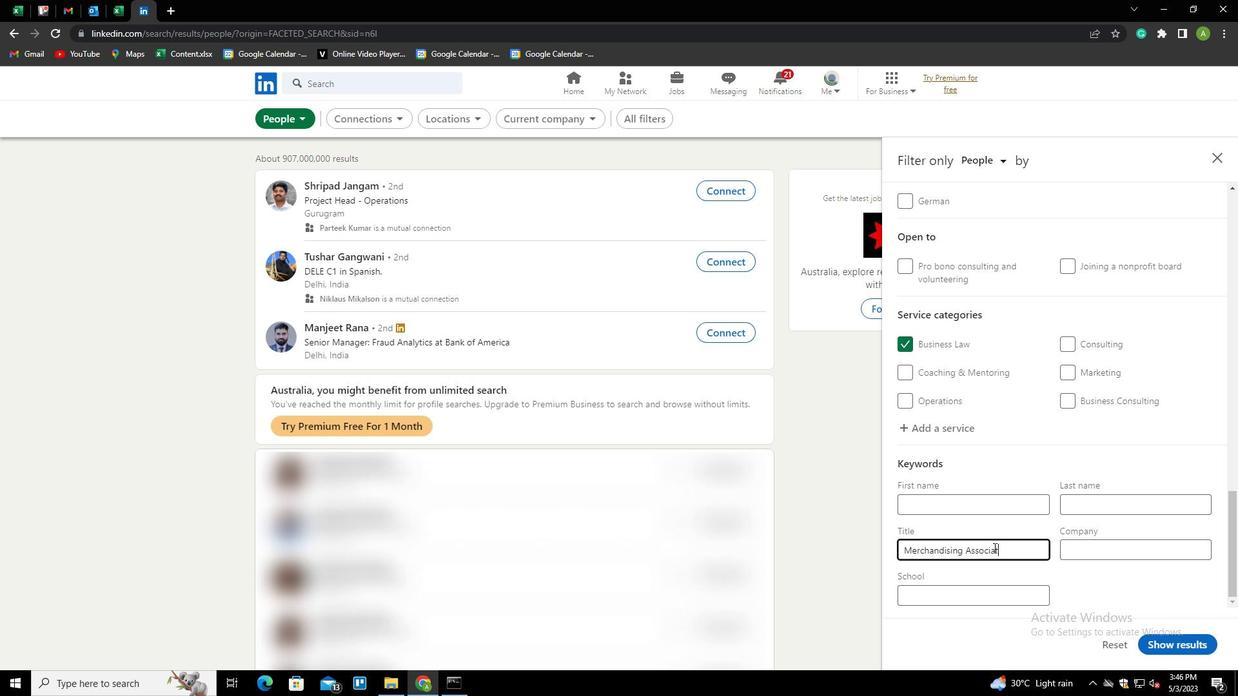
Action: Mouse moved to (1121, 588)
Screenshot: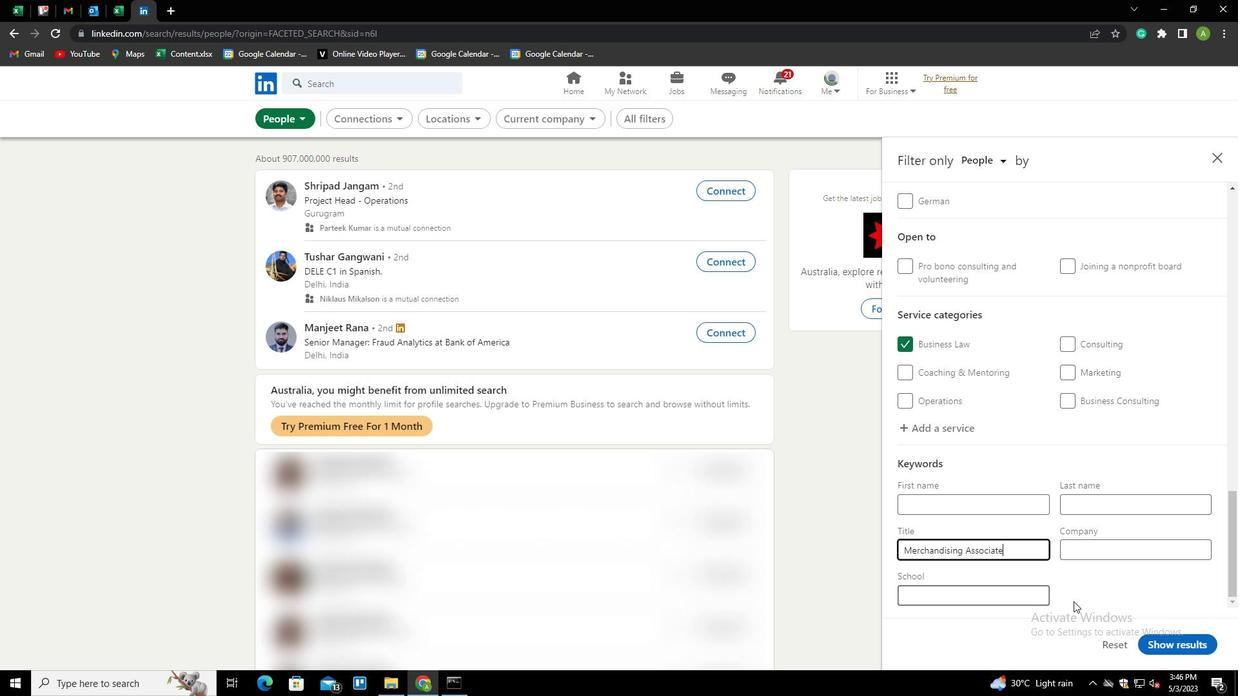 
Action: Mouse pressed left at (1121, 588)
Screenshot: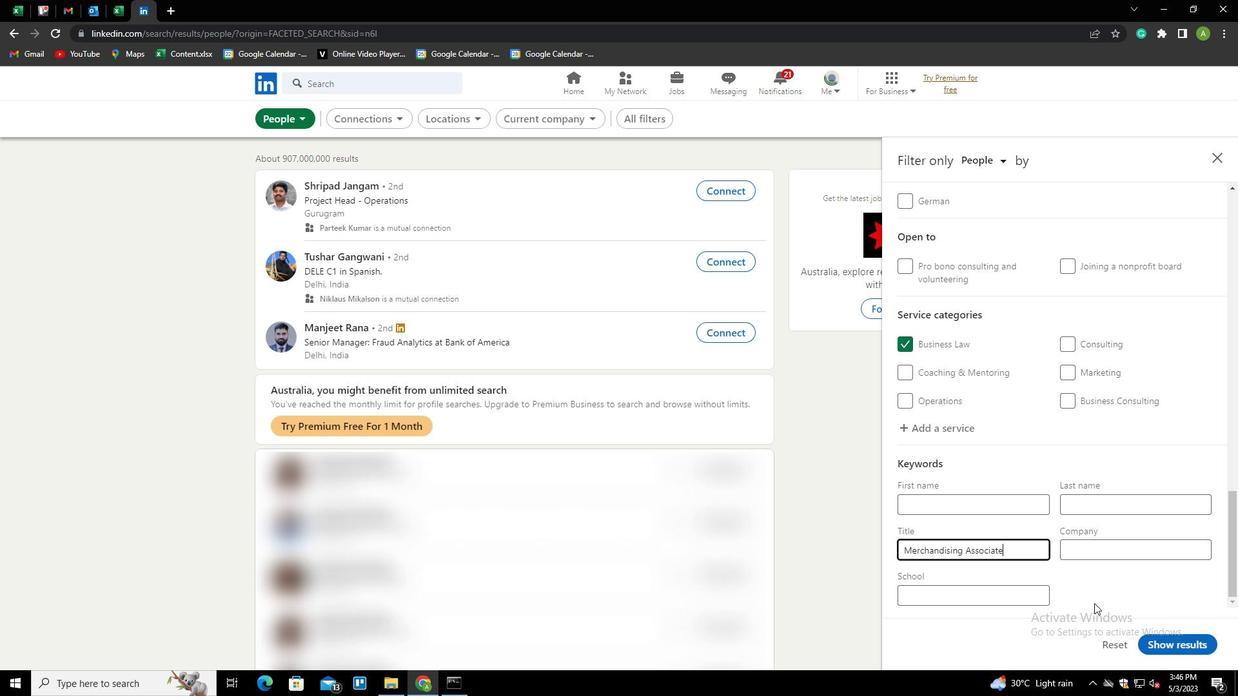 
Action: Mouse moved to (1181, 640)
Screenshot: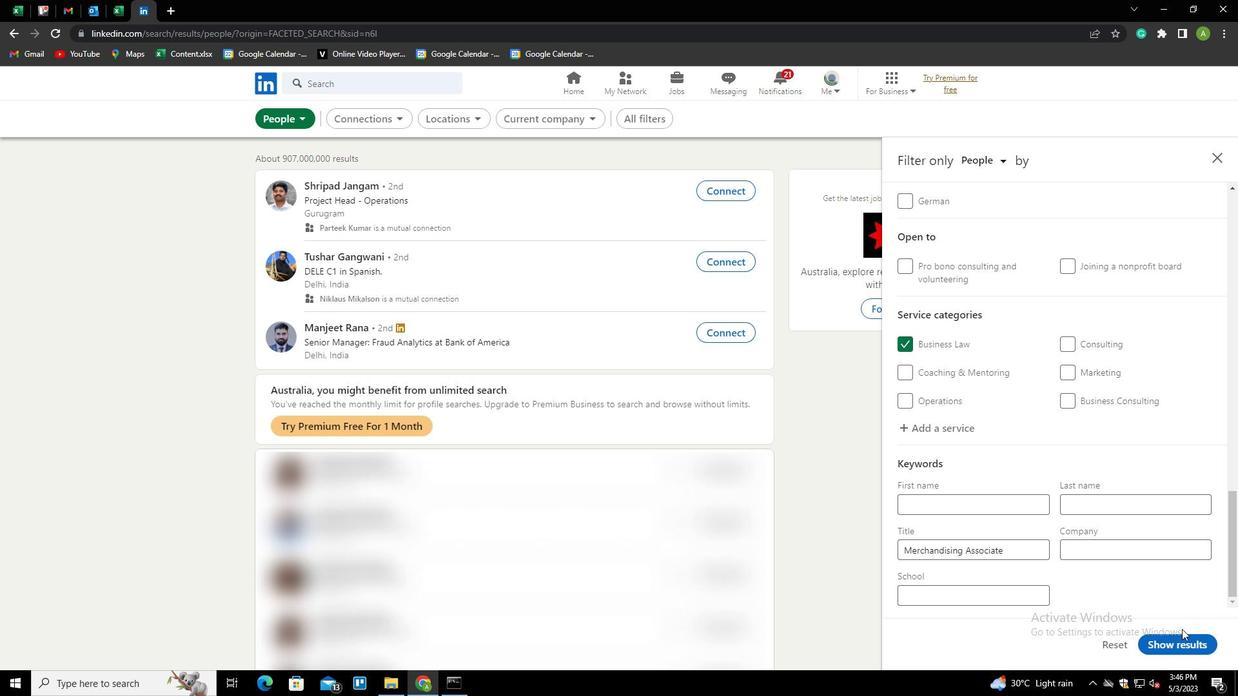 
Action: Mouse pressed left at (1181, 640)
Screenshot: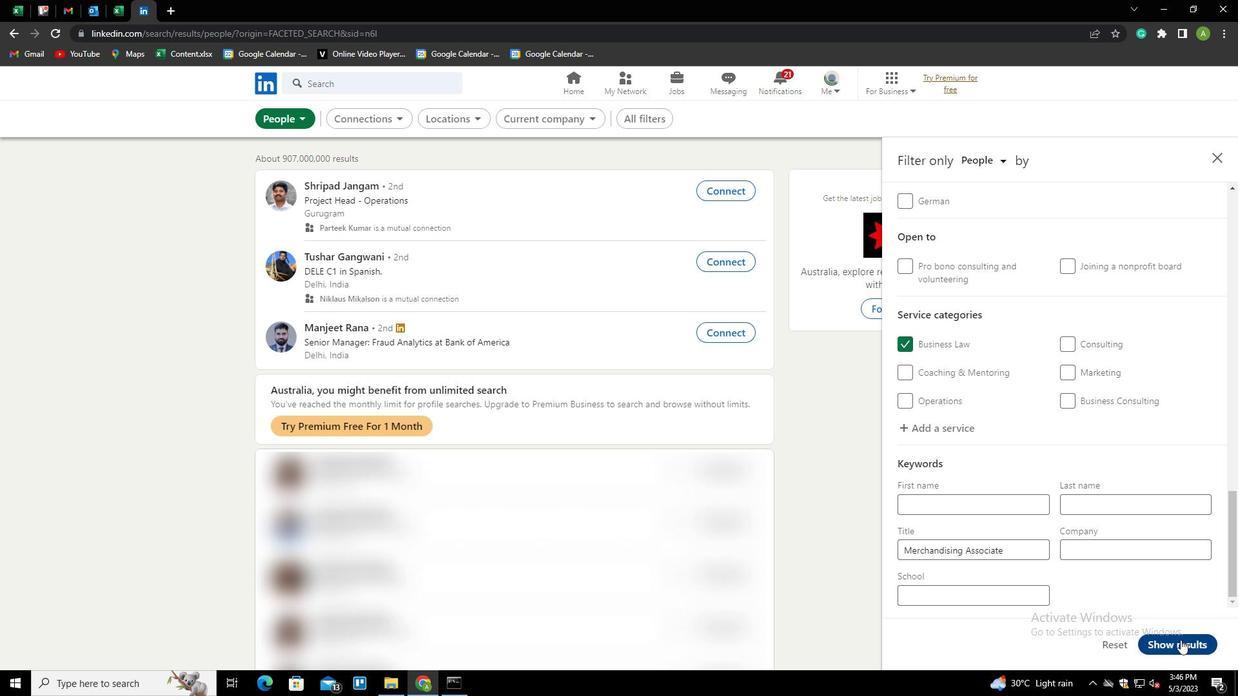 
